 Task: Send an email with the signature Jose Hernandez with the subject Update on a new initiative and the message Can you please let me know if there are any updates on the clients request? from softage.5@softage.net to softage.3@softage.net and move the email from Sent Items to the folder Software development
Action: Mouse moved to (42, 46)
Screenshot: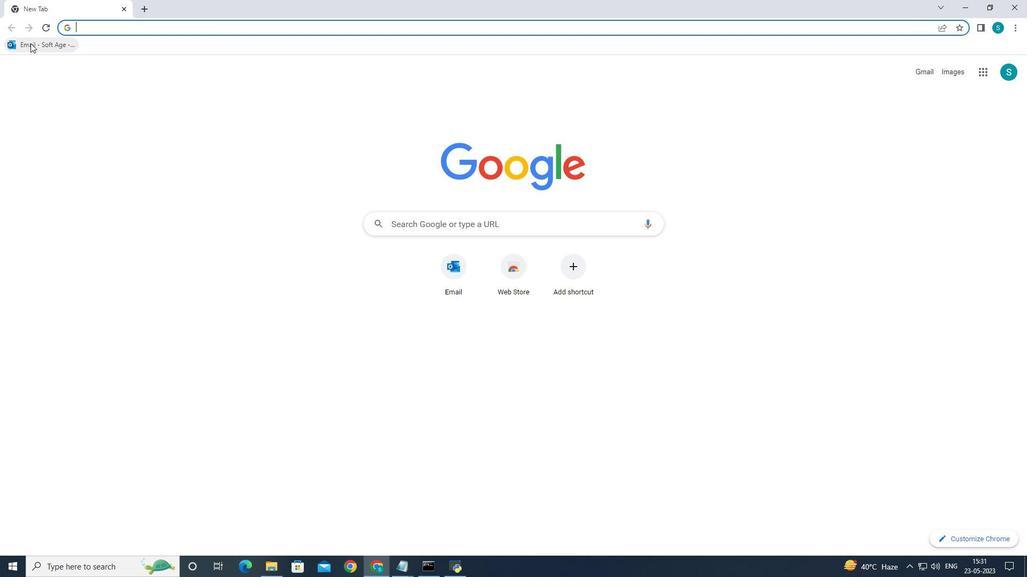 
Action: Mouse pressed left at (42, 46)
Screenshot: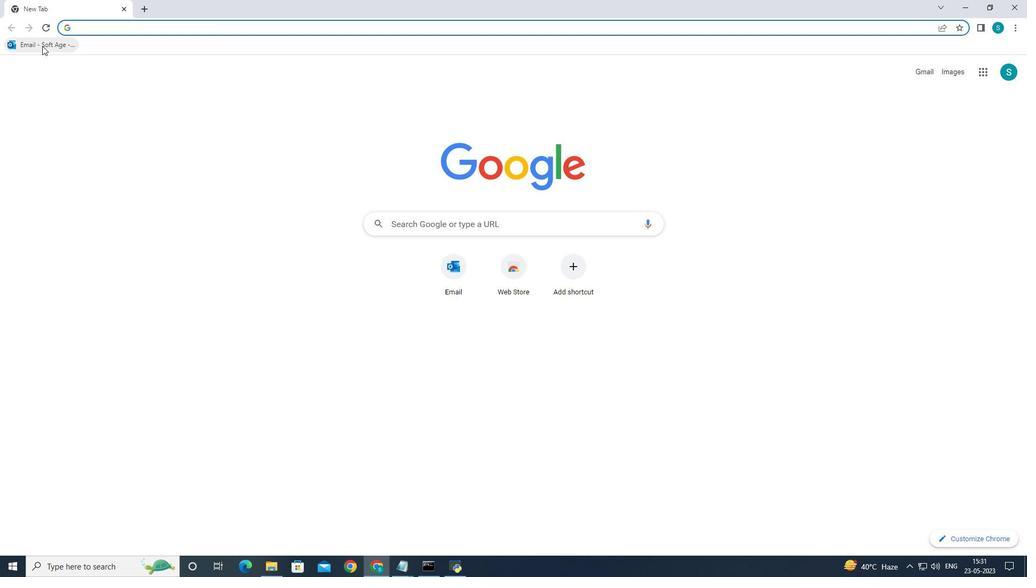 
Action: Mouse moved to (155, 95)
Screenshot: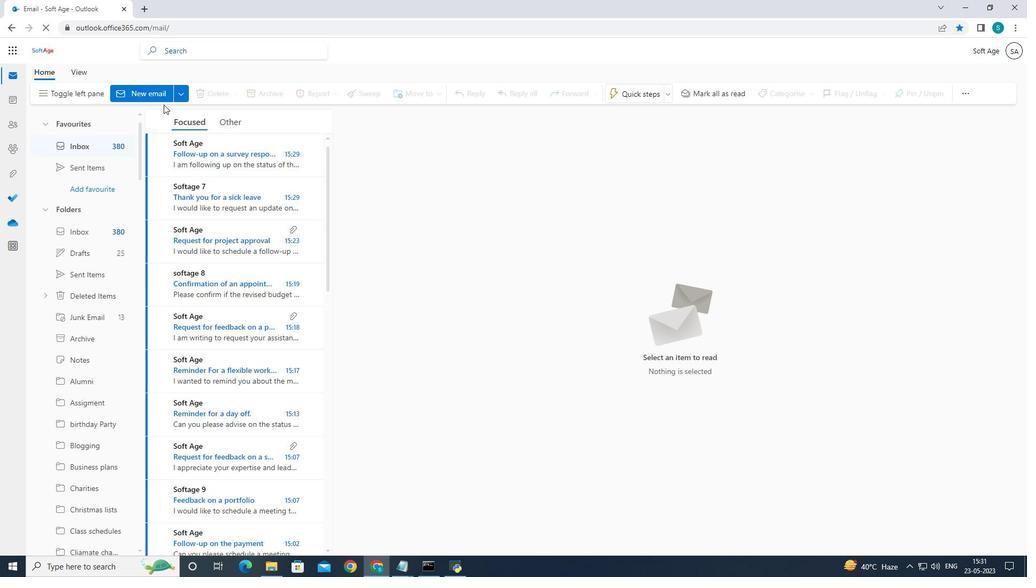 
Action: Mouse pressed left at (155, 95)
Screenshot: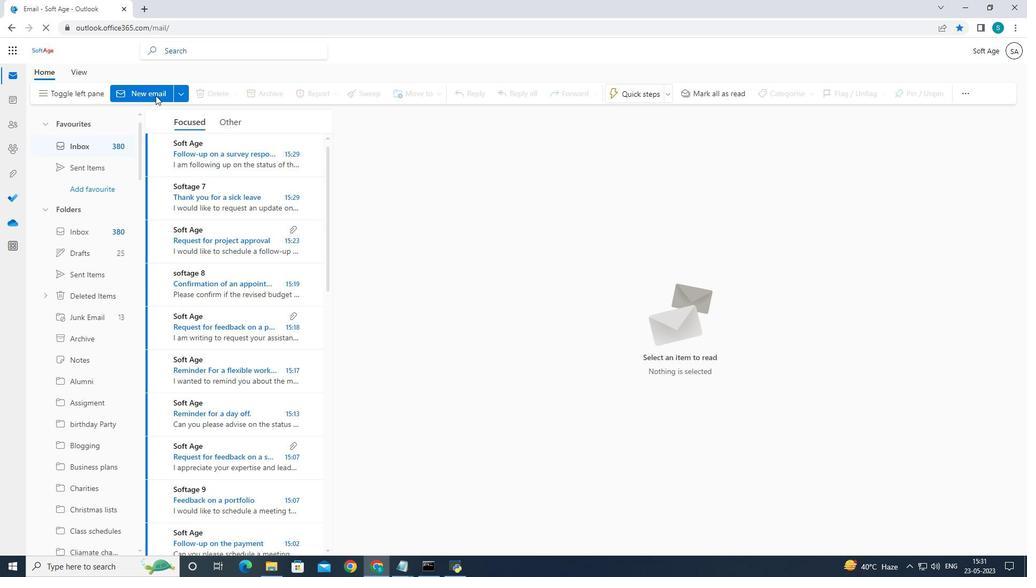 
Action: Mouse pressed left at (155, 95)
Screenshot: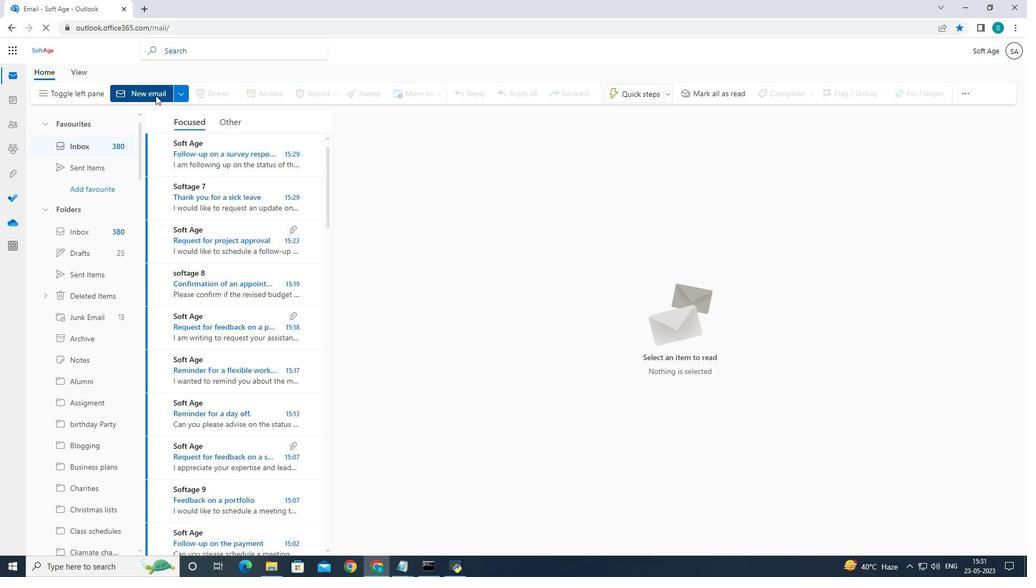 
Action: Mouse pressed left at (155, 95)
Screenshot: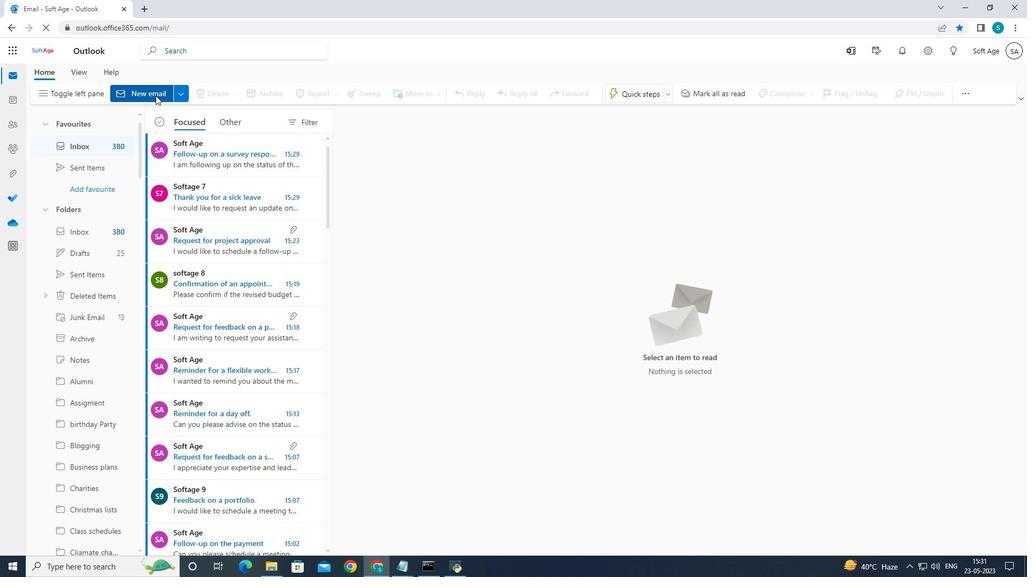 
Action: Mouse pressed left at (155, 95)
Screenshot: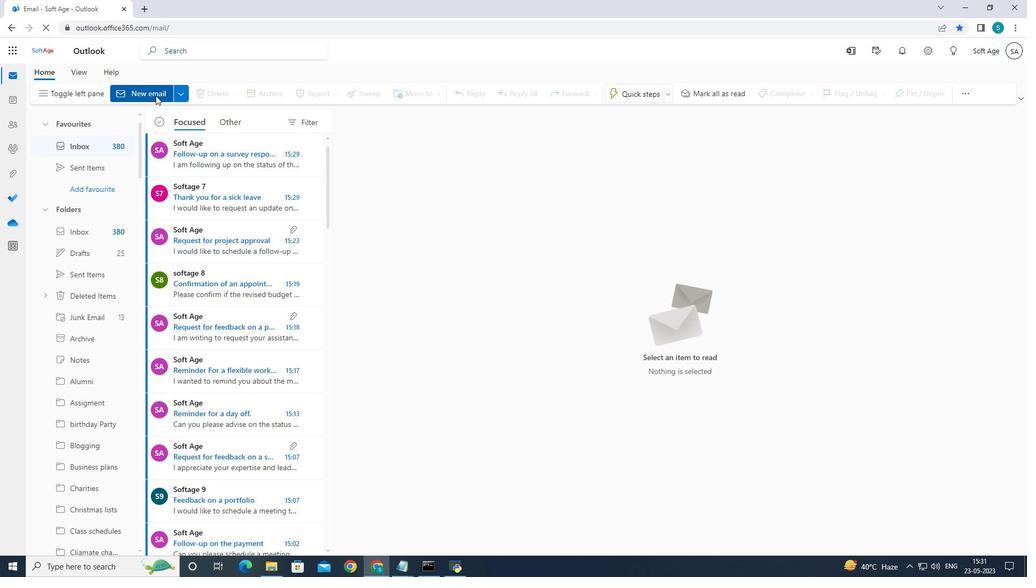 
Action: Mouse moved to (698, 92)
Screenshot: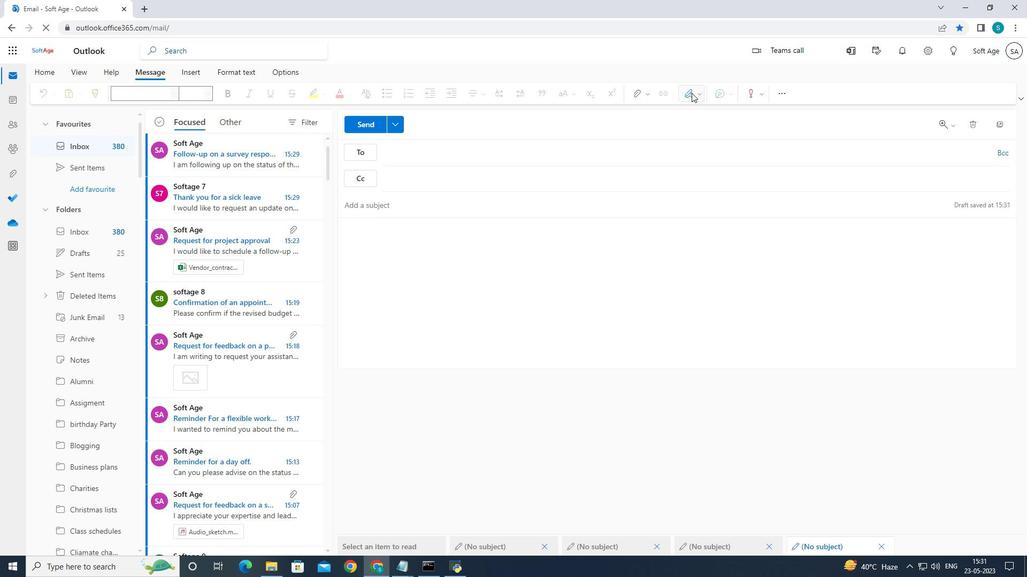 
Action: Mouse pressed left at (698, 92)
Screenshot: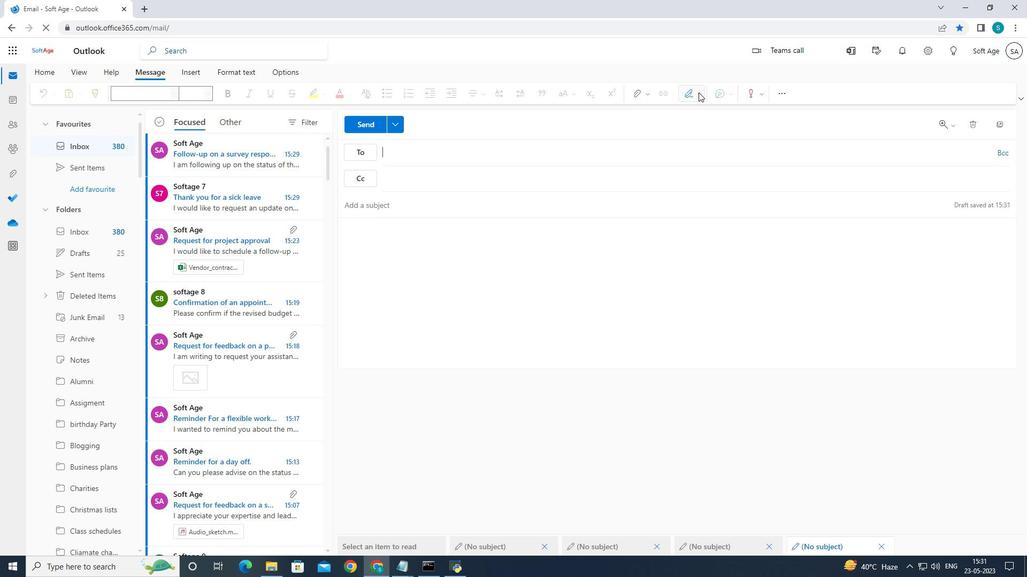 
Action: Mouse moved to (684, 143)
Screenshot: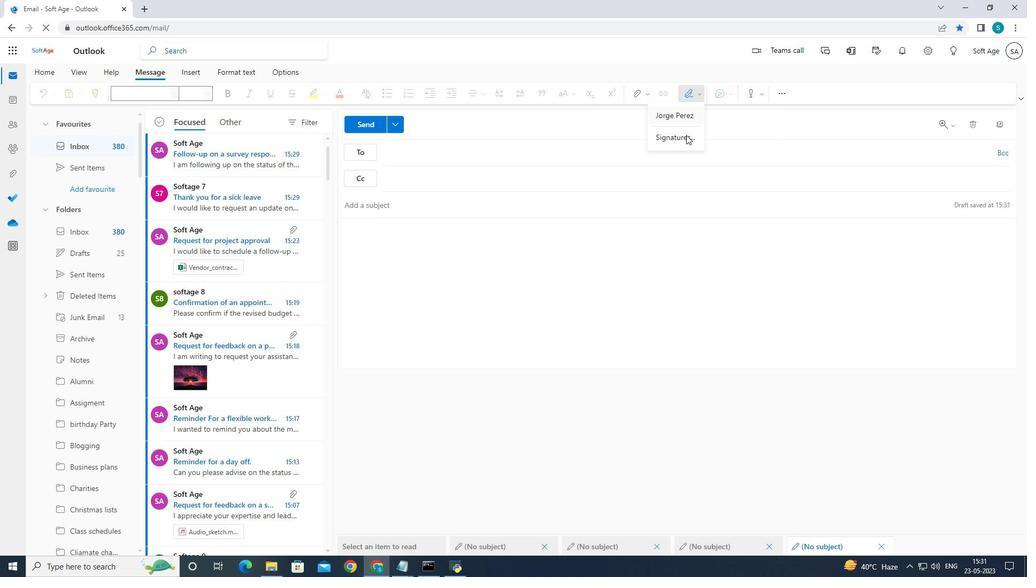 
Action: Mouse pressed left at (684, 143)
Screenshot: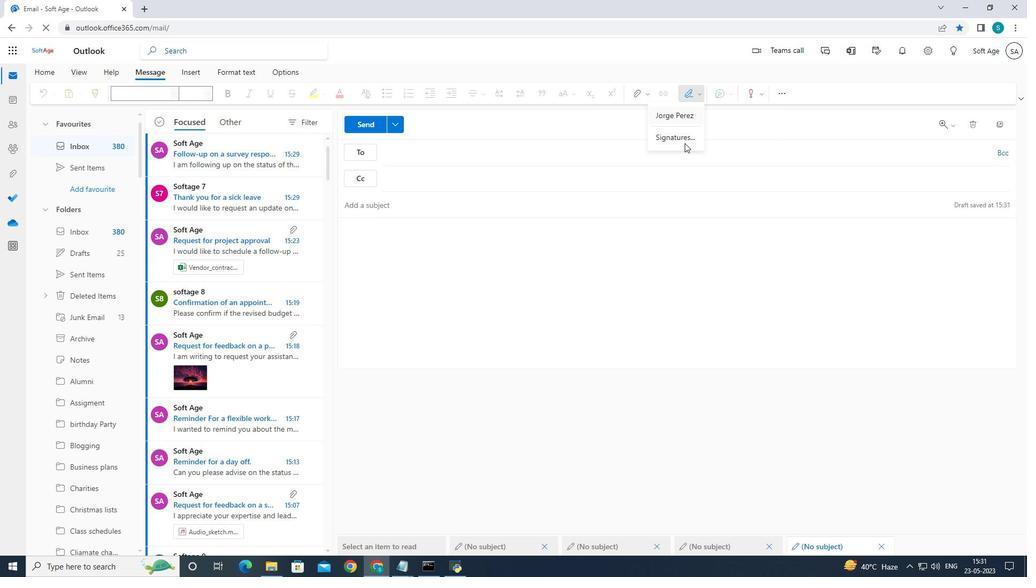 
Action: Mouse moved to (727, 182)
Screenshot: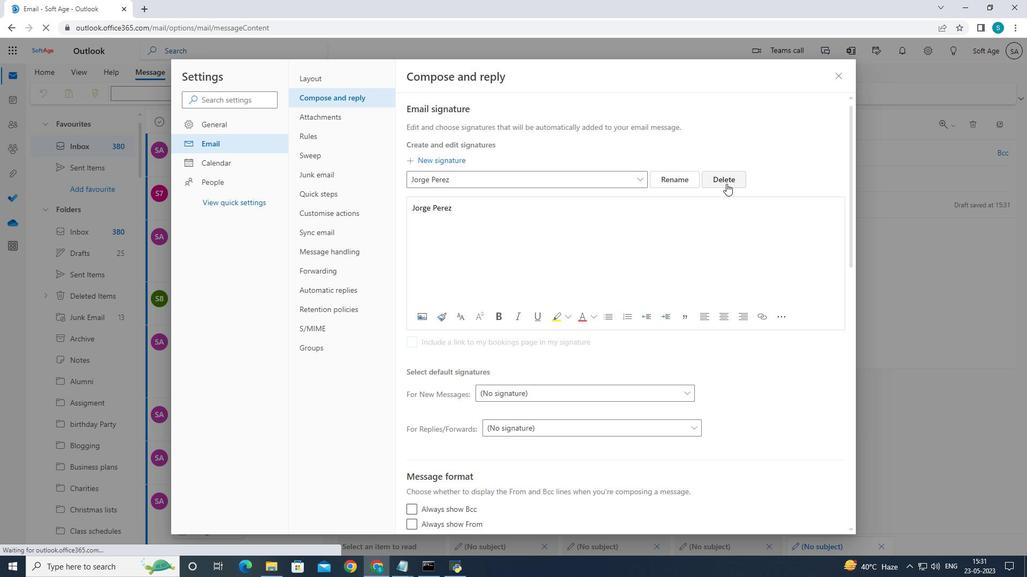 
Action: Mouse pressed left at (727, 182)
Screenshot: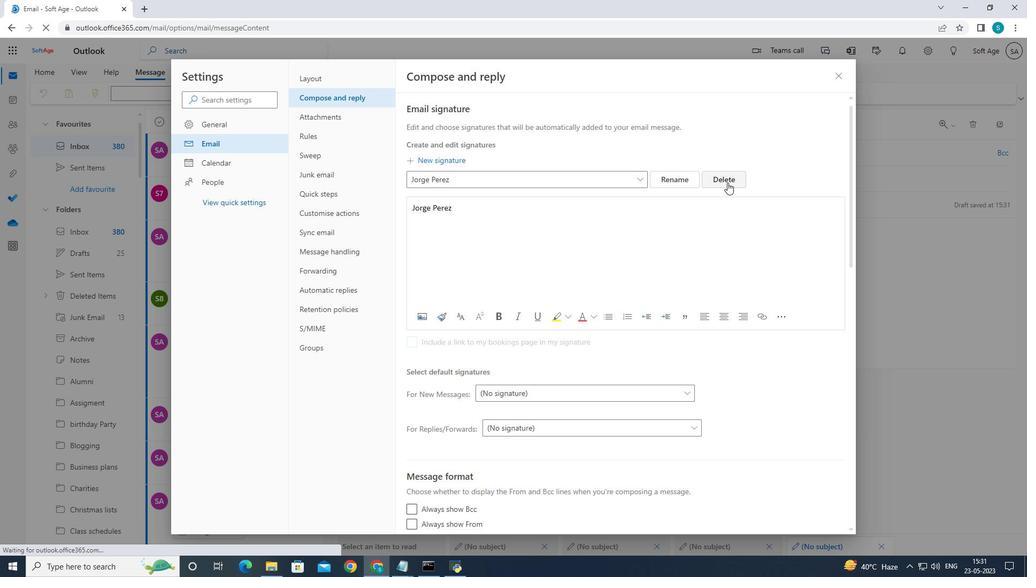 
Action: Mouse moved to (666, 177)
Screenshot: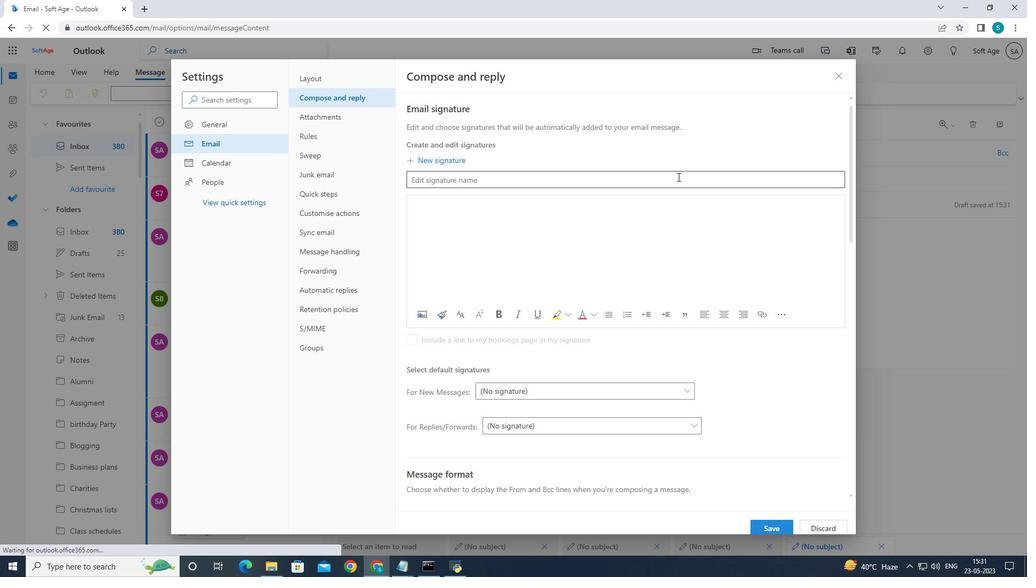 
Action: Mouse pressed left at (666, 177)
Screenshot: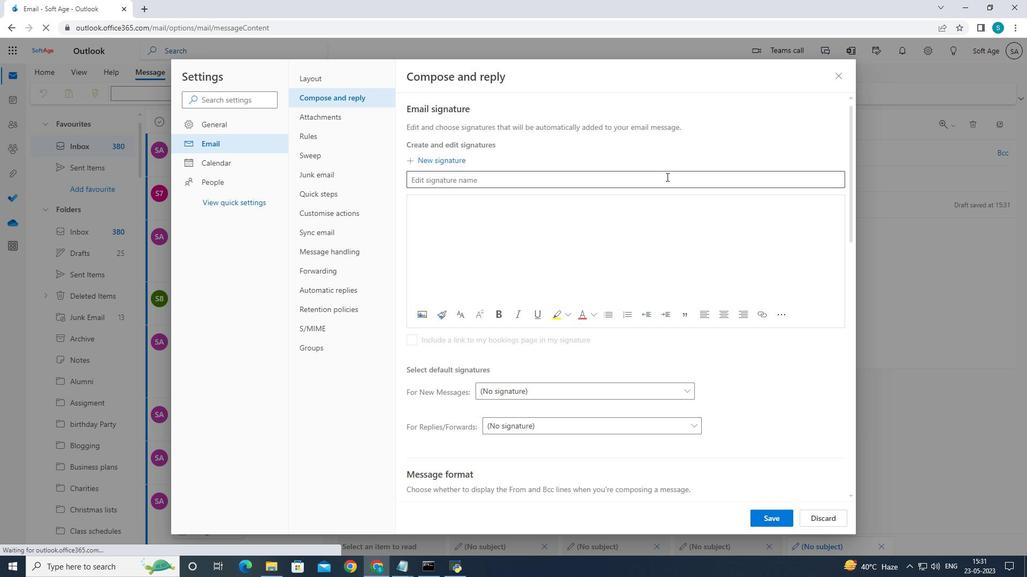 
Action: Mouse moved to (652, 174)
Screenshot: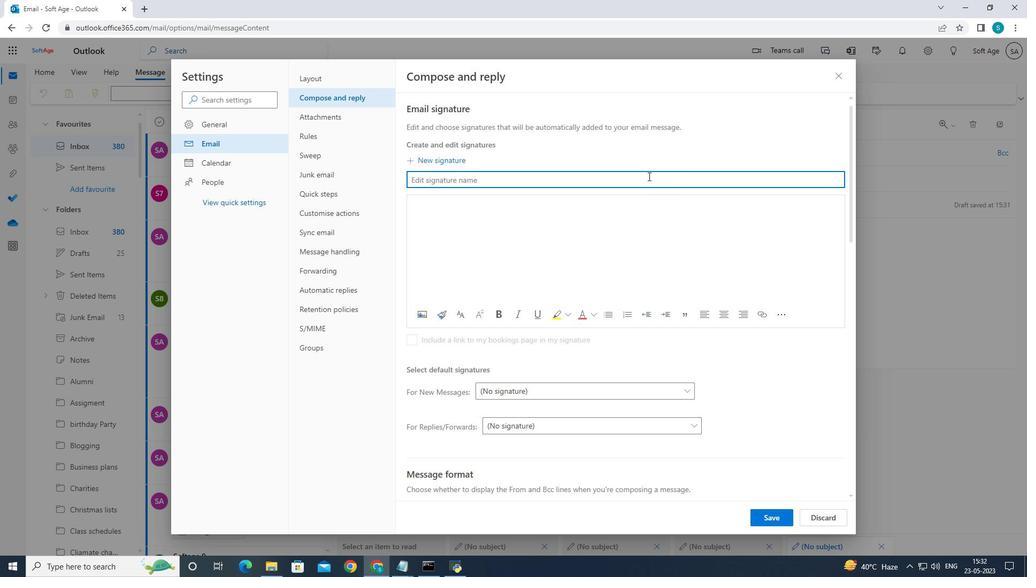 
Action: Key pressed <Key.caps_lock>J<Key.caps_lock>ose<Key.space><Key.caps_lock>H<Key.caps_lock>w<Key.backspace>ernandez
Screenshot: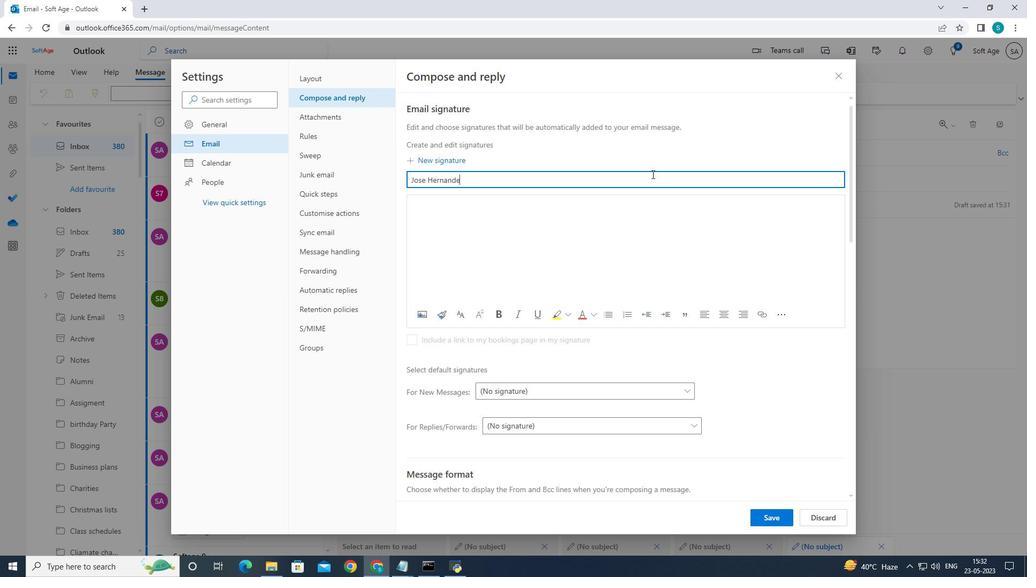 
Action: Mouse moved to (601, 211)
Screenshot: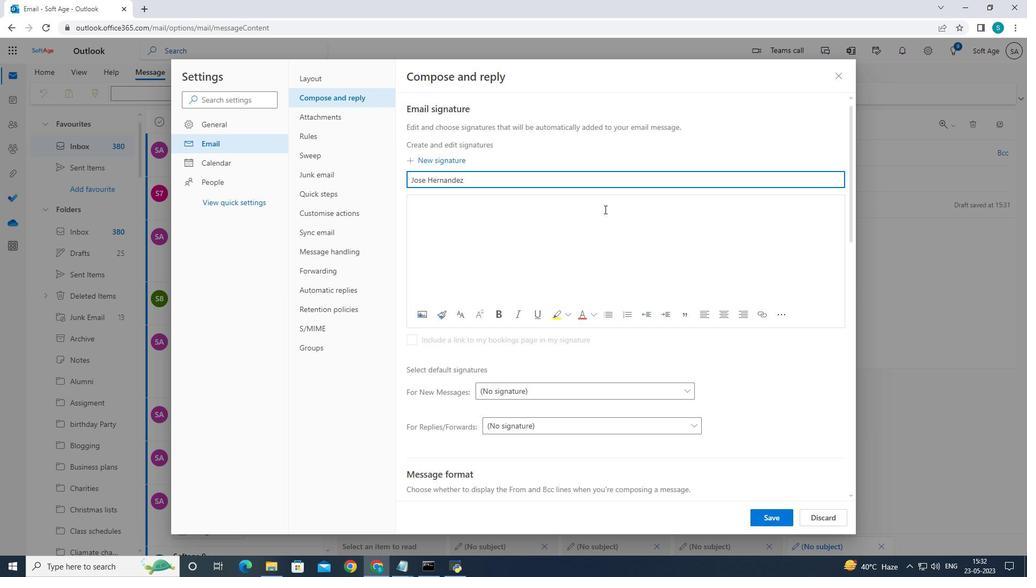 
Action: Mouse pressed left at (601, 211)
Screenshot: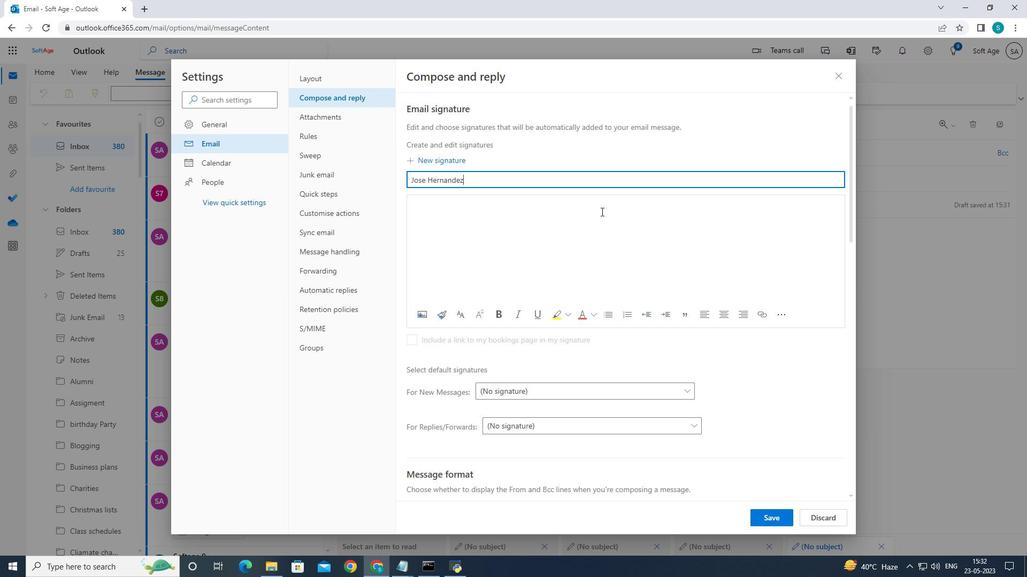 
Action: Mouse moved to (597, 211)
Screenshot: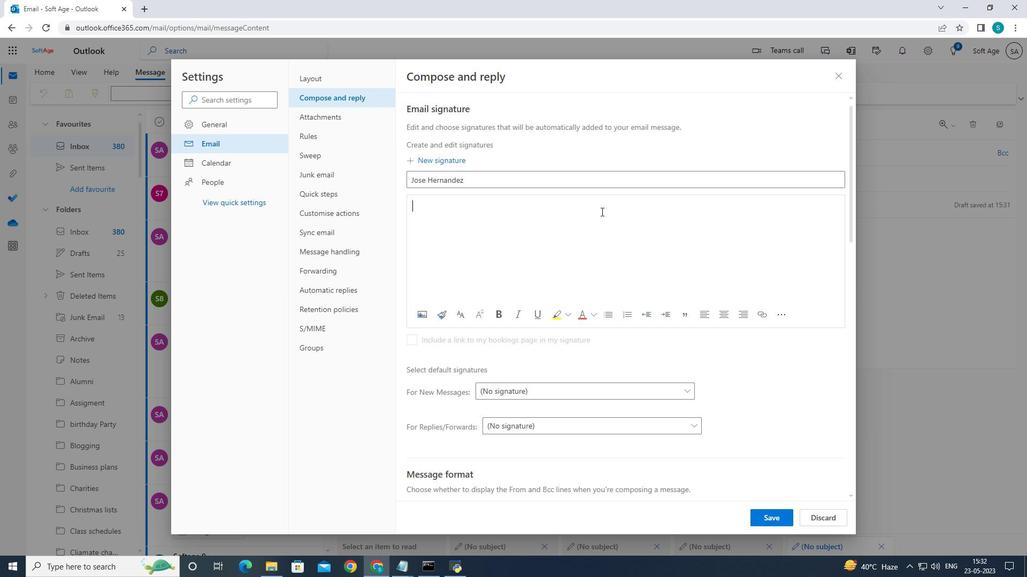 
Action: Key pressed <Key.caps_lock>J<Key.caps_lock>ose<Key.space><Key.caps_lock>H<Key.caps_lock>ernandez
Screenshot: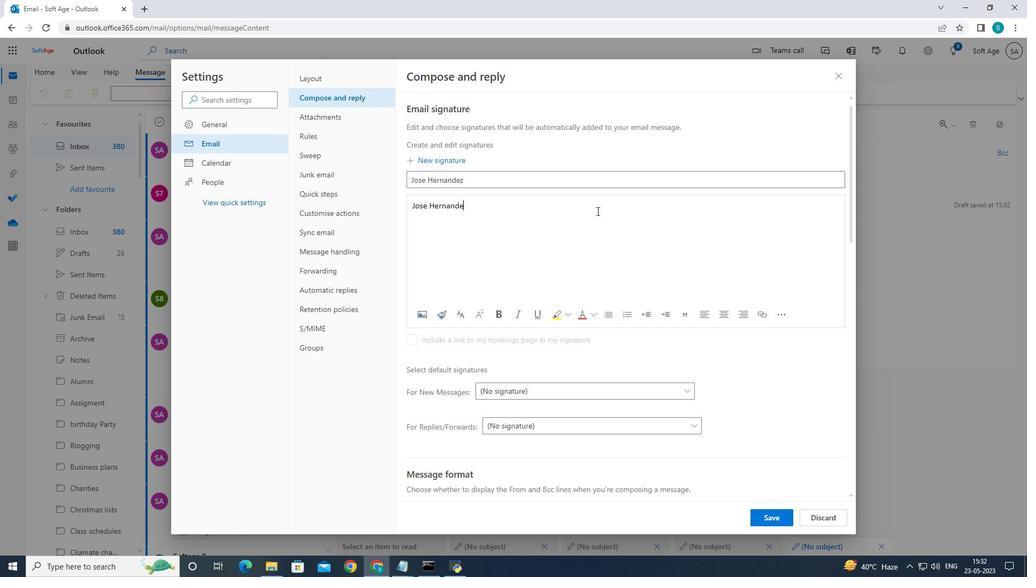 
Action: Mouse moved to (757, 517)
Screenshot: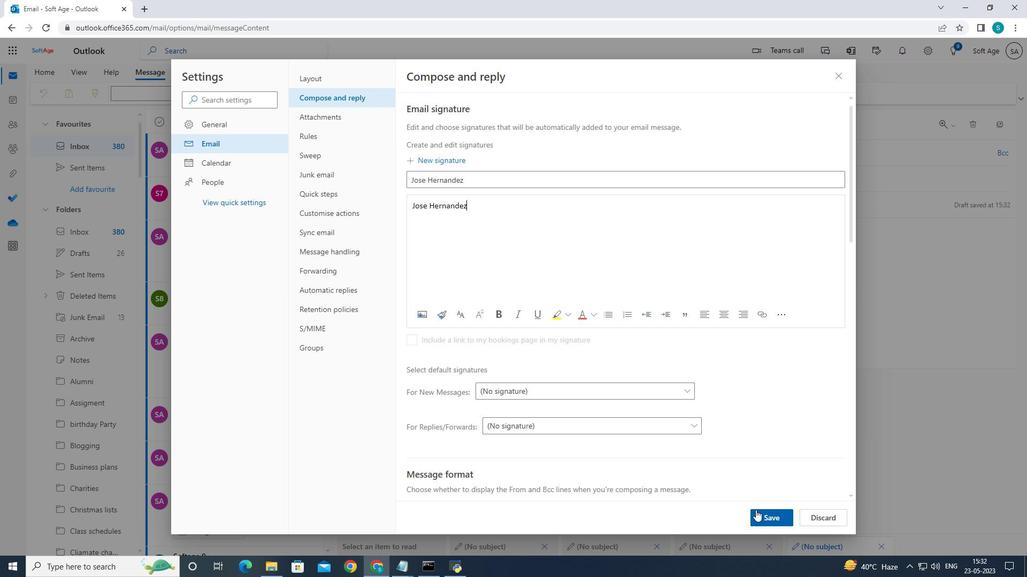 
Action: Mouse pressed left at (757, 517)
Screenshot: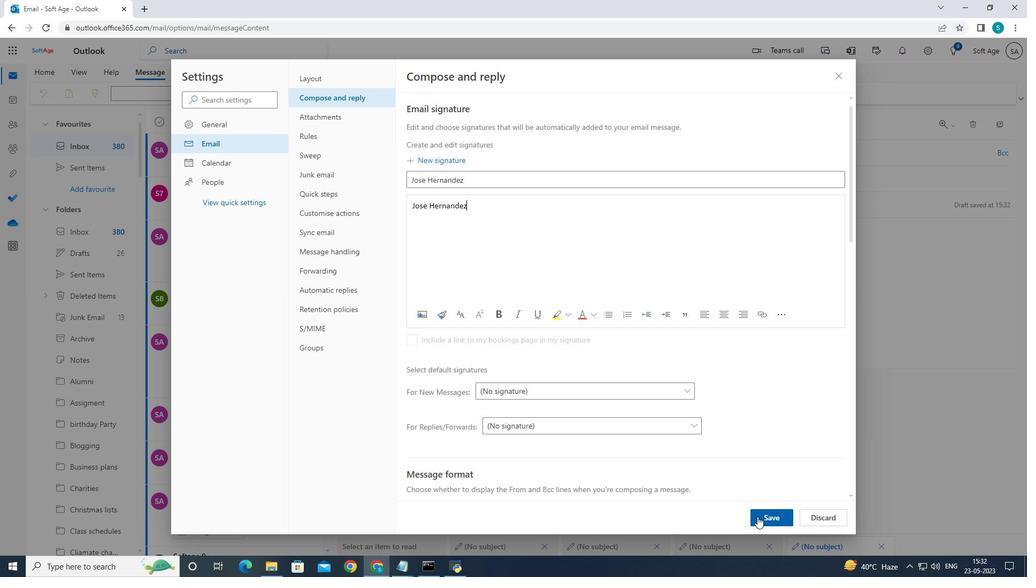 
Action: Mouse moved to (836, 76)
Screenshot: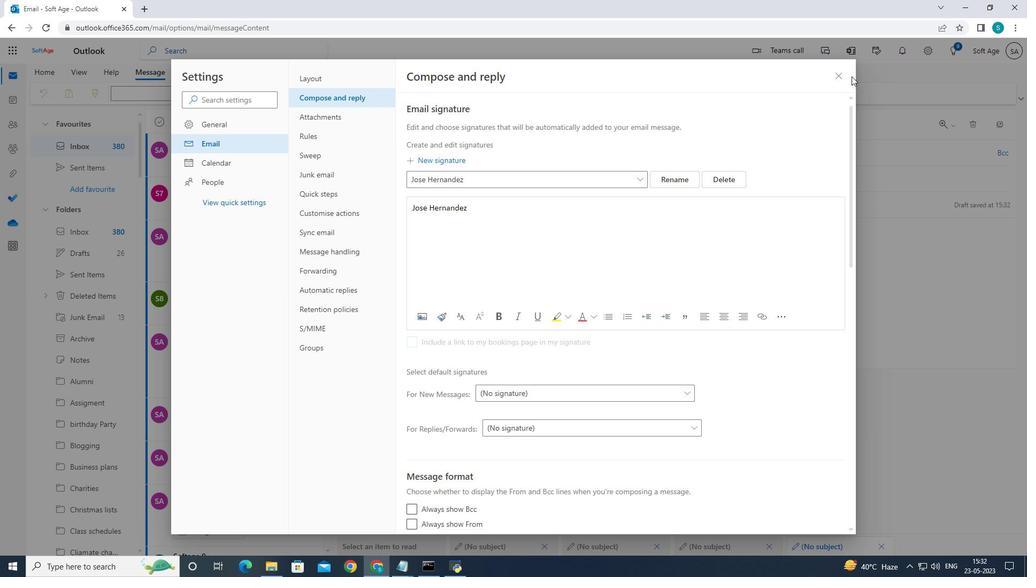 
Action: Mouse pressed left at (836, 76)
Screenshot: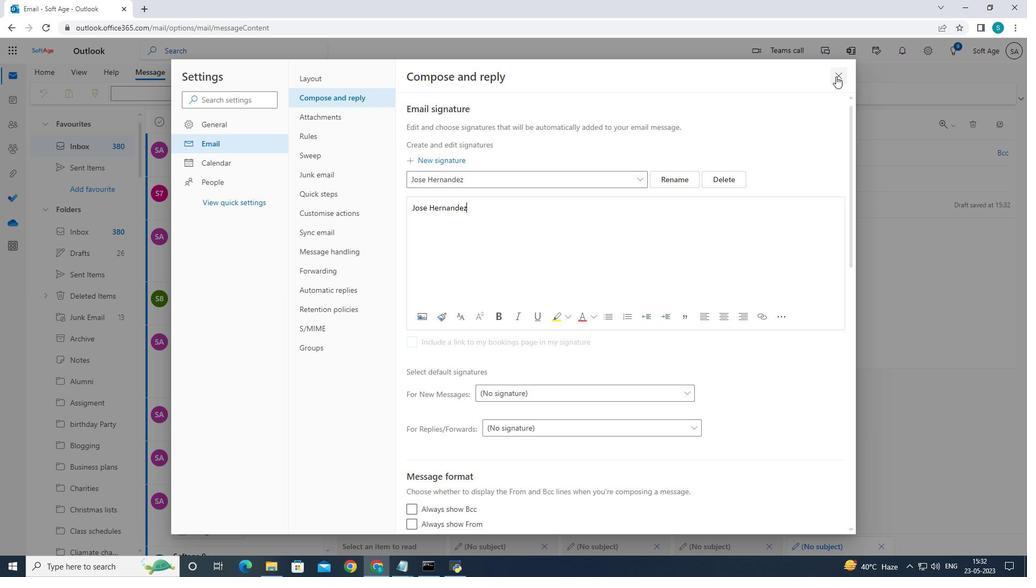 
Action: Mouse moved to (462, 203)
Screenshot: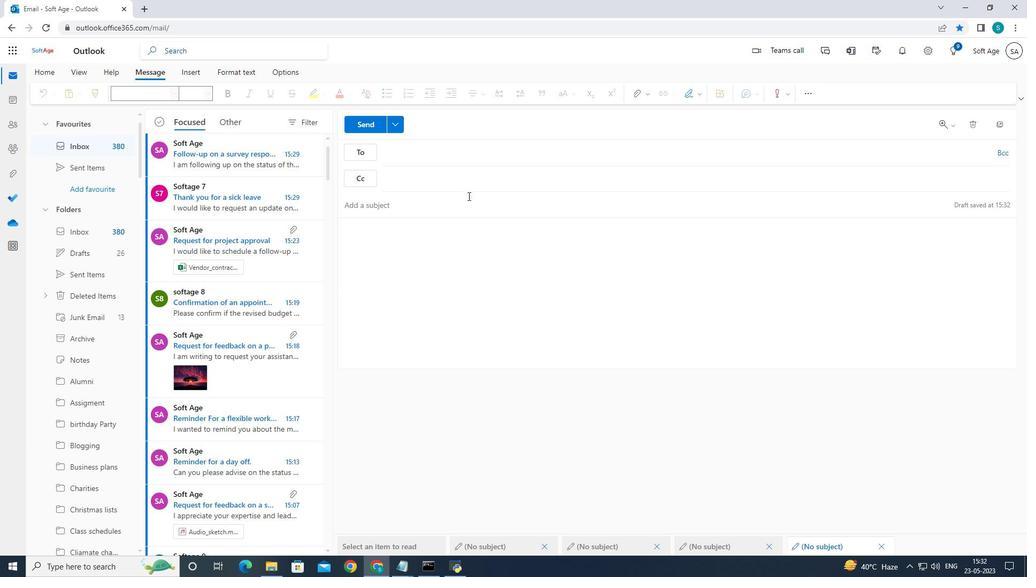 
Action: Mouse pressed left at (462, 203)
Screenshot: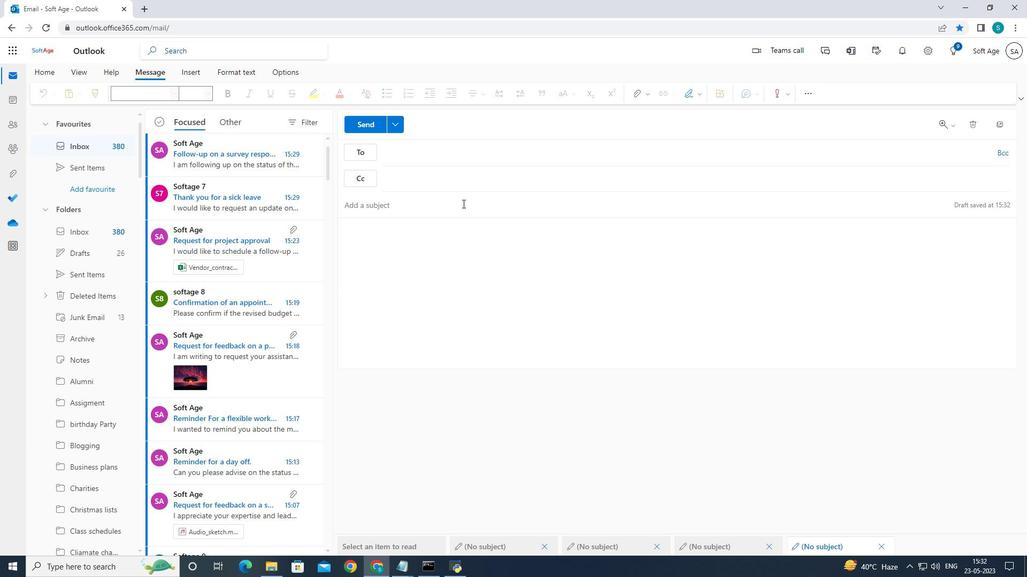 
Action: Mouse moved to (752, 452)
Screenshot: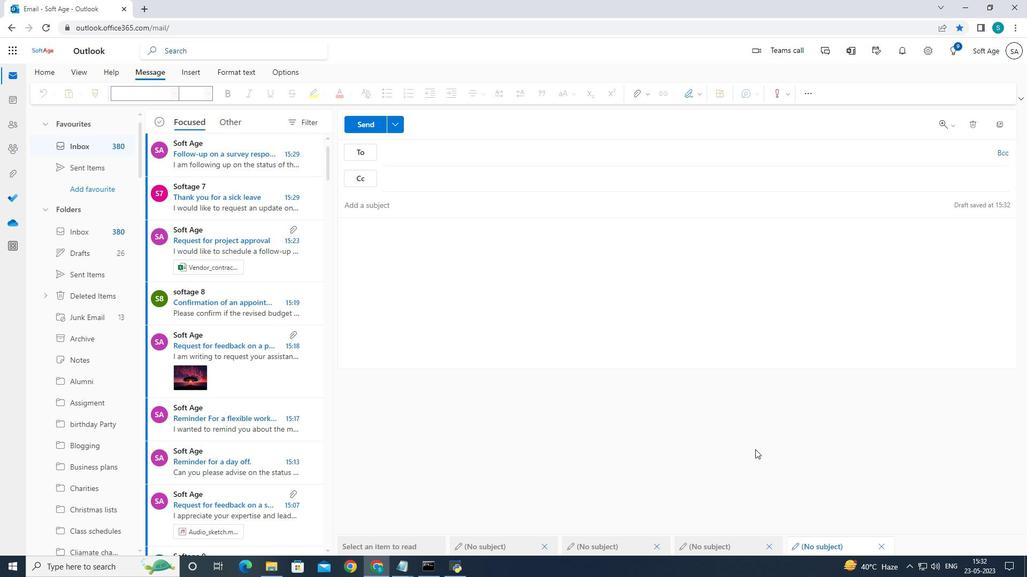 
Action: Key pressed <Key.caps_lock>U<Key.caps_lock>pdate<Key.space>on<Key.space>a<Key.space>new<Key.space>initiative<Key.space>
Screenshot: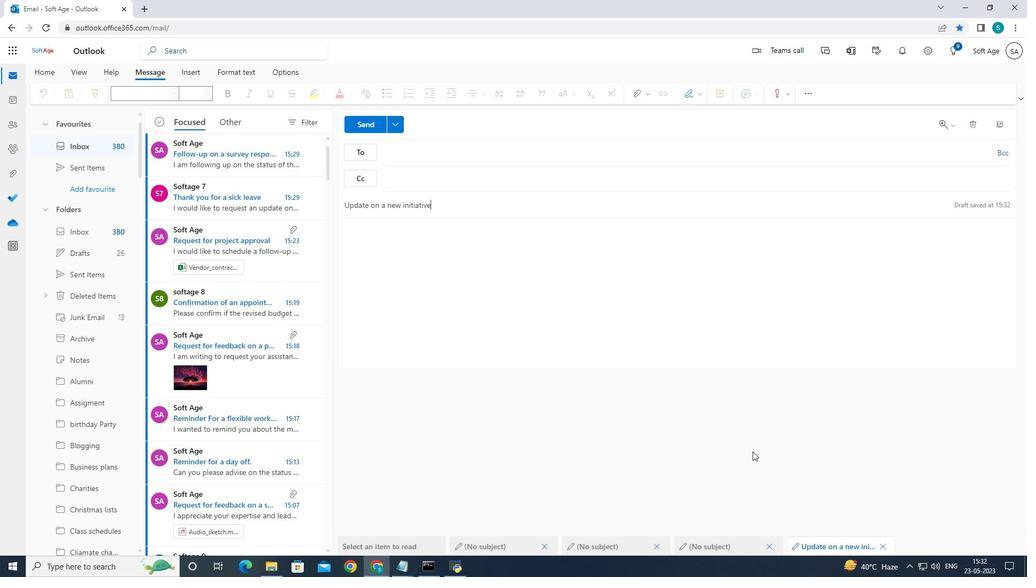 
Action: Mouse moved to (401, 253)
Screenshot: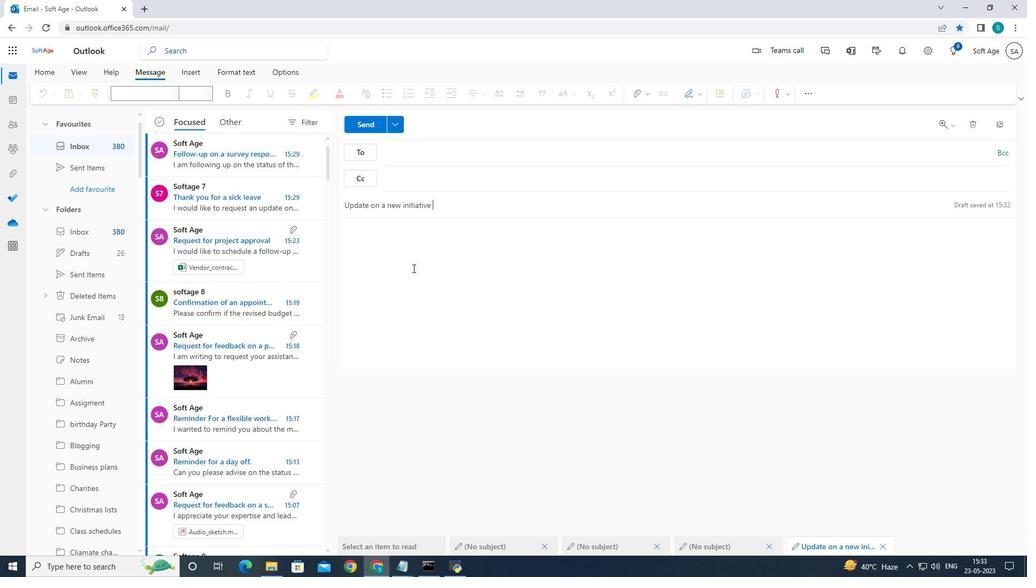 
Action: Mouse pressed left at (401, 253)
Screenshot: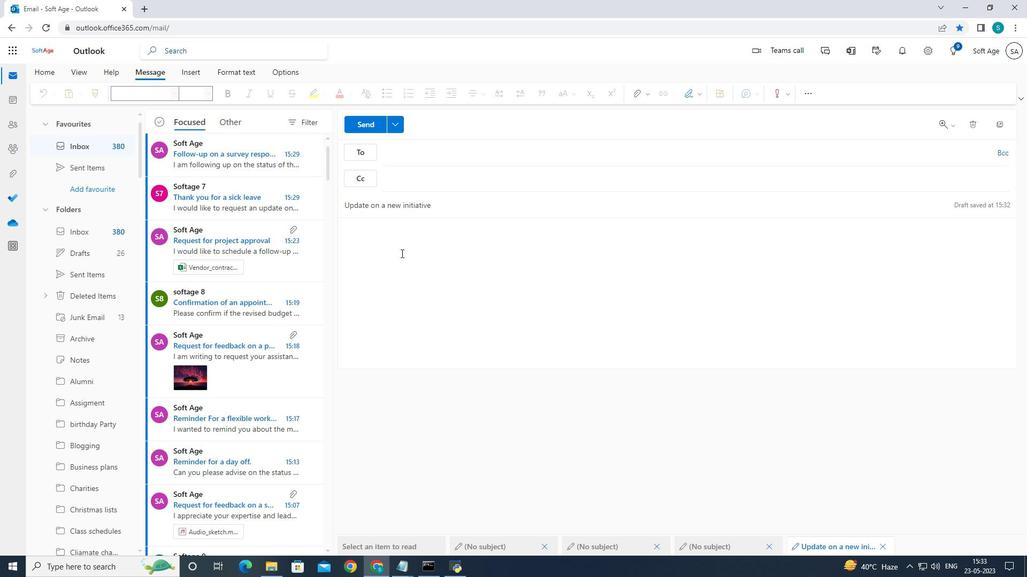 
Action: Mouse moved to (703, 95)
Screenshot: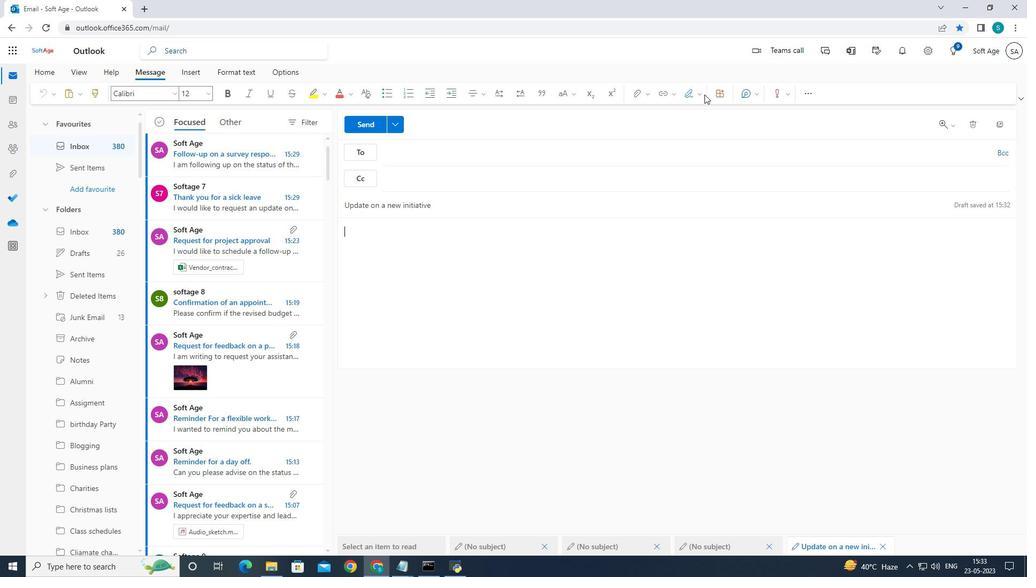 
Action: Mouse pressed left at (703, 95)
Screenshot: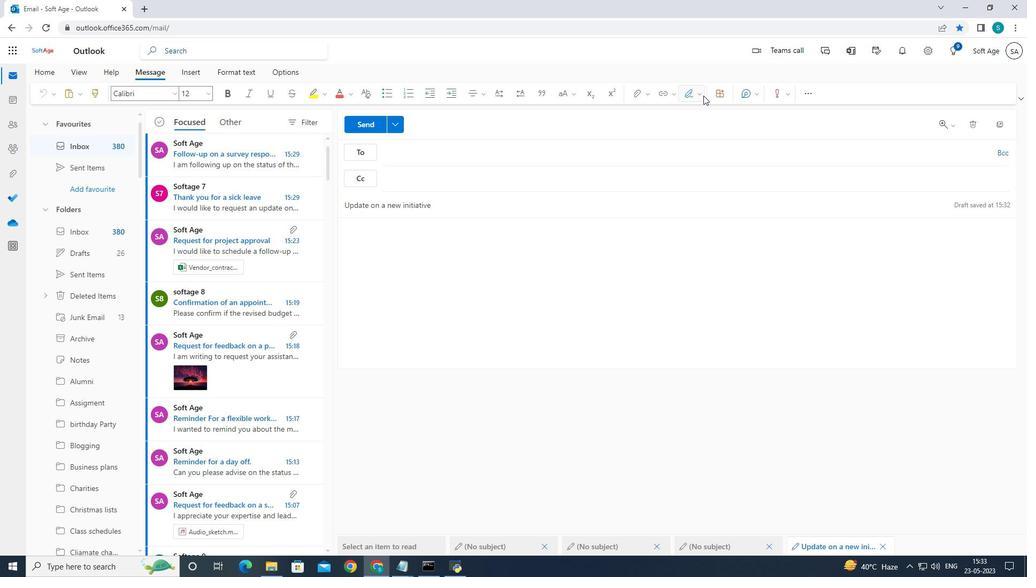 
Action: Mouse moved to (682, 116)
Screenshot: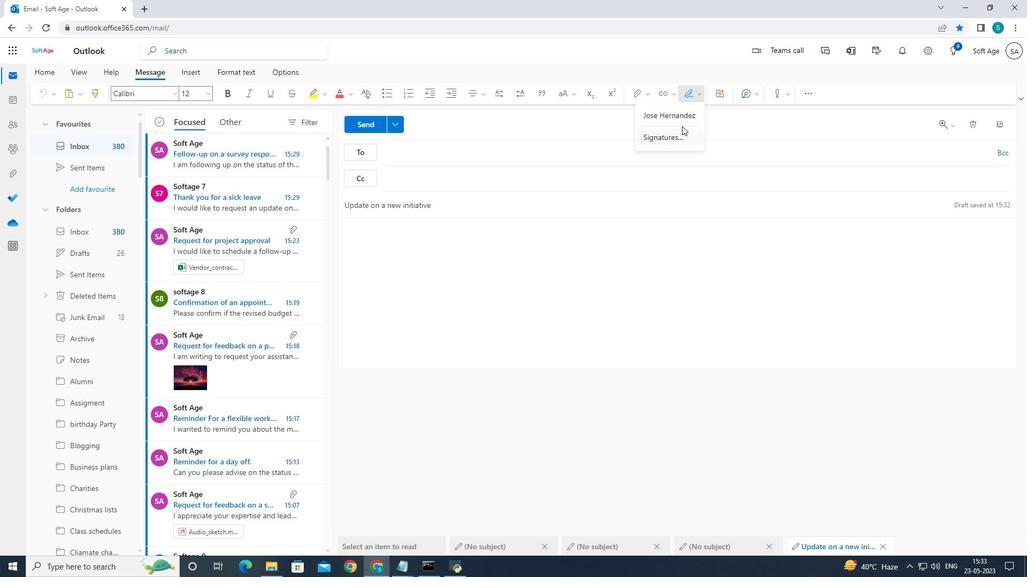 
Action: Mouse pressed left at (682, 116)
Screenshot: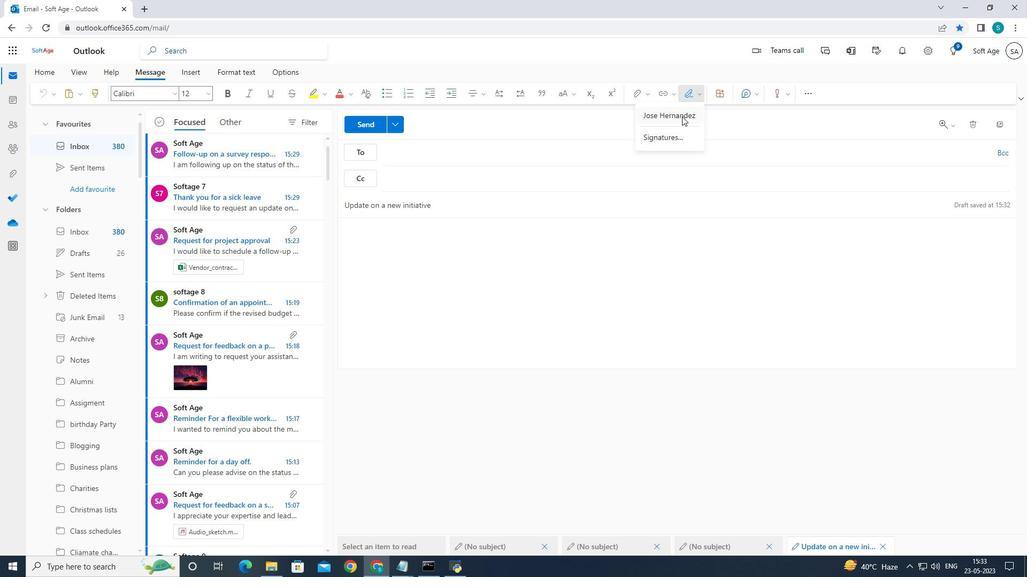 
Action: Mouse moved to (571, 192)
Screenshot: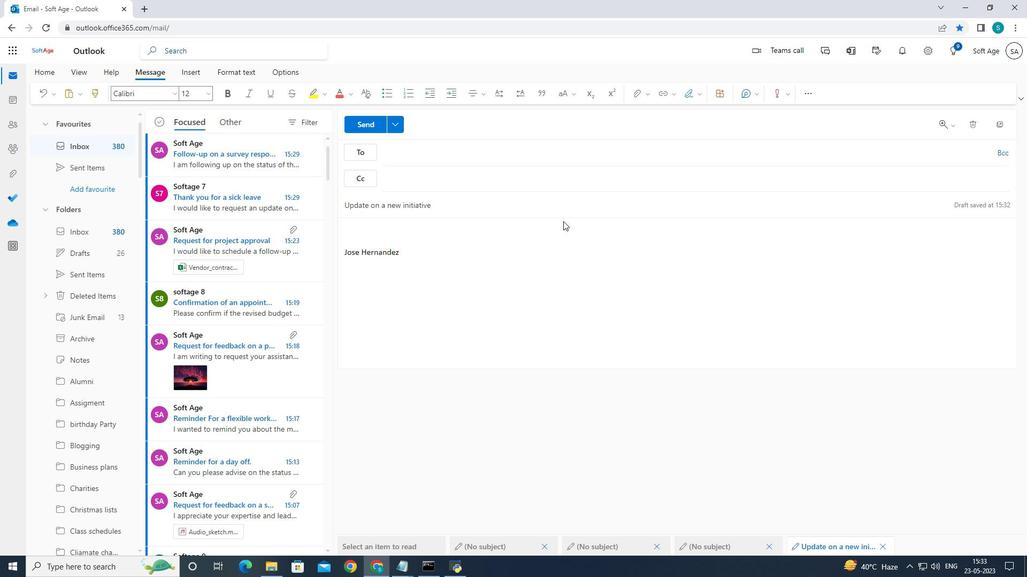 
Action: Key pressed <Key.caps_lock>C<Key.caps_lock>an<Key.space>you<Key.space>please<Key.space>let<Key.space>me<Key.space>know<Key.space>if<Key.space>there<Key.space>are<Key.space>any<Key.space>updates<Key.space>on<Key.space>the<Key.space>clients<Key.space>request<Key.shift_r><Key.shift_r>?
Screenshot: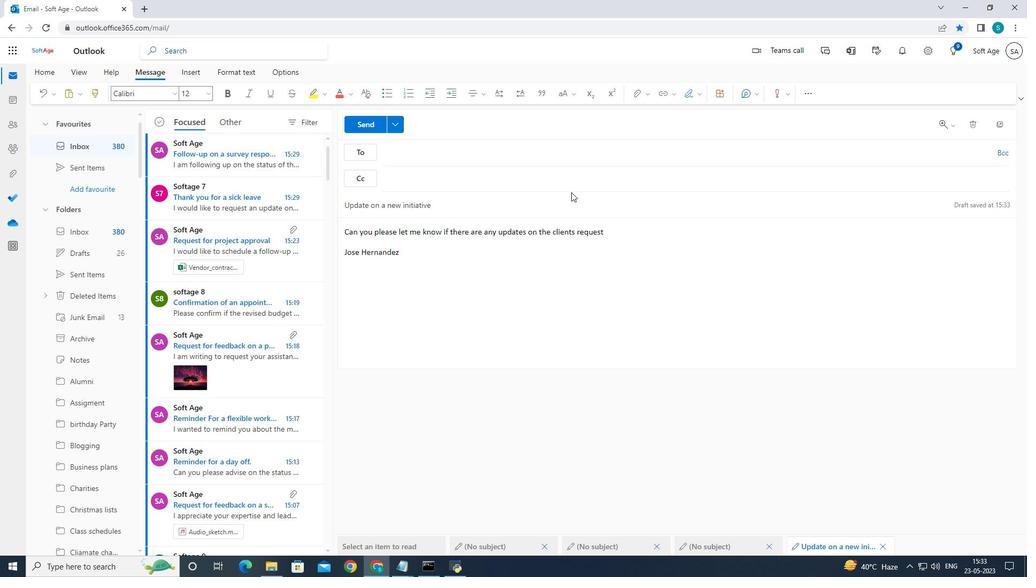 
Action: Mouse moved to (434, 154)
Screenshot: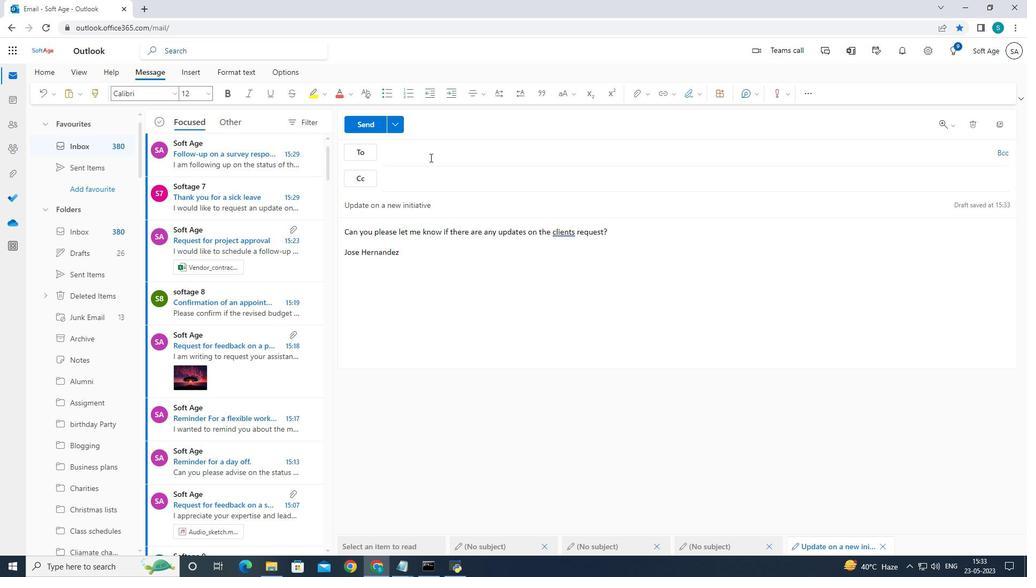 
Action: Mouse pressed left at (434, 154)
Screenshot: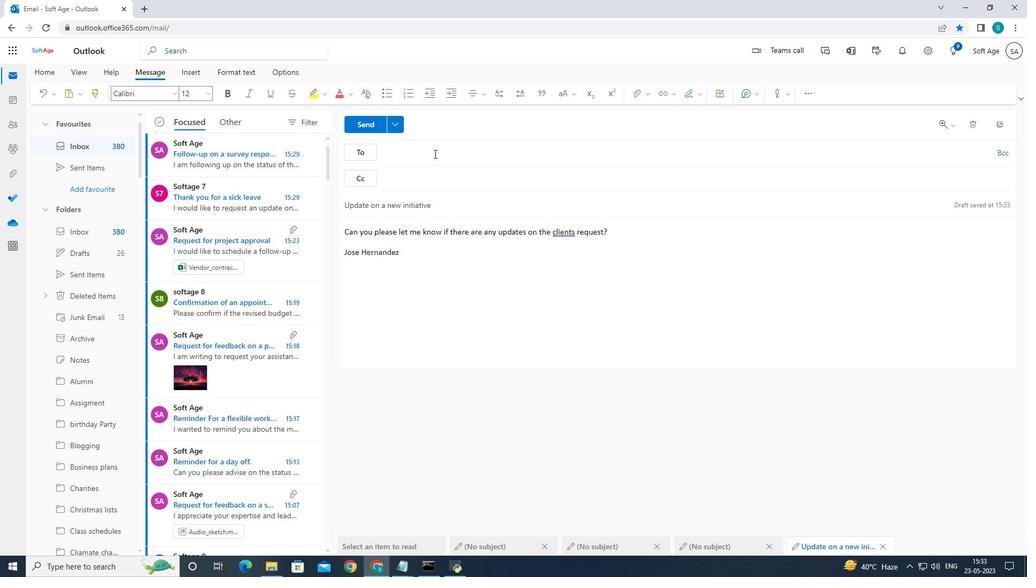 
Action: Mouse moved to (675, 278)
Screenshot: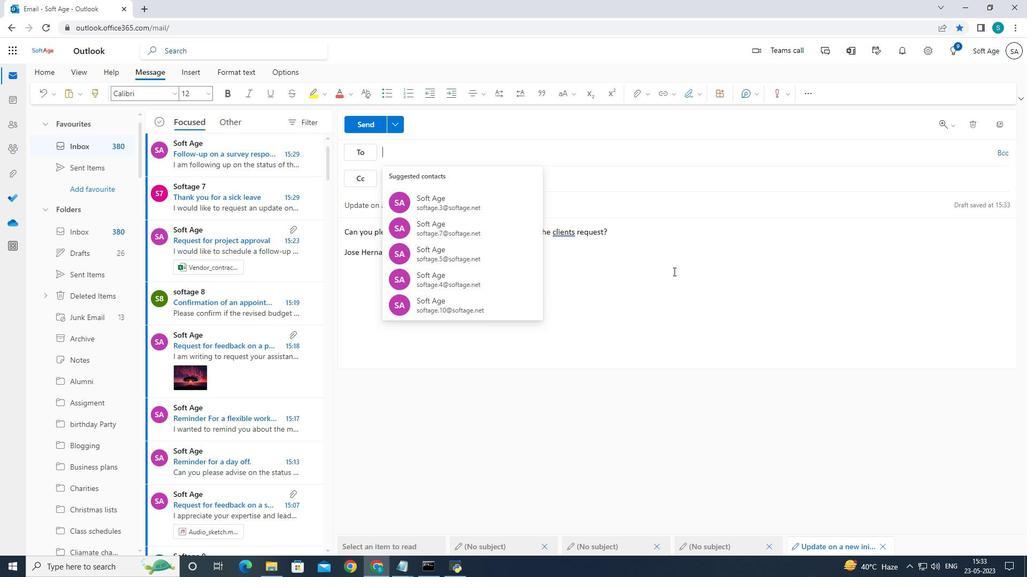 
Action: Key pressed softage.3<Key.shift>2sog<Key.backspace>ftage.net
Screenshot: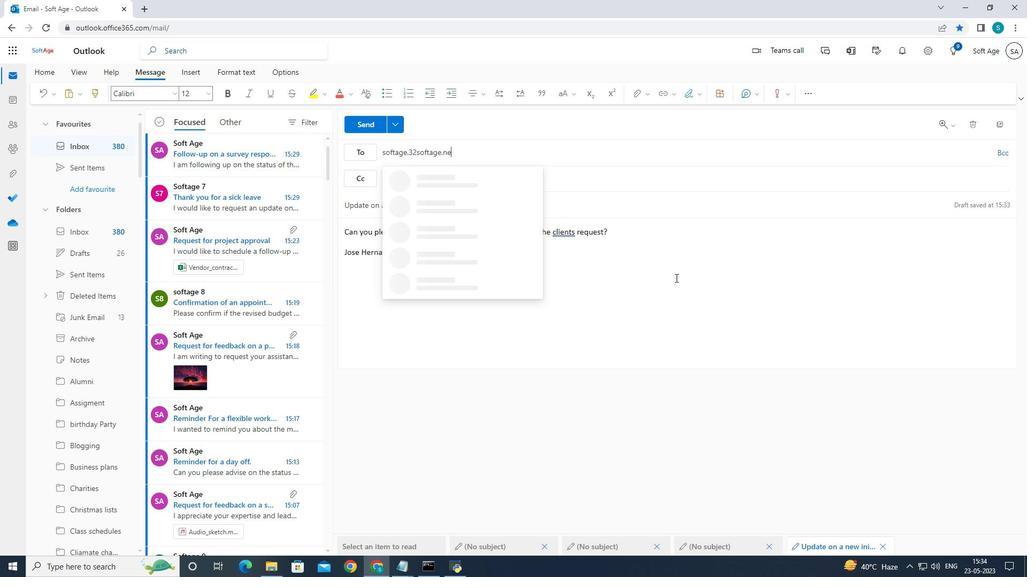 
Action: Mouse moved to (416, 150)
Screenshot: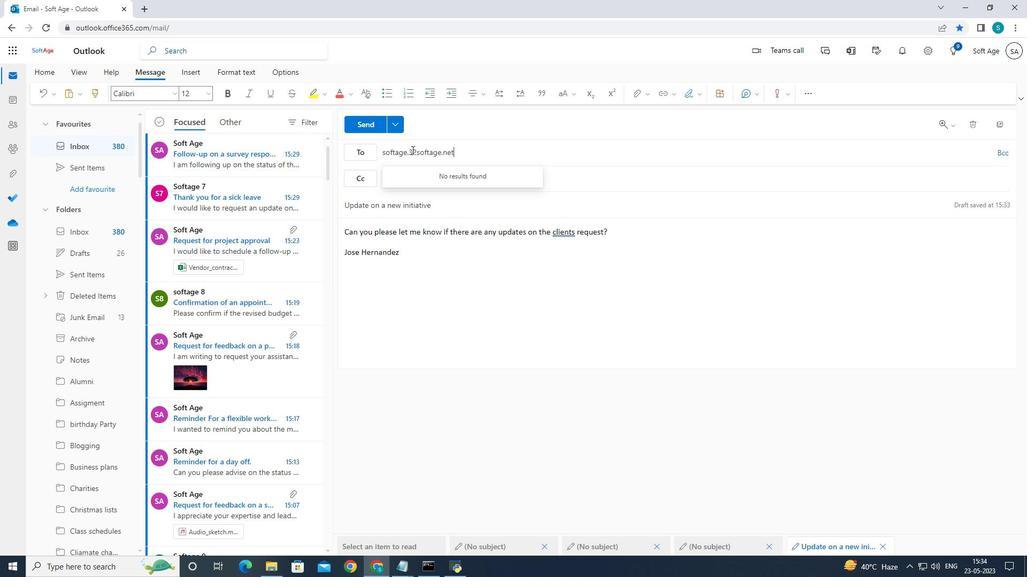 
Action: Mouse pressed left at (416, 150)
Screenshot: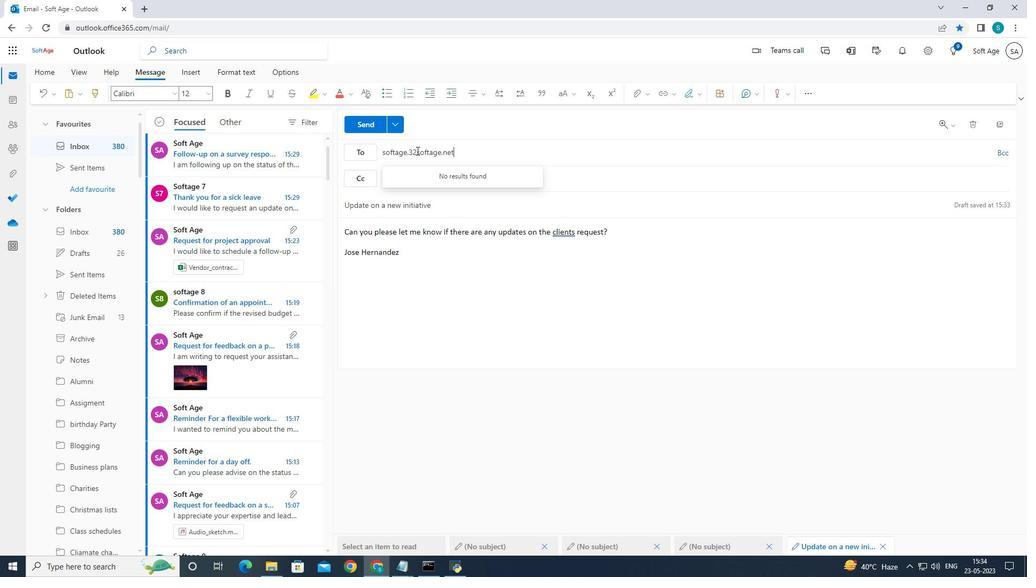 
Action: Mouse moved to (504, 174)
Screenshot: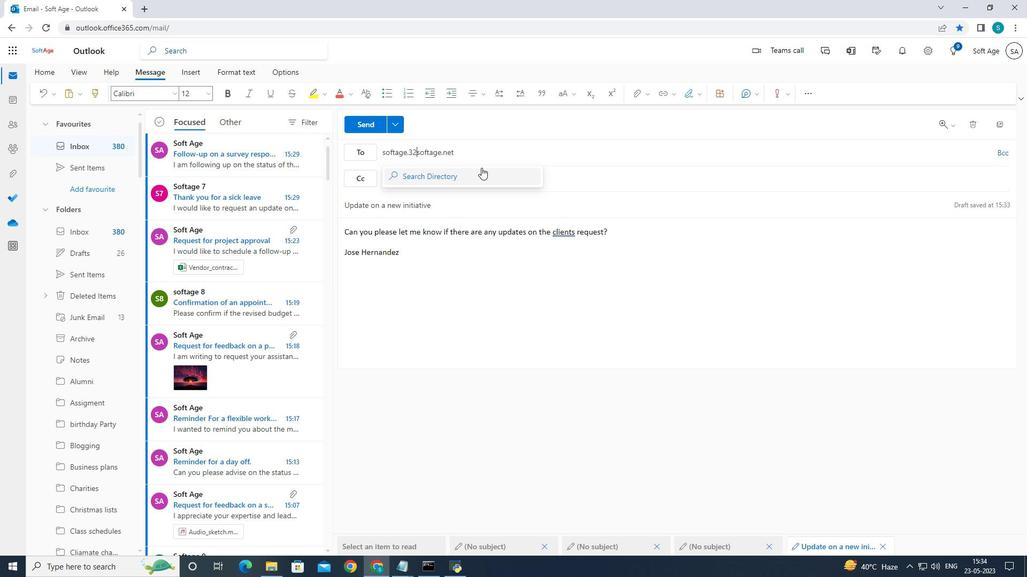 
Action: Key pressed <Key.backspace><Key.shift><Key.shift><Key.shift><Key.shift><Key.shift><Key.shift><Key.shift><Key.shift><Key.shift><Key.shift>@
Screenshot: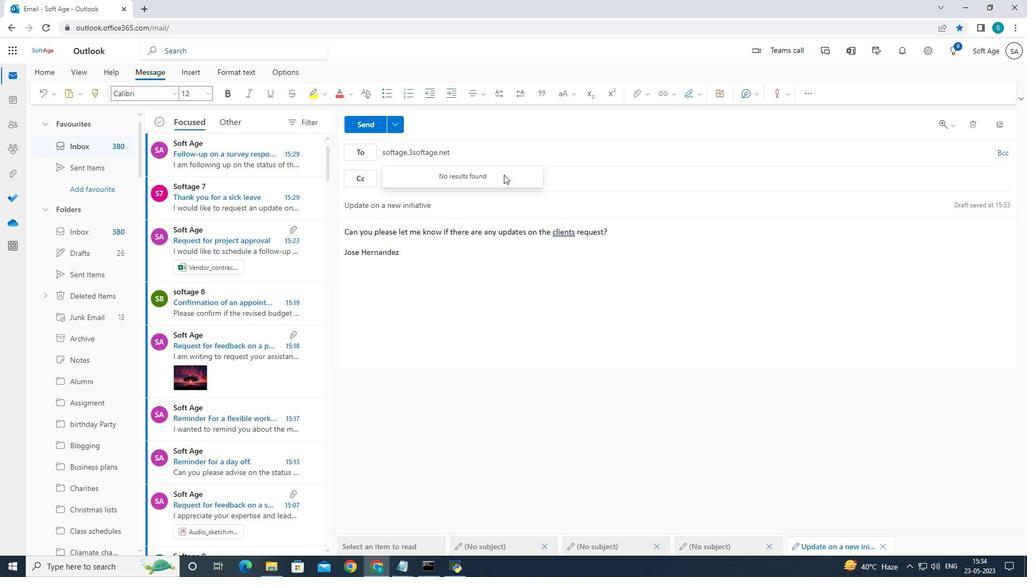 
Action: Mouse moved to (503, 175)
Screenshot: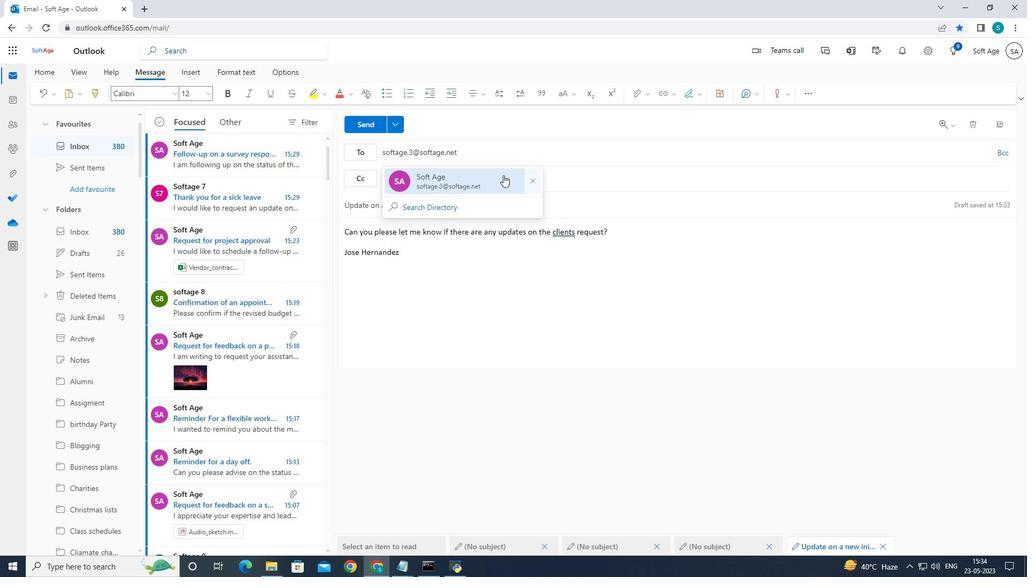 
Action: Mouse pressed left at (503, 175)
Screenshot: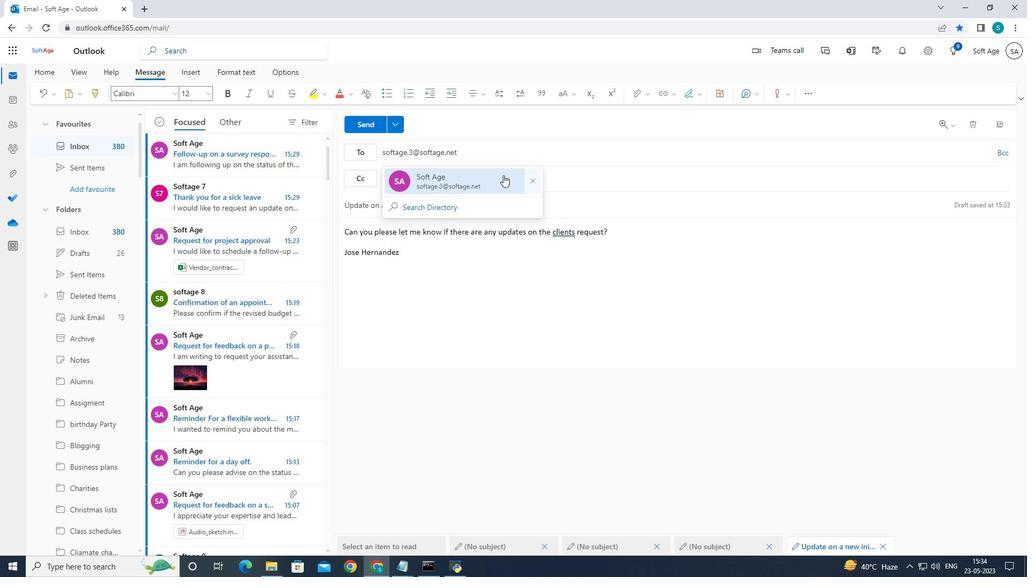 
Action: Mouse moved to (117, 263)
Screenshot: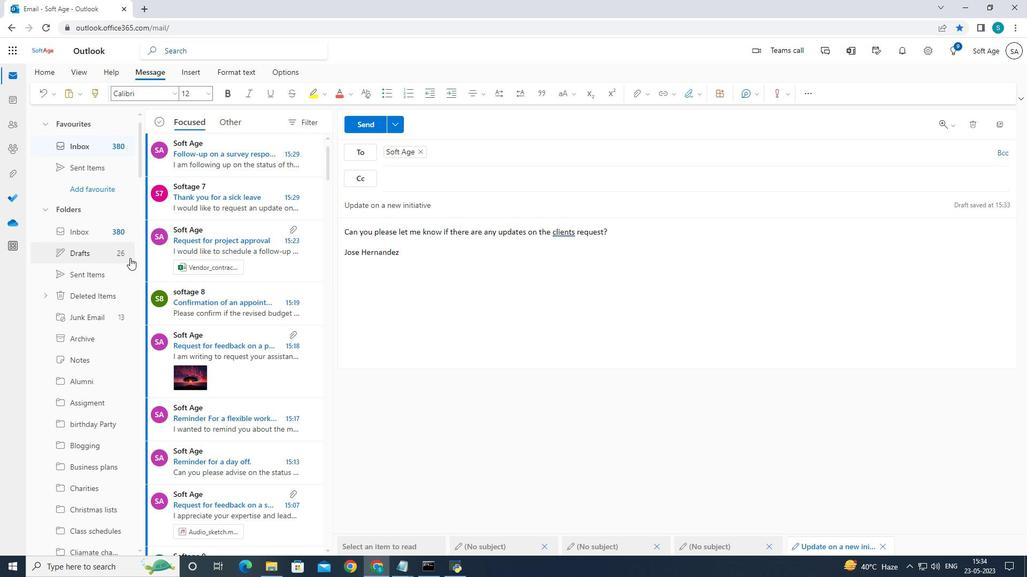
Action: Mouse scrolled (117, 262) with delta (0, 0)
Screenshot: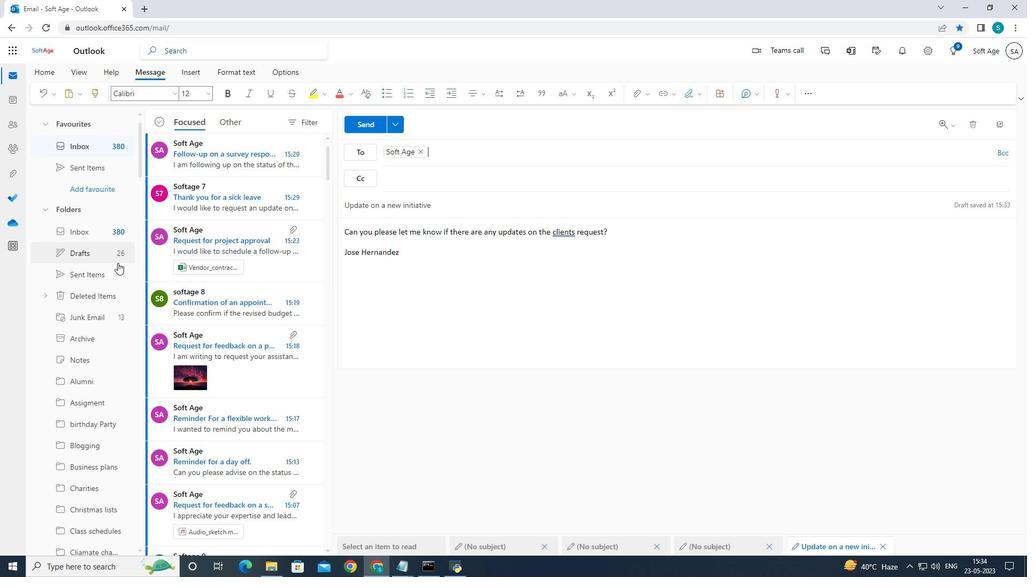 
Action: Mouse scrolled (117, 262) with delta (0, 0)
Screenshot: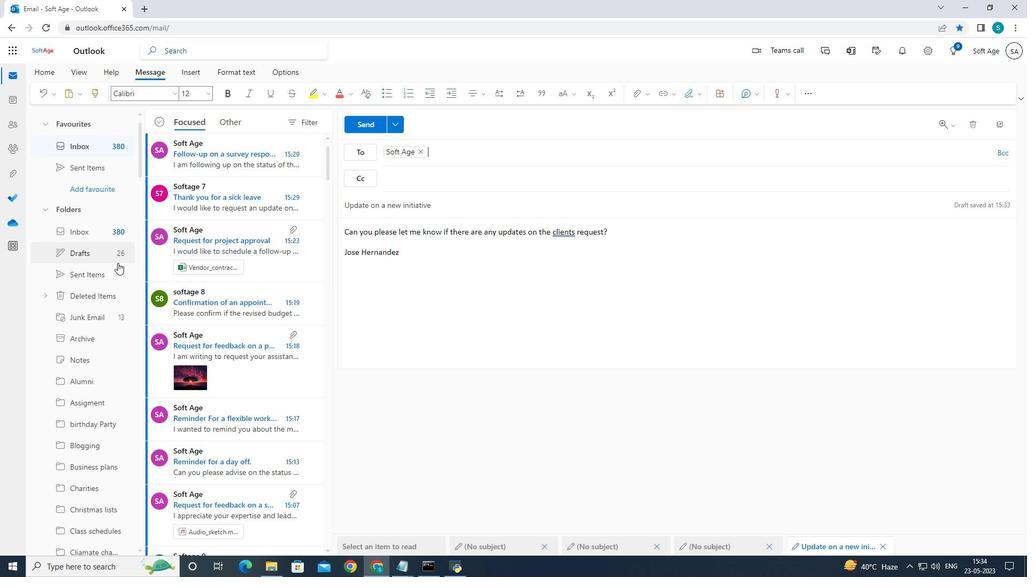 
Action: Mouse scrolled (117, 262) with delta (0, 0)
Screenshot: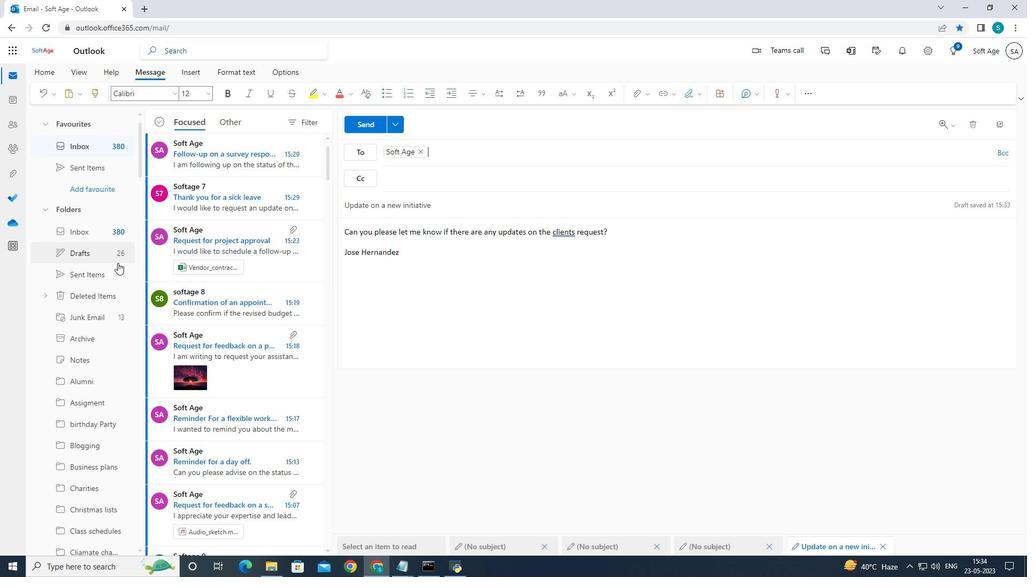 
Action: Mouse scrolled (117, 262) with delta (0, 0)
Screenshot: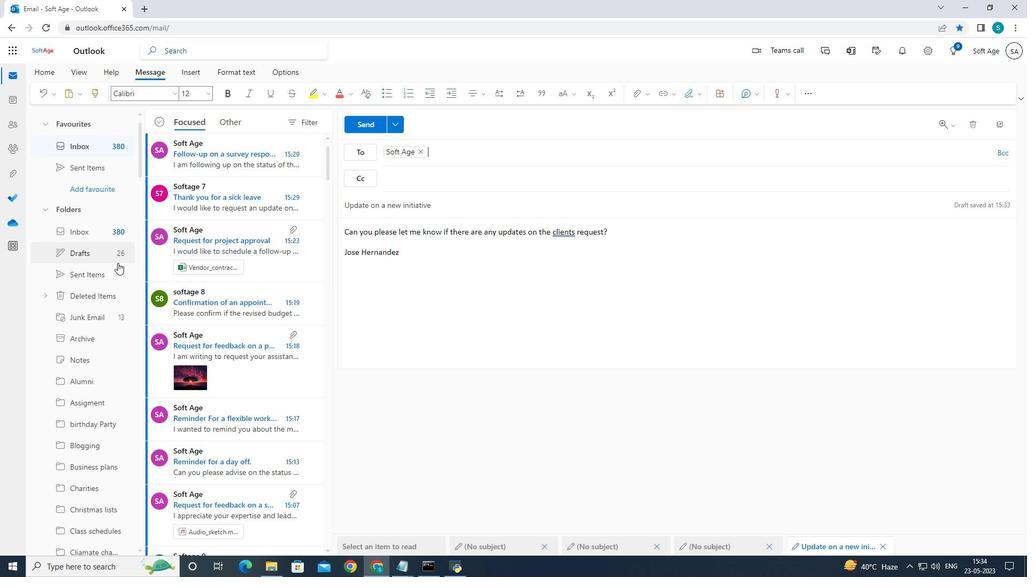 
Action: Mouse scrolled (117, 262) with delta (0, 0)
Screenshot: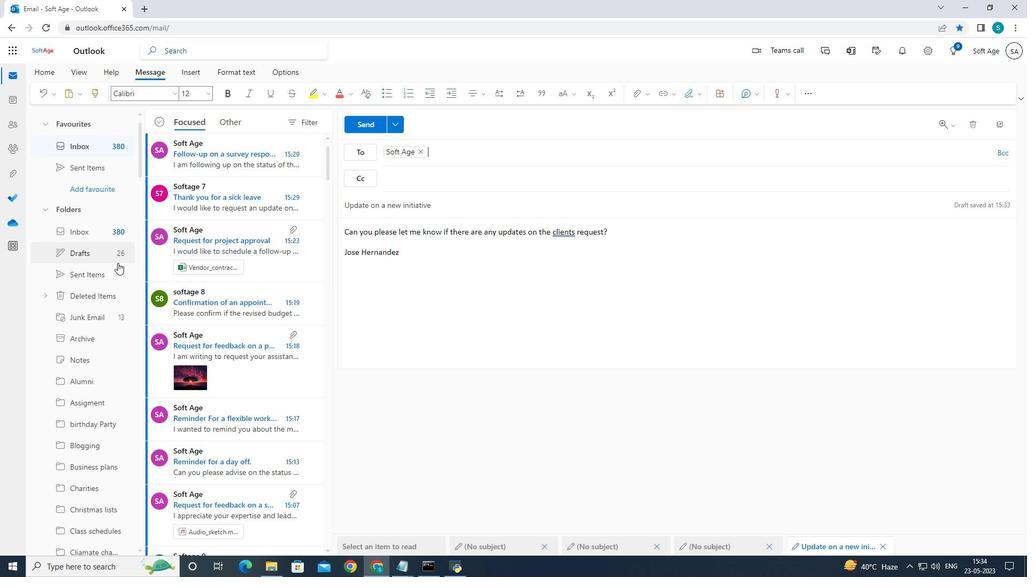 
Action: Mouse moved to (122, 261)
Screenshot: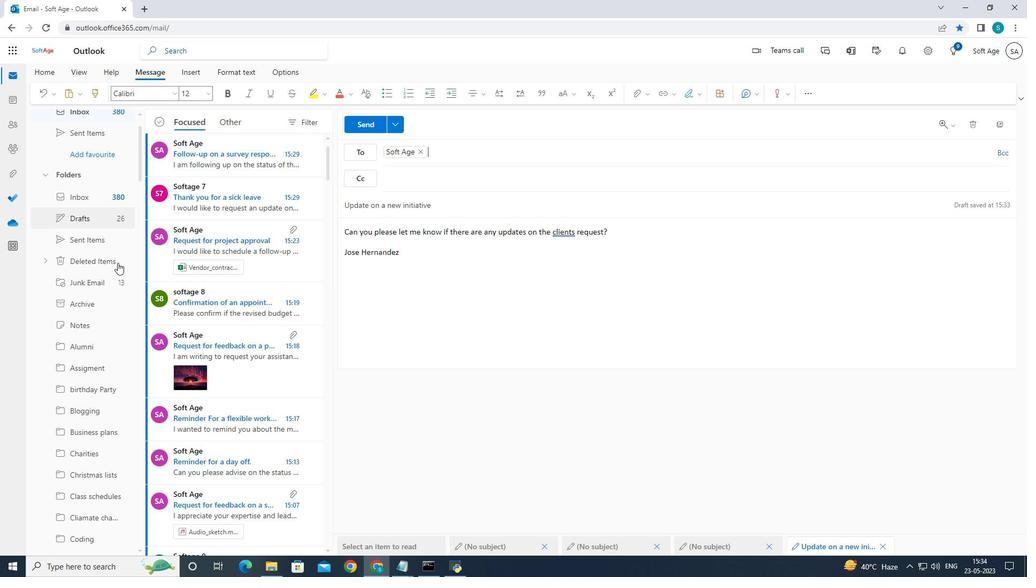 
Action: Mouse scrolled (122, 261) with delta (0, 0)
Screenshot: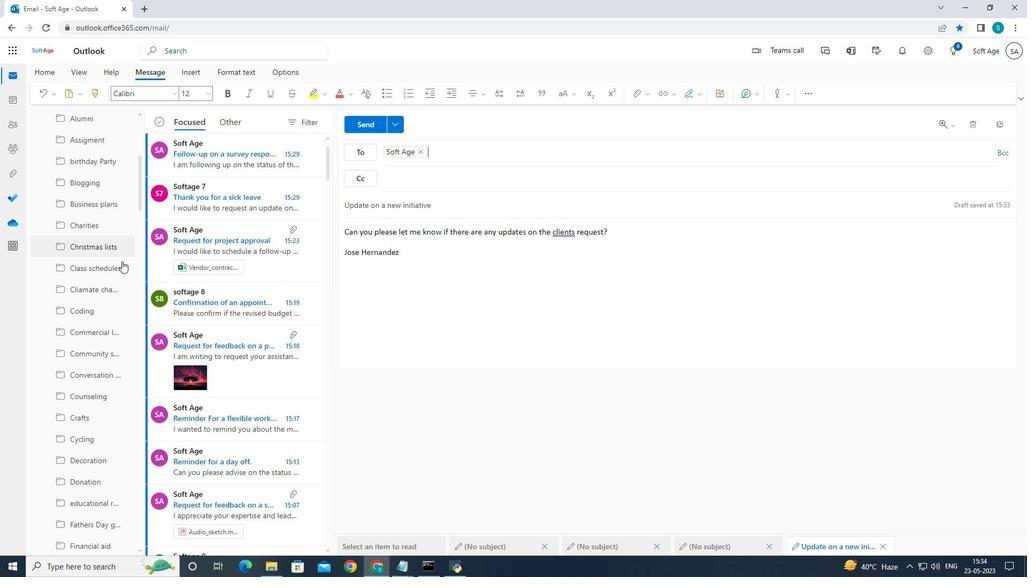 
Action: Mouse scrolled (122, 261) with delta (0, 0)
Screenshot: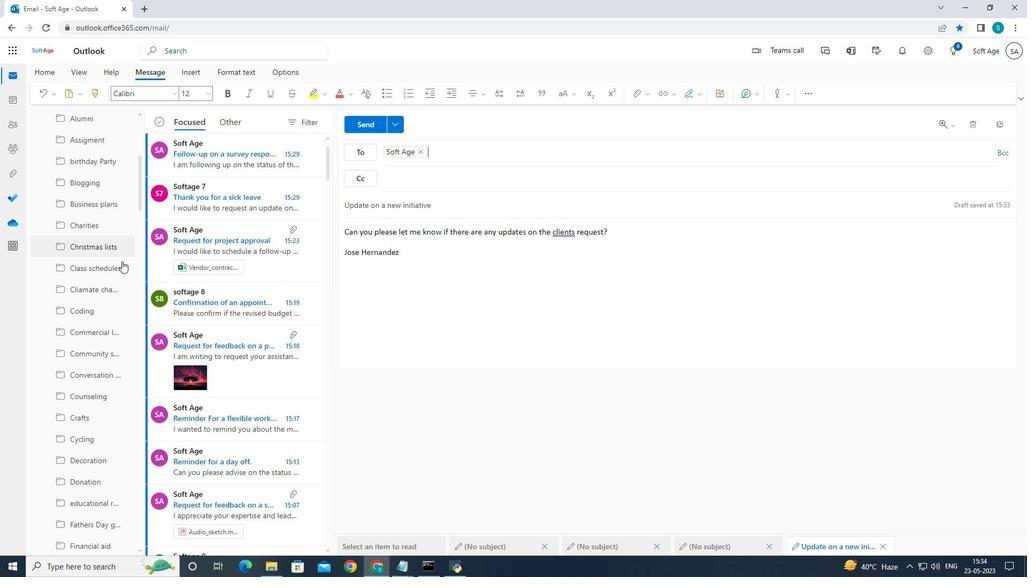 
Action: Mouse scrolled (122, 261) with delta (0, 0)
Screenshot: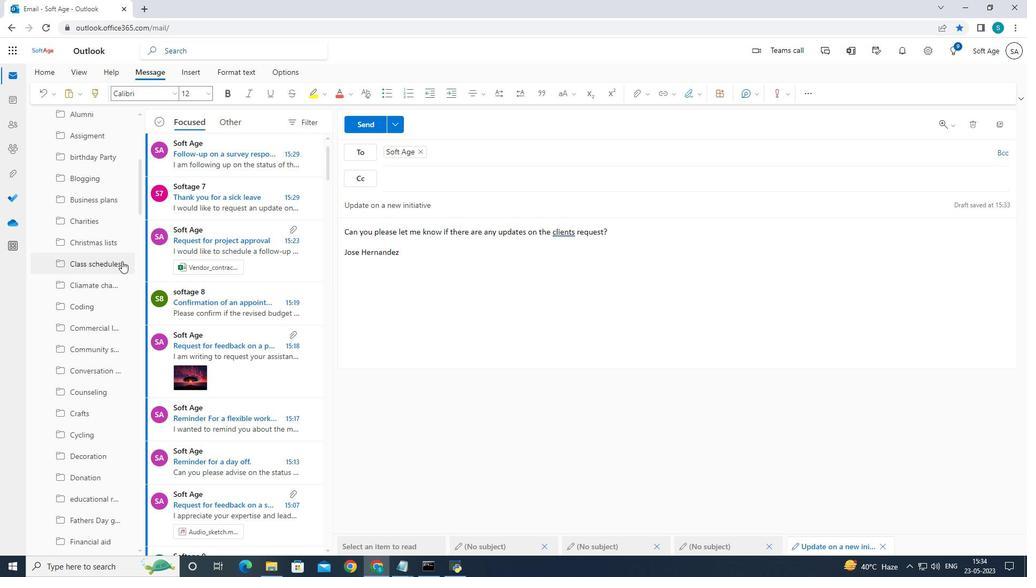 
Action: Mouse scrolled (122, 261) with delta (0, 0)
Screenshot: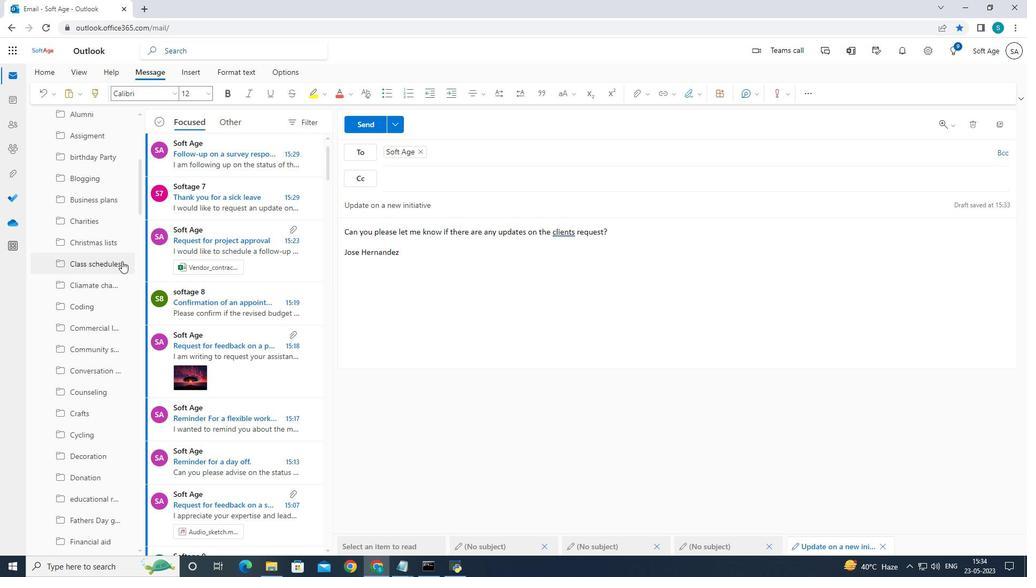 
Action: Mouse scrolled (122, 261) with delta (0, 0)
Screenshot: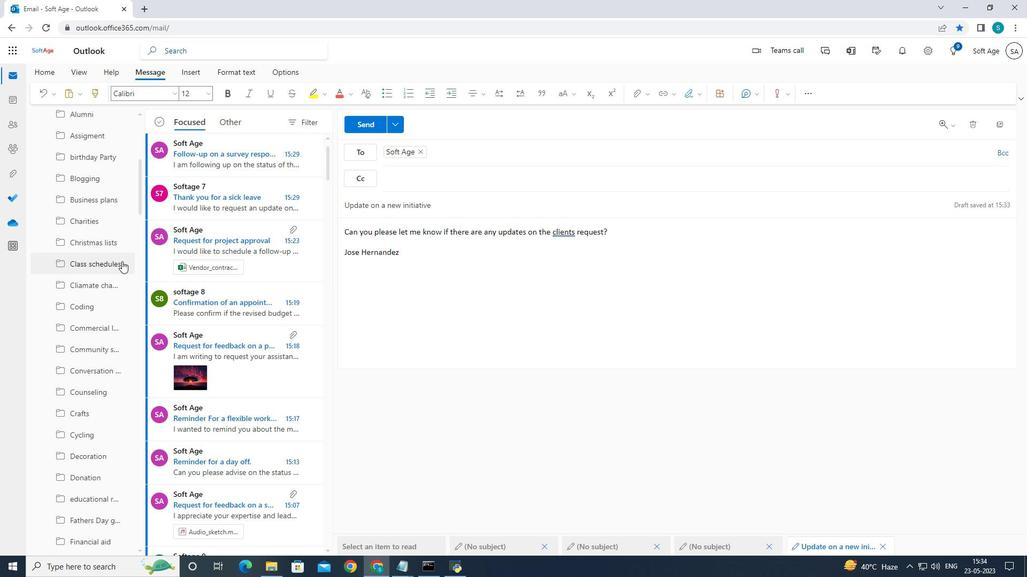 
Action: Mouse moved to (123, 261)
Screenshot: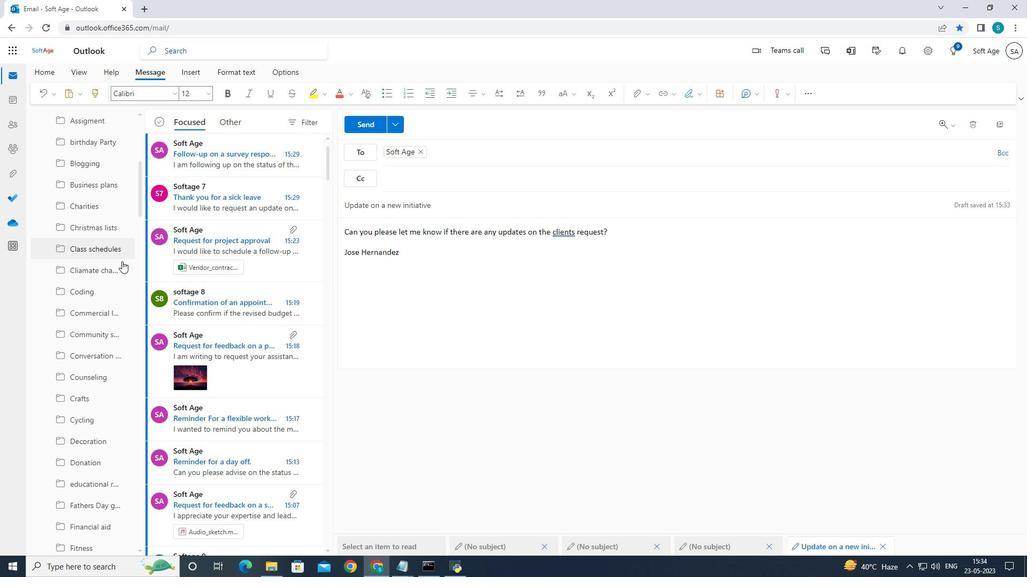 
Action: Mouse scrolled (123, 260) with delta (0, 0)
Screenshot: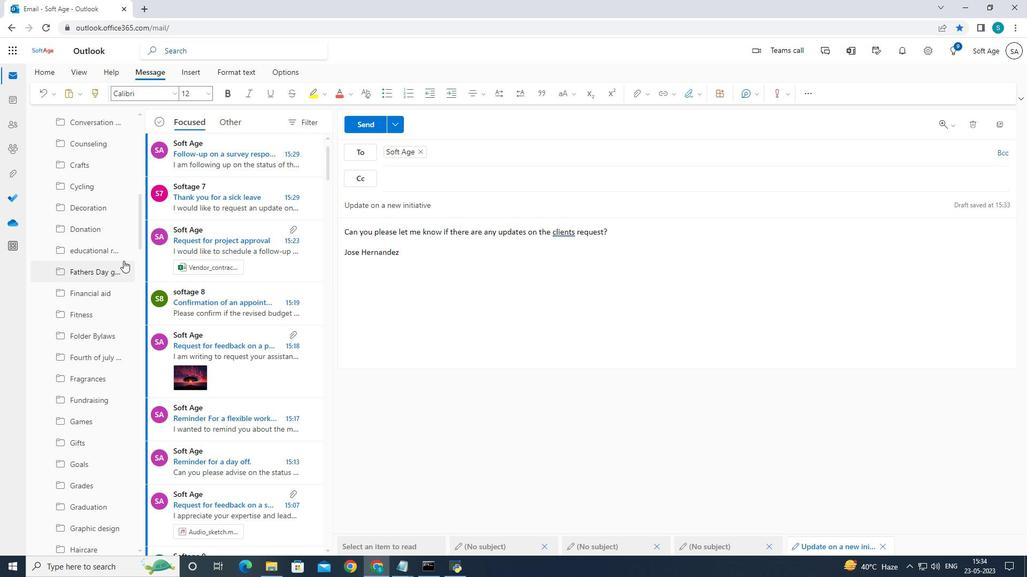 
Action: Mouse scrolled (123, 260) with delta (0, 0)
Screenshot: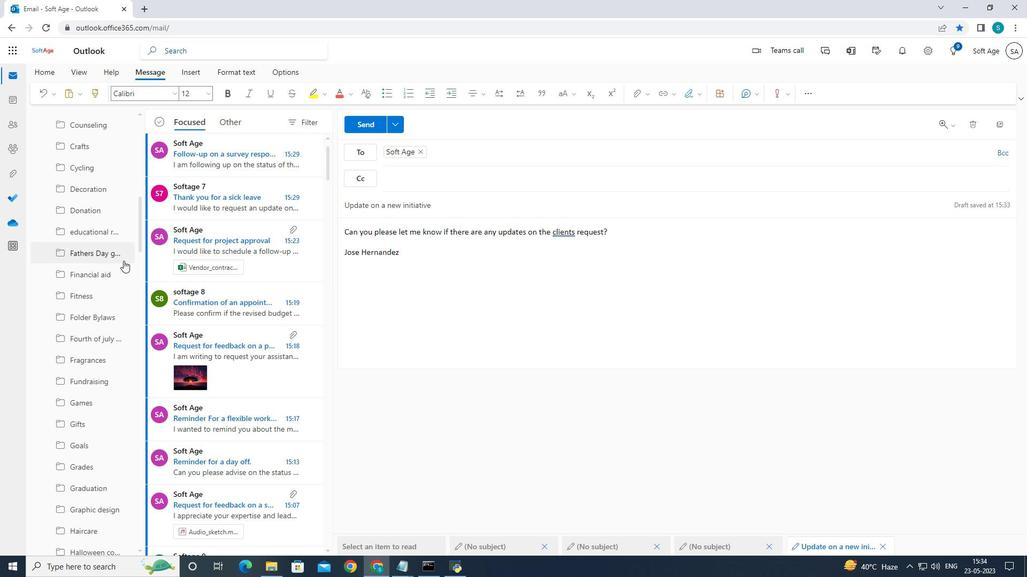 
Action: Mouse scrolled (123, 260) with delta (0, 0)
Screenshot: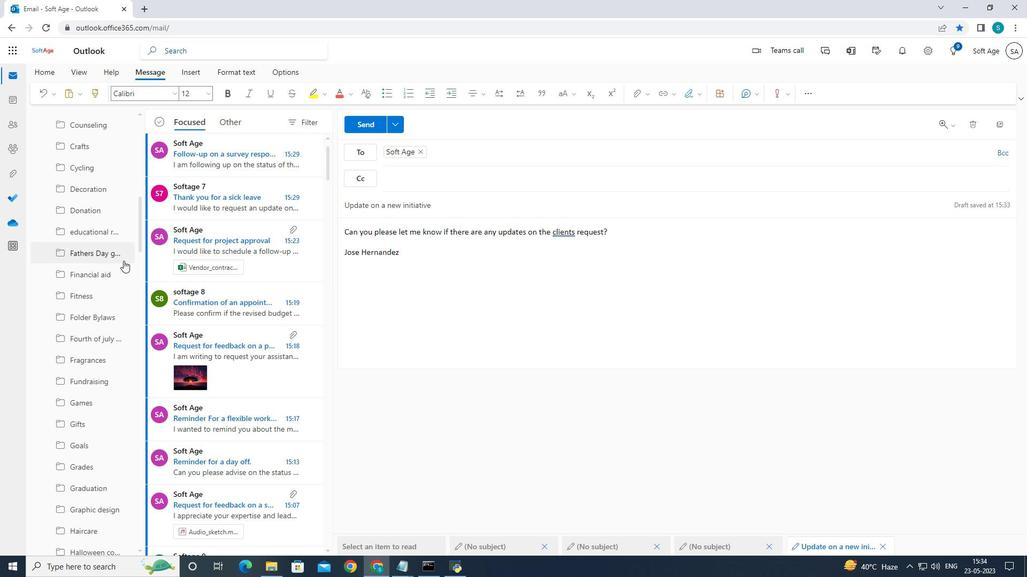
Action: Mouse scrolled (123, 260) with delta (0, 0)
Screenshot: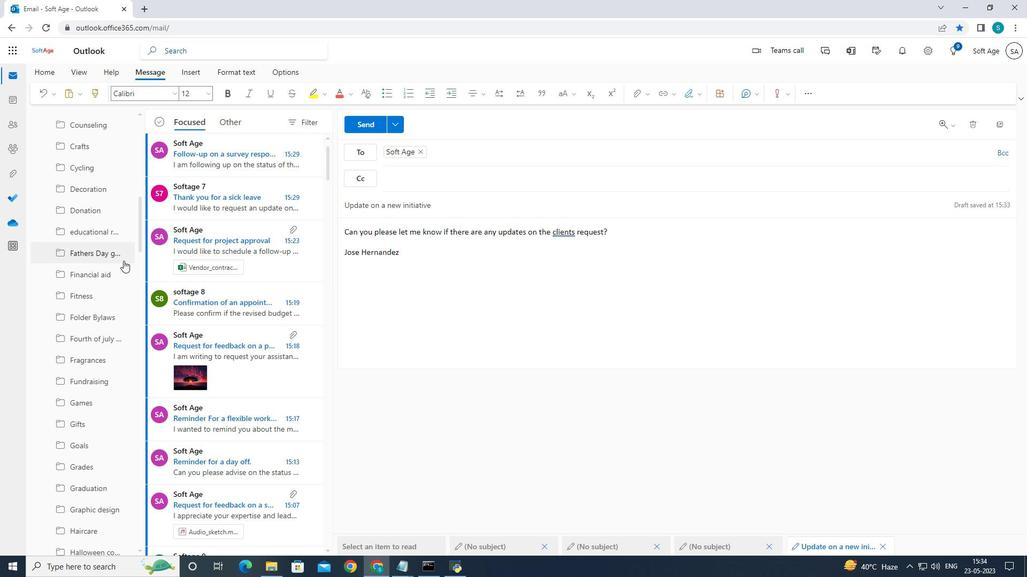 
Action: Mouse moved to (124, 258)
Screenshot: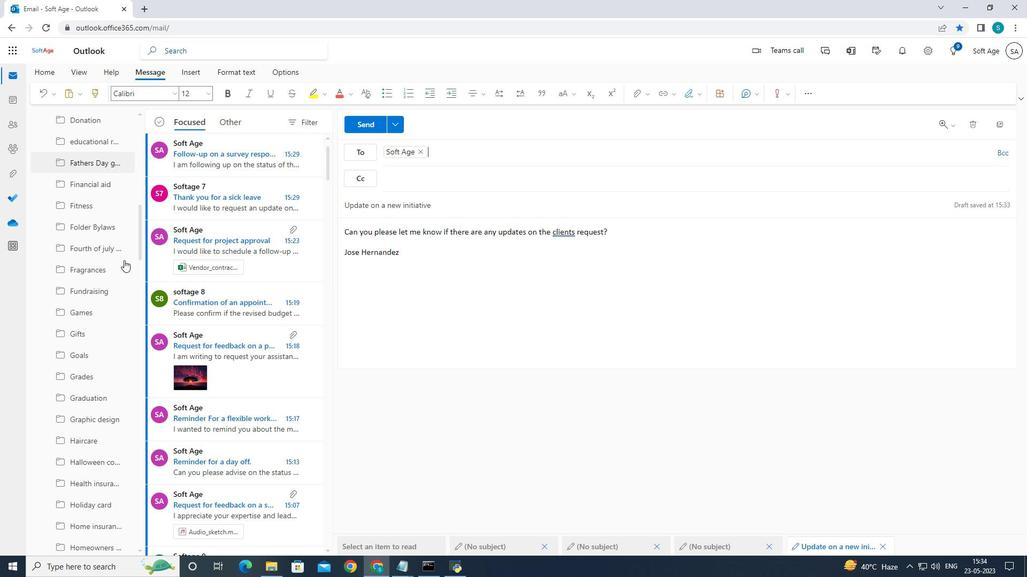 
Action: Mouse scrolled (124, 257) with delta (0, 0)
Screenshot: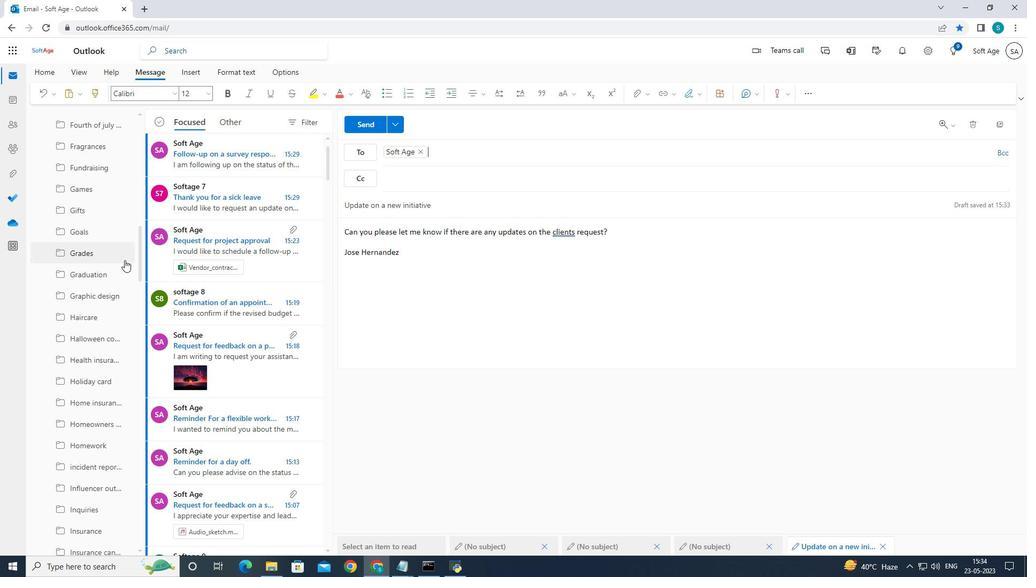 
Action: Mouse scrolled (124, 257) with delta (0, 0)
Screenshot: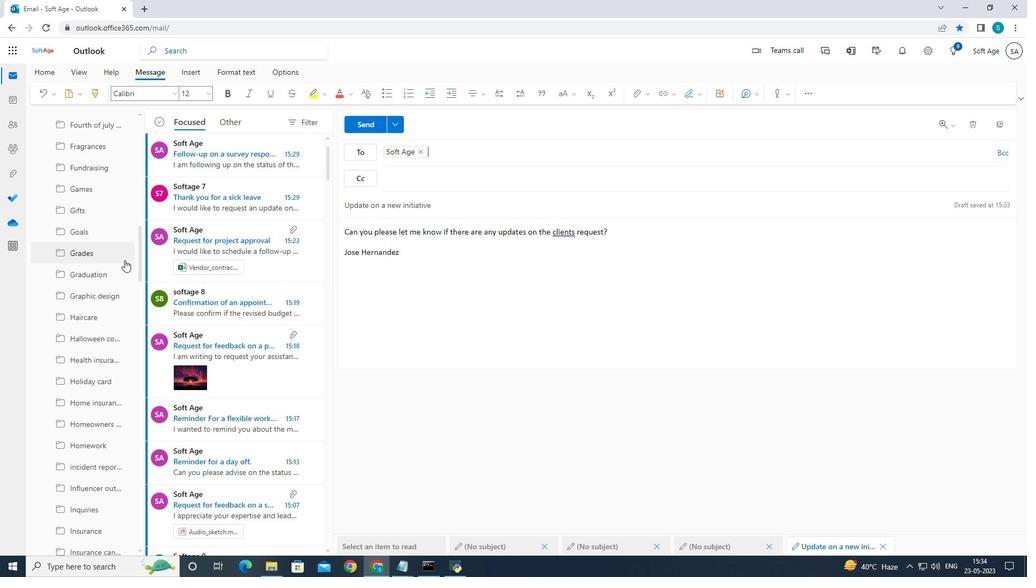 
Action: Mouse scrolled (124, 257) with delta (0, 0)
Screenshot: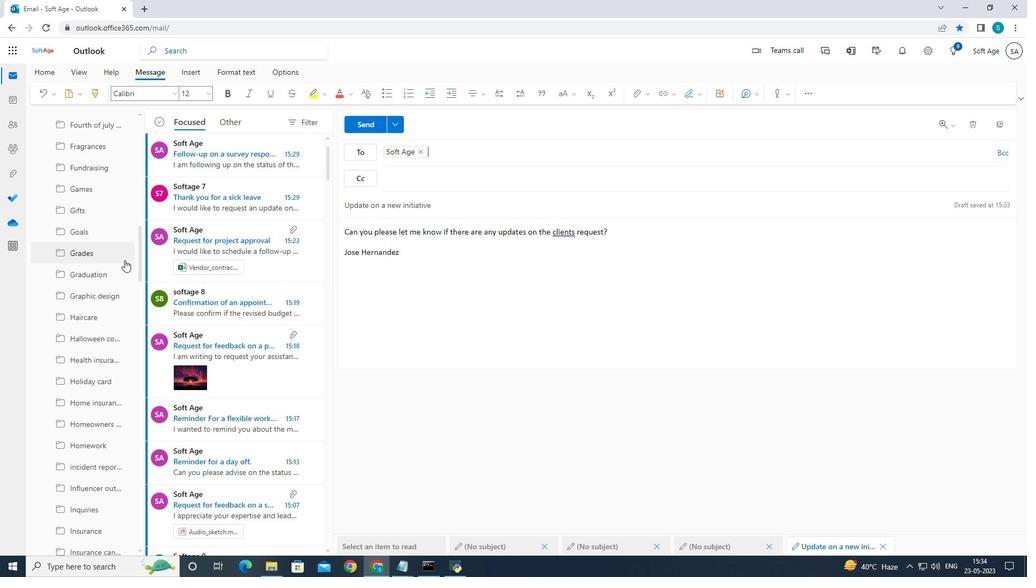 
Action: Mouse scrolled (124, 257) with delta (0, 0)
Screenshot: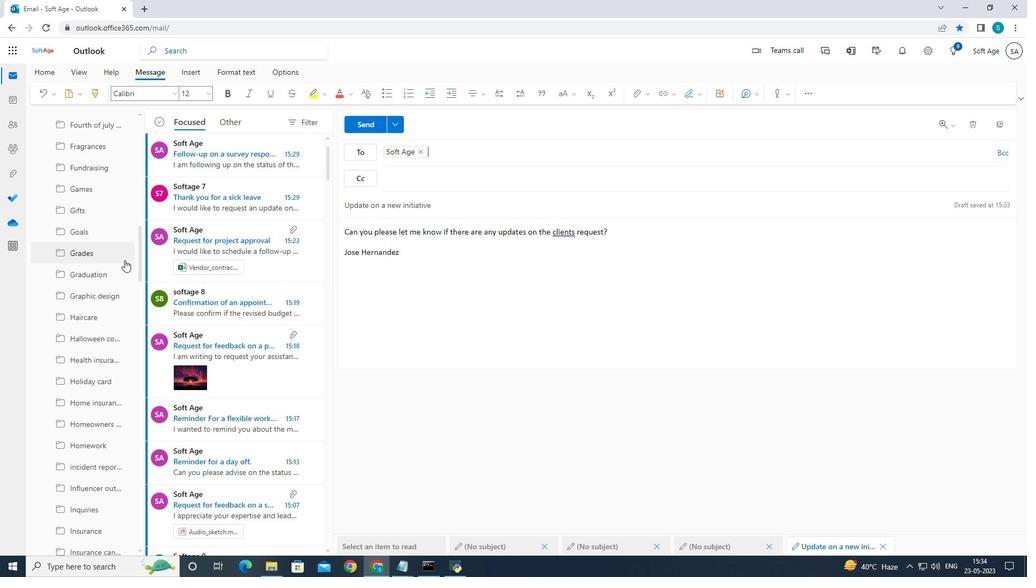 
Action: Mouse moved to (120, 249)
Screenshot: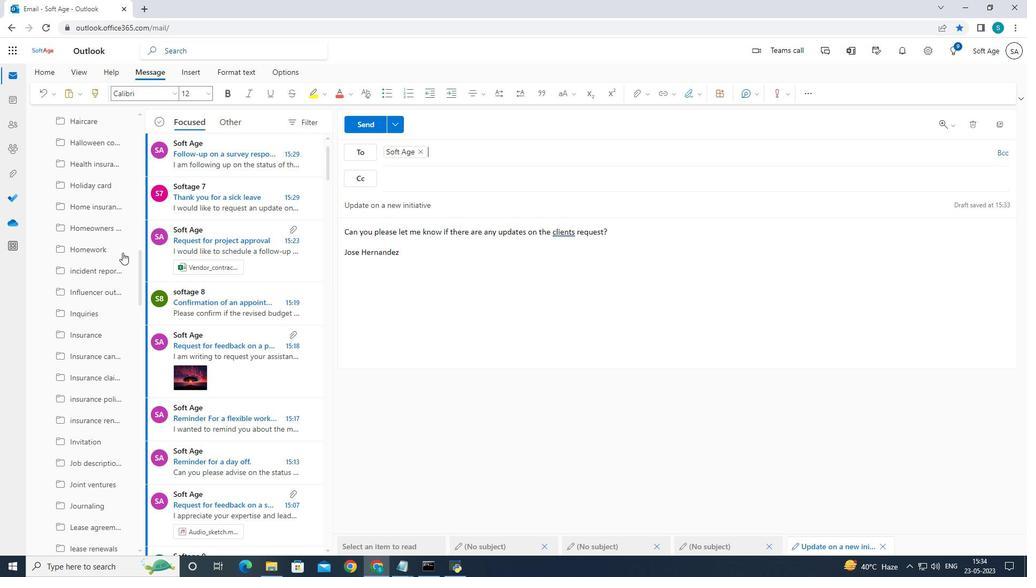 
Action: Mouse scrolled (120, 248) with delta (0, 0)
Screenshot: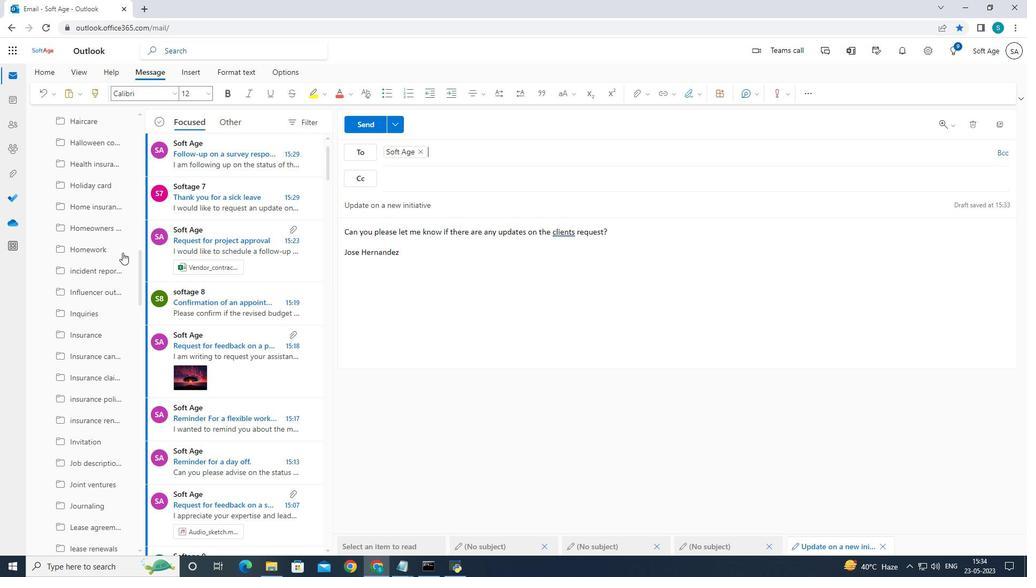 
Action: Mouse scrolled (120, 248) with delta (0, 0)
Screenshot: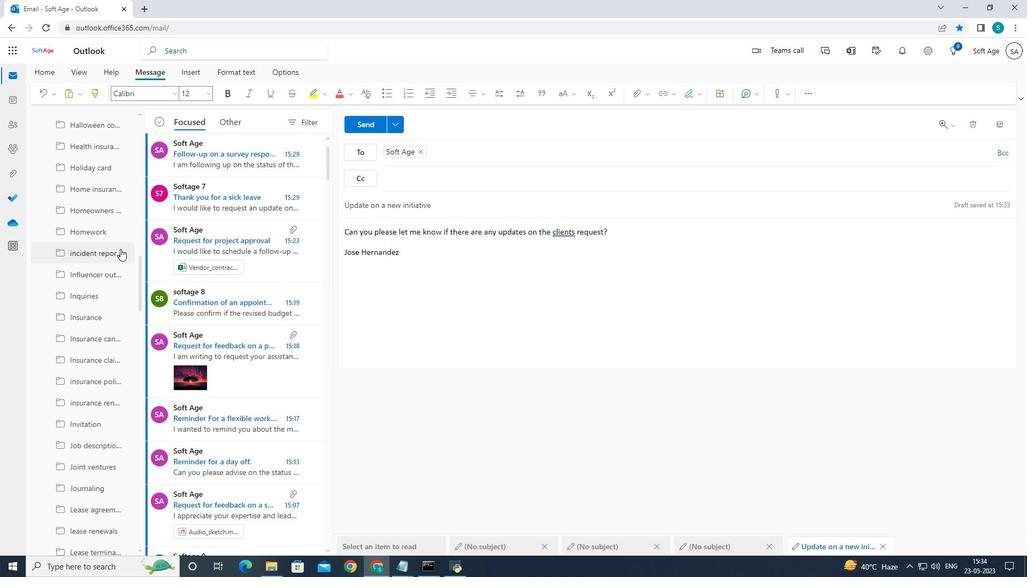 
Action: Mouse scrolled (120, 248) with delta (0, 0)
Screenshot: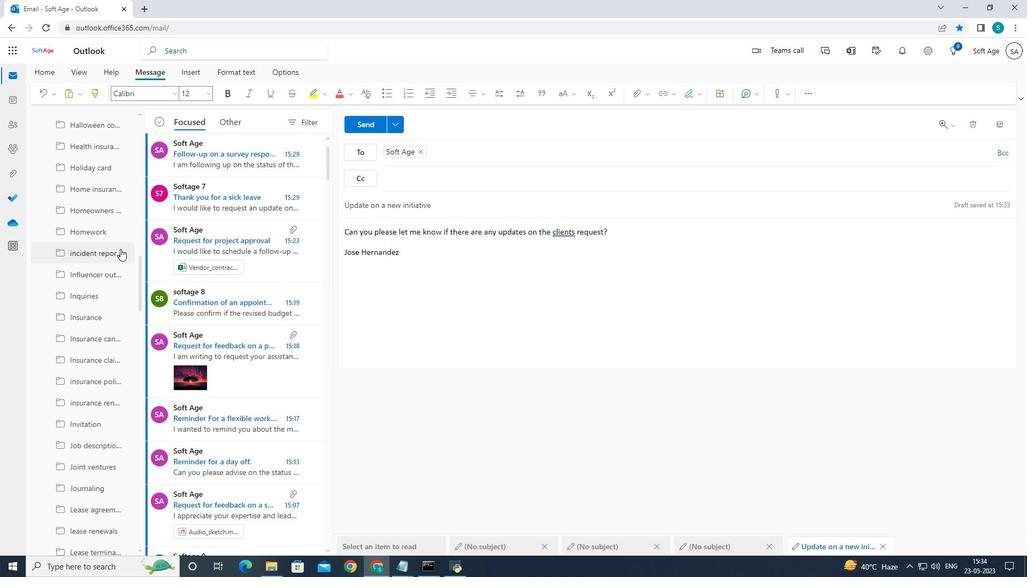 
Action: Mouse moved to (119, 249)
Screenshot: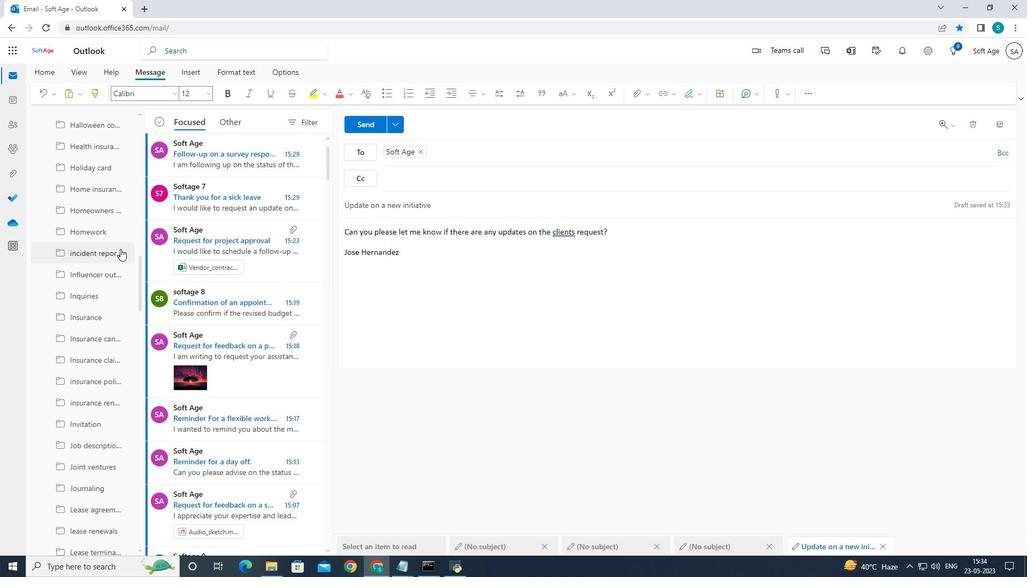 
Action: Mouse scrolled (120, 248) with delta (0, 0)
Screenshot: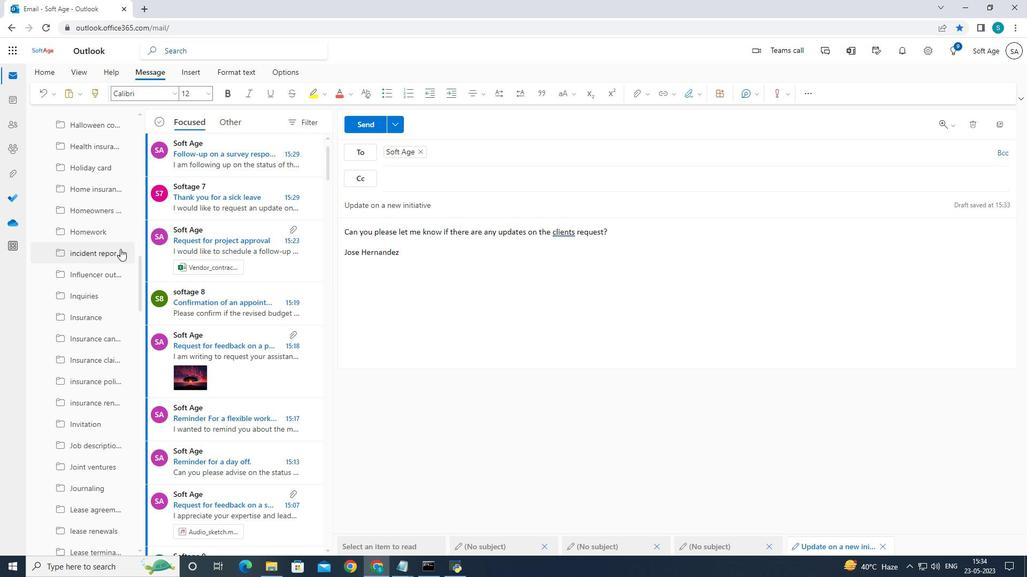 
Action: Mouse moved to (116, 243)
Screenshot: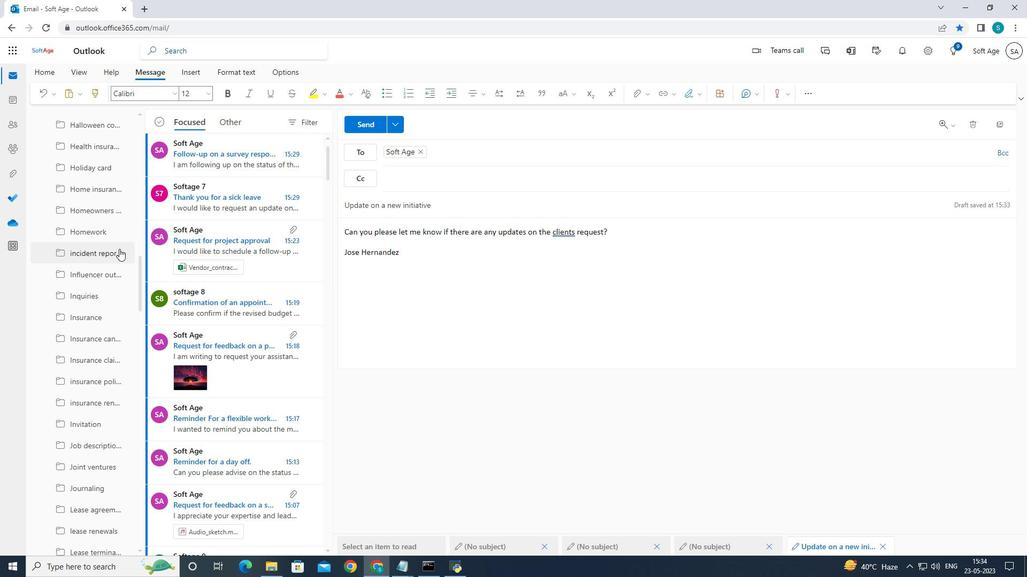 
Action: Mouse scrolled (116, 242) with delta (0, 0)
Screenshot: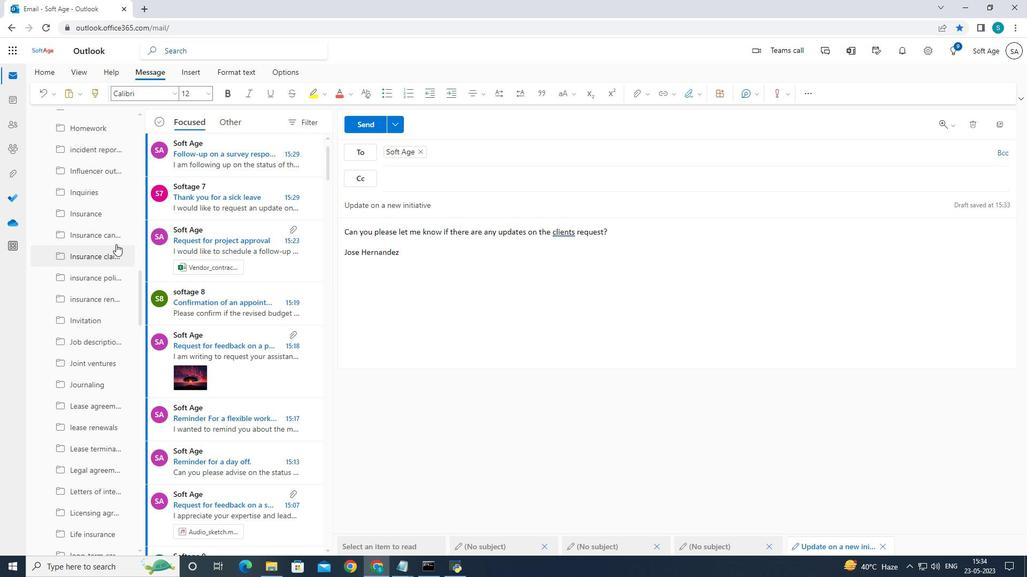 
Action: Mouse scrolled (116, 242) with delta (0, 0)
Screenshot: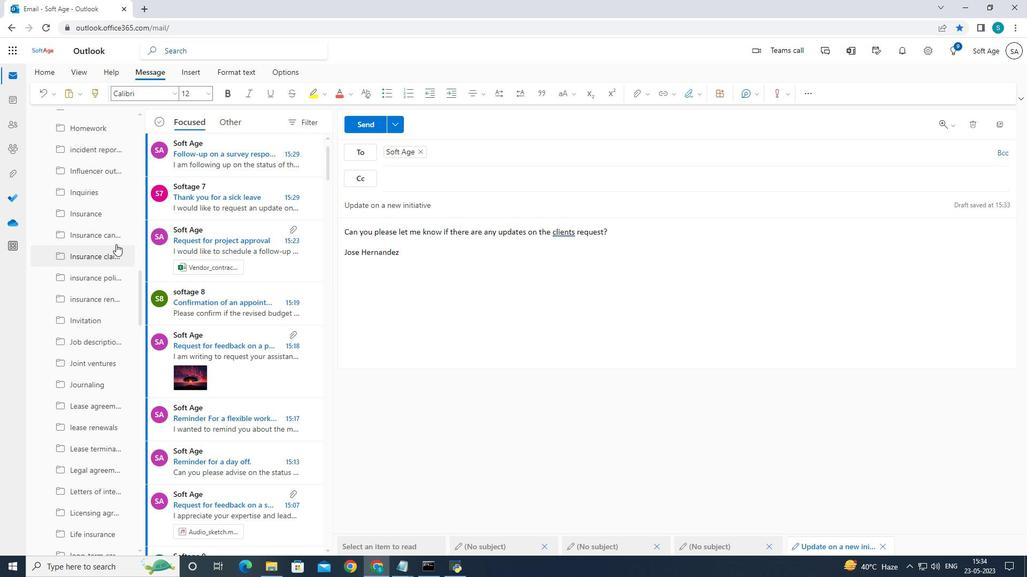 
Action: Mouse scrolled (116, 242) with delta (0, 0)
Screenshot: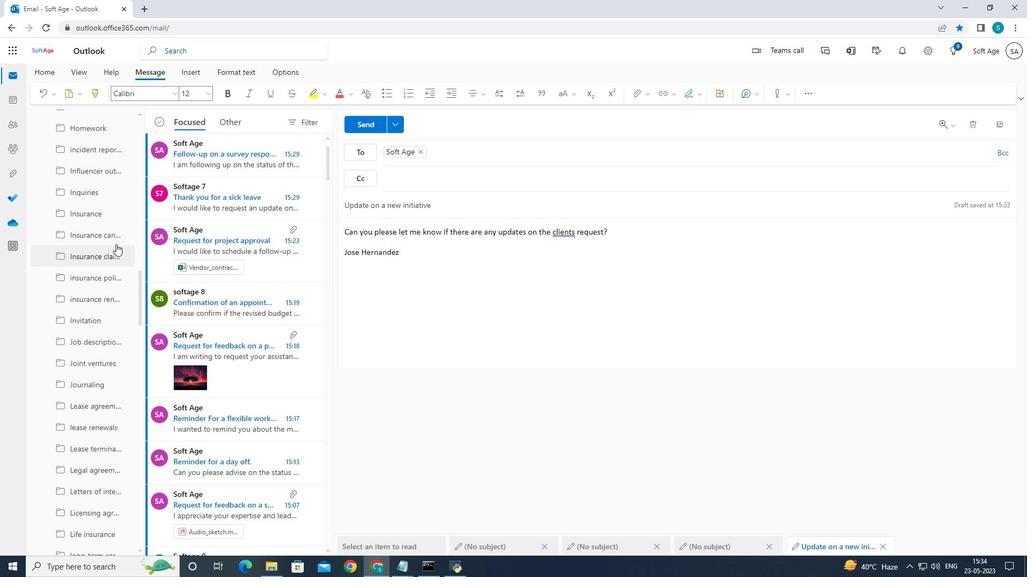 
Action: Mouse scrolled (116, 242) with delta (0, 0)
Screenshot: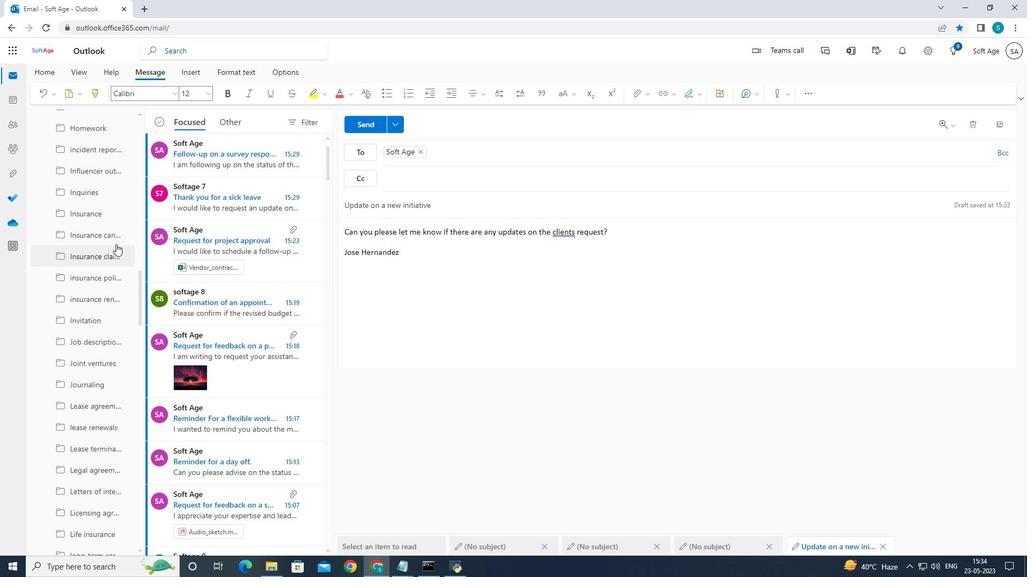 
Action: Mouse moved to (109, 238)
Screenshot: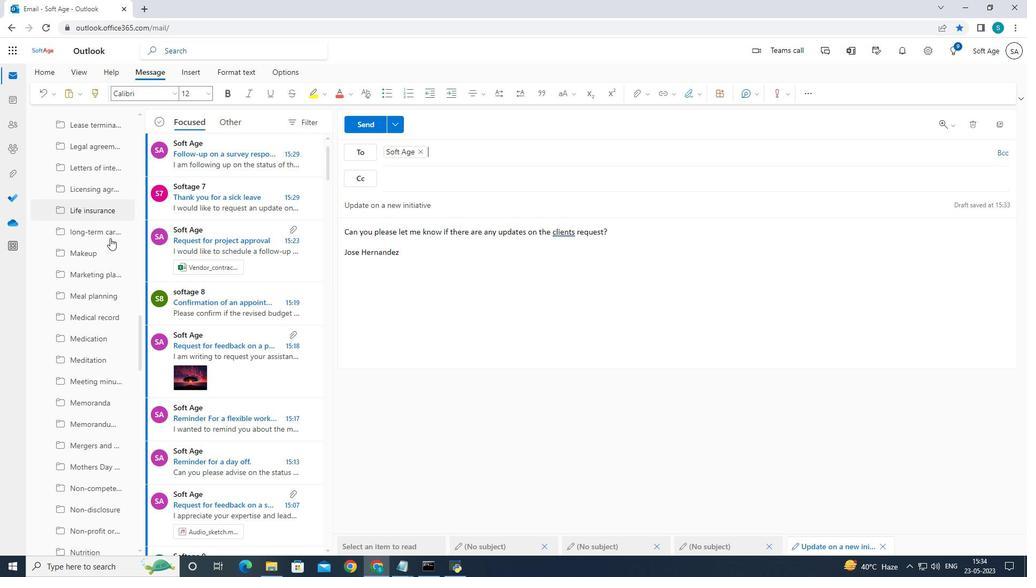 
Action: Mouse scrolled (109, 238) with delta (0, 0)
Screenshot: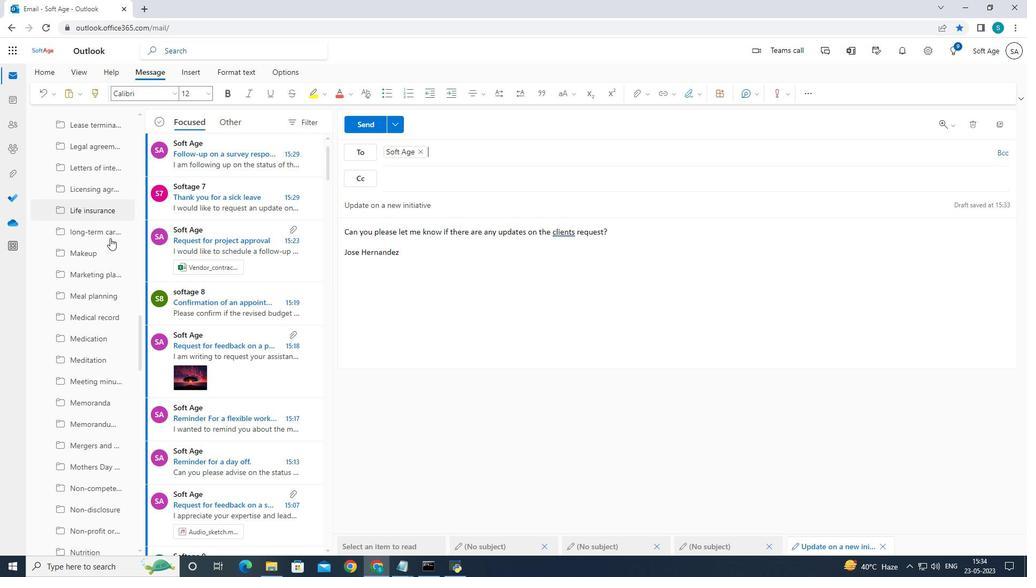 
Action: Mouse scrolled (109, 238) with delta (0, 0)
Screenshot: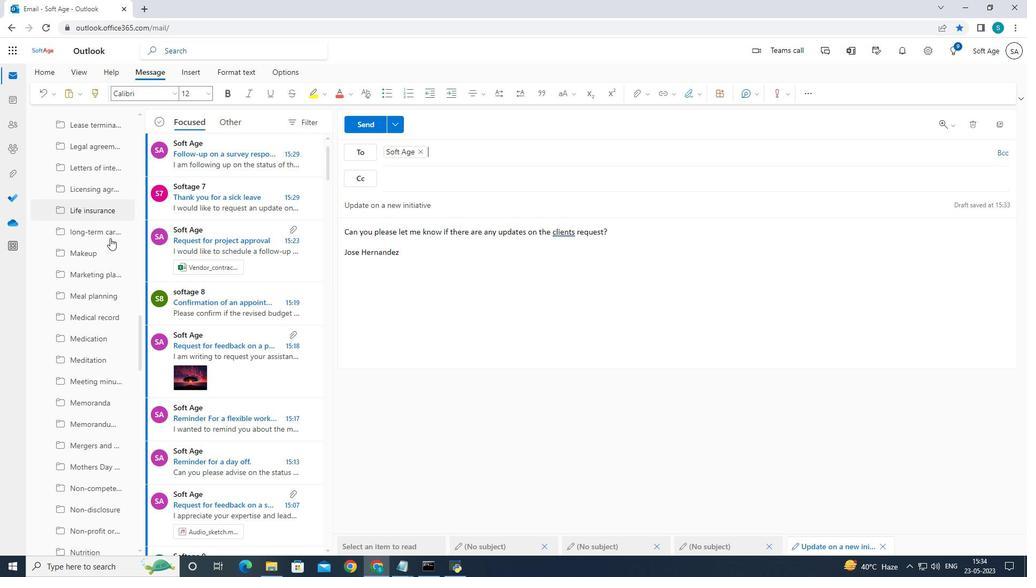 
Action: Mouse scrolled (109, 238) with delta (0, 0)
Screenshot: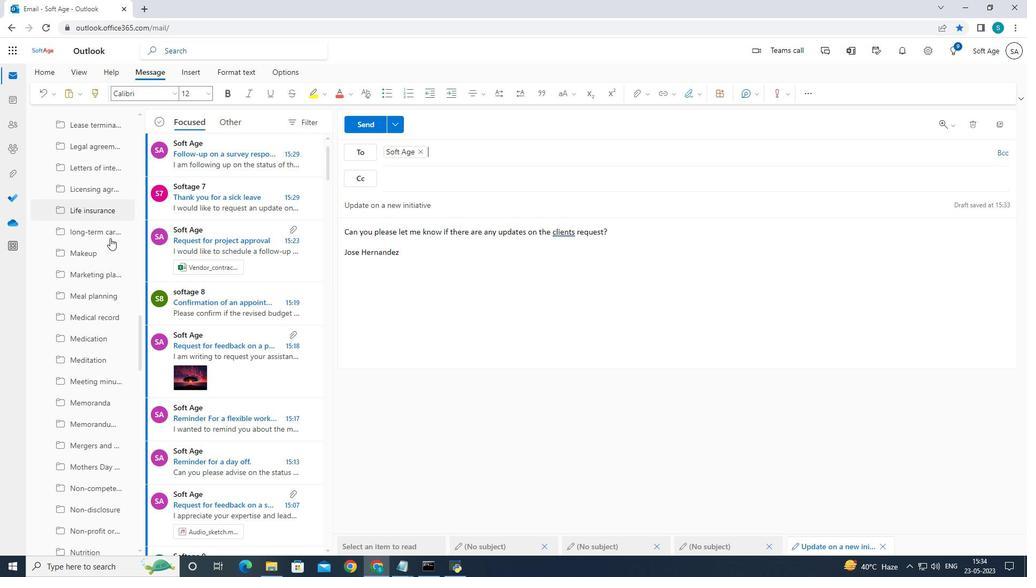 
Action: Mouse moved to (109, 238)
Screenshot: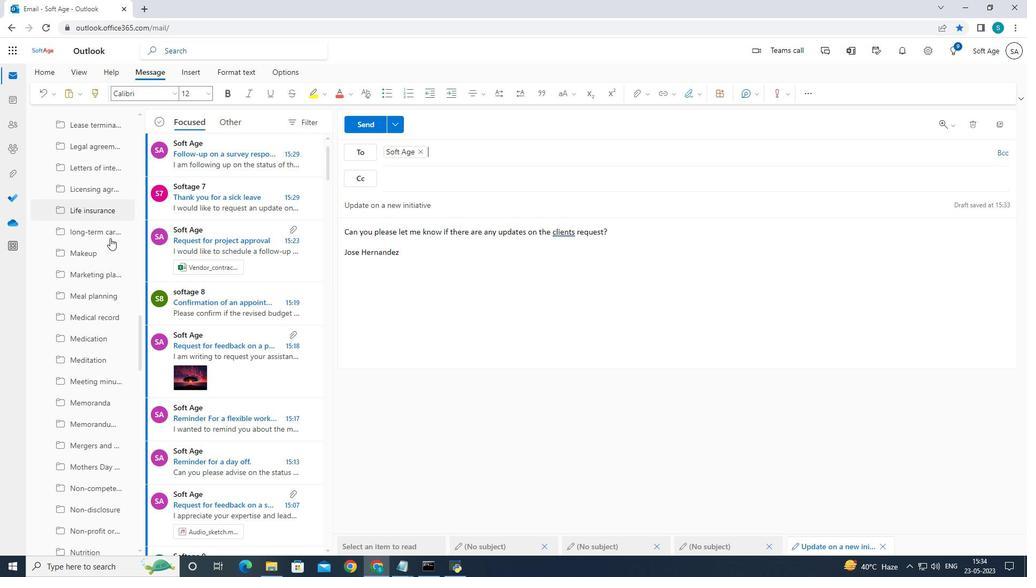 
Action: Mouse scrolled (109, 238) with delta (0, 0)
Screenshot: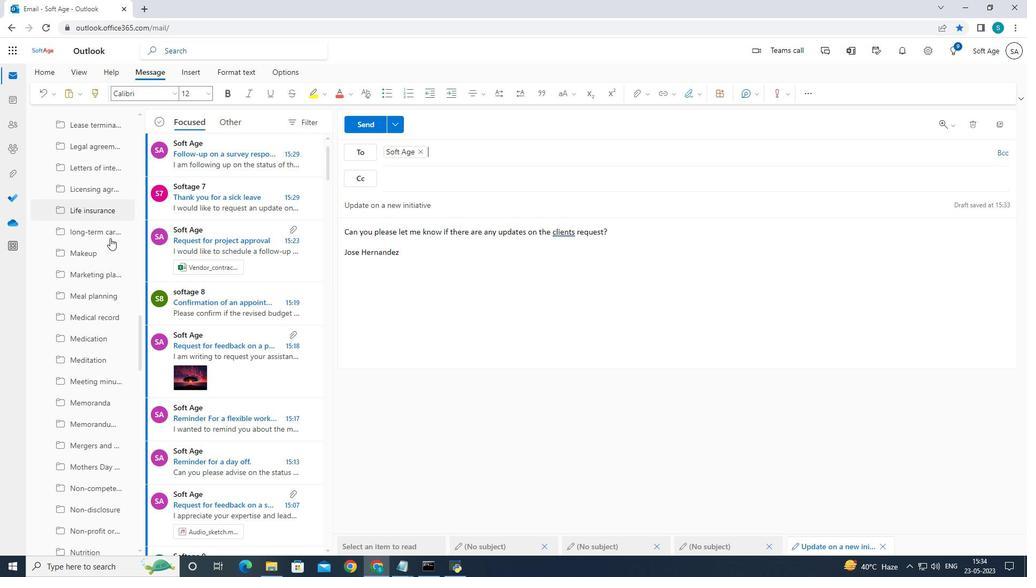 
Action: Mouse moved to (108, 238)
Screenshot: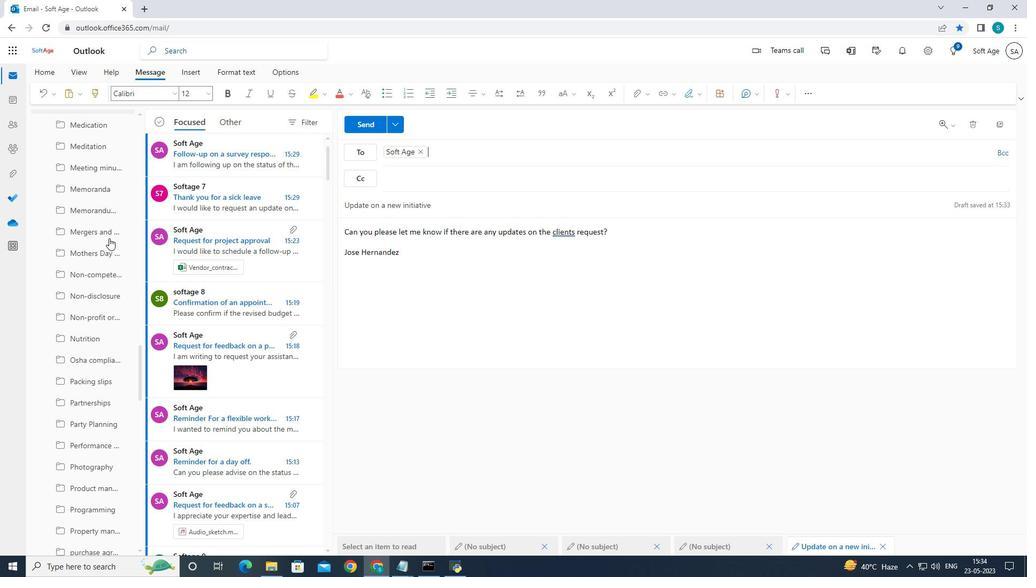
Action: Mouse scrolled (108, 238) with delta (0, 0)
Screenshot: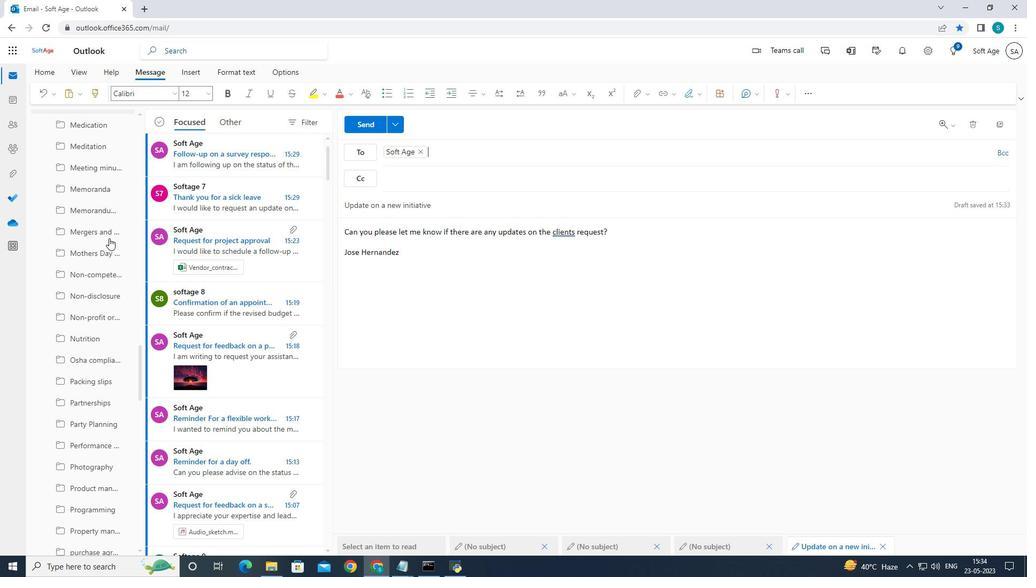 
Action: Mouse moved to (107, 238)
Screenshot: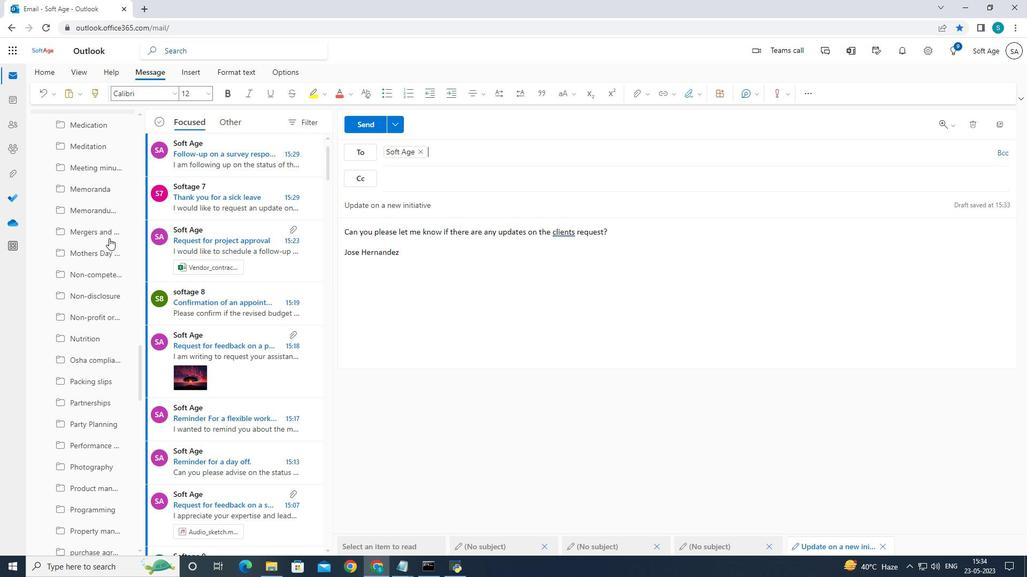 
Action: Mouse scrolled (107, 238) with delta (0, 0)
Screenshot: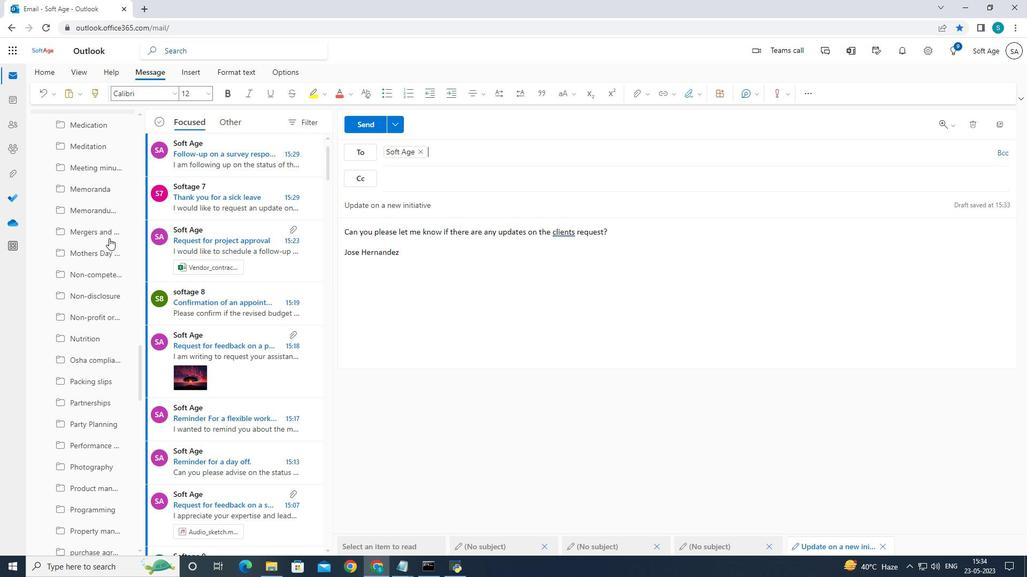 
Action: Mouse moved to (107, 240)
Screenshot: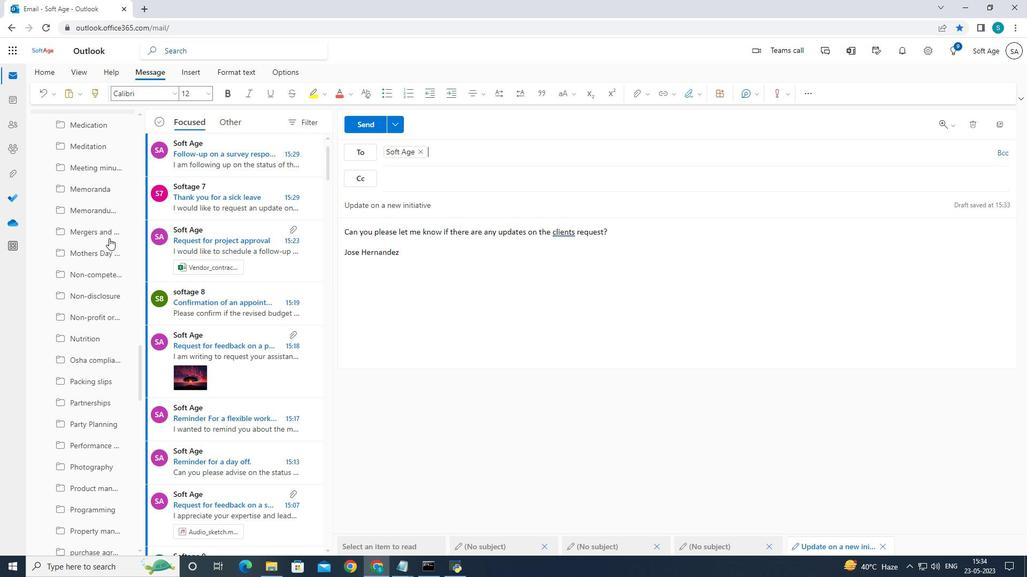 
Action: Mouse scrolled (107, 240) with delta (0, 0)
Screenshot: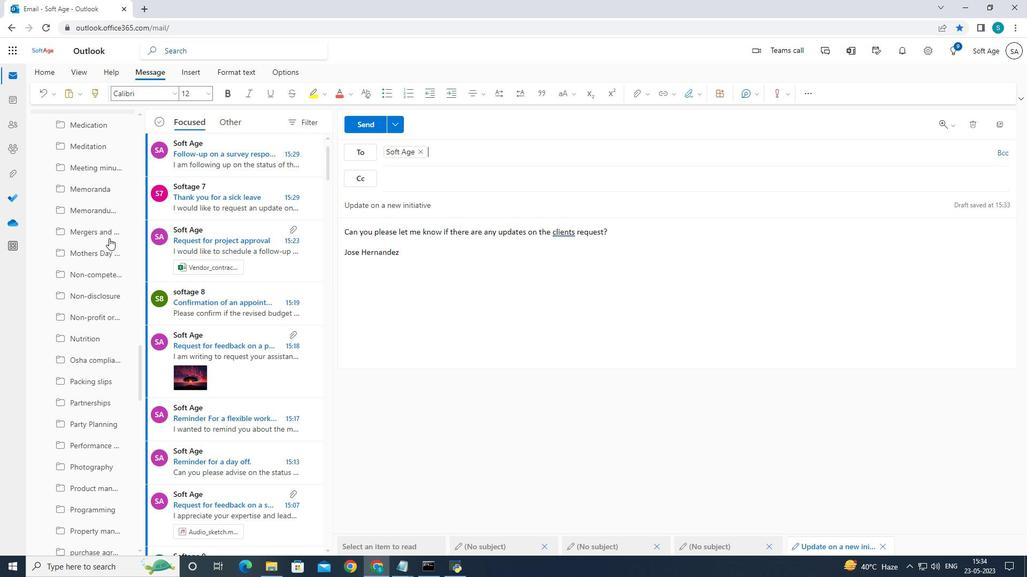
Action: Mouse moved to (106, 242)
Screenshot: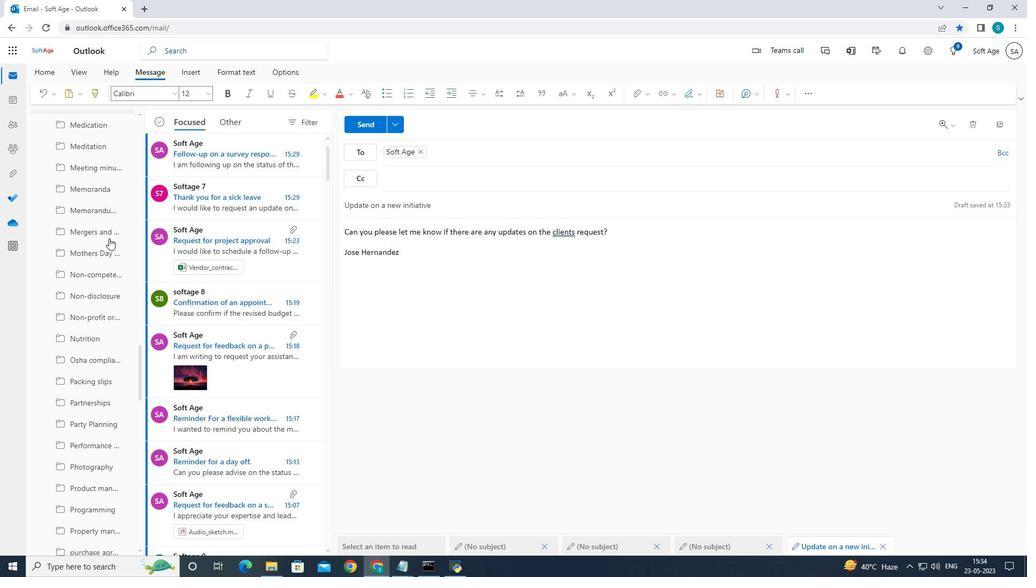 
Action: Mouse scrolled (106, 242) with delta (0, 0)
Screenshot: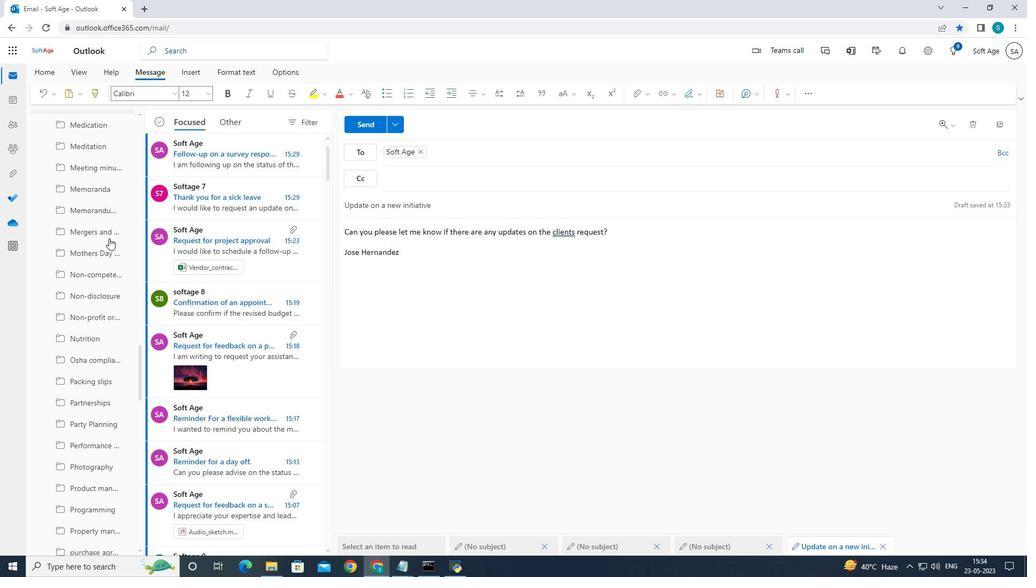 
Action: Mouse moved to (106, 244)
Screenshot: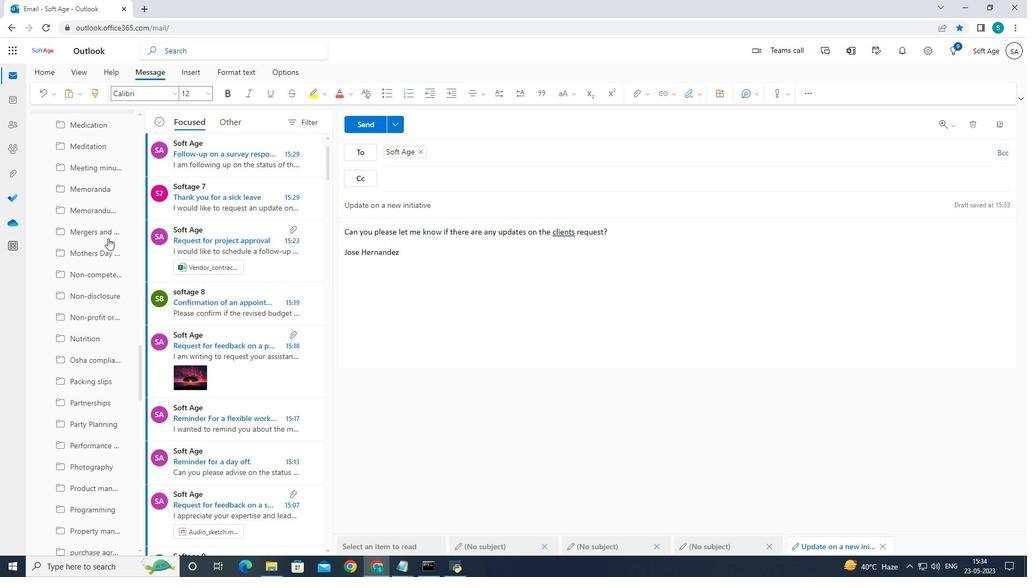 
Action: Mouse scrolled (106, 243) with delta (0, 0)
Screenshot: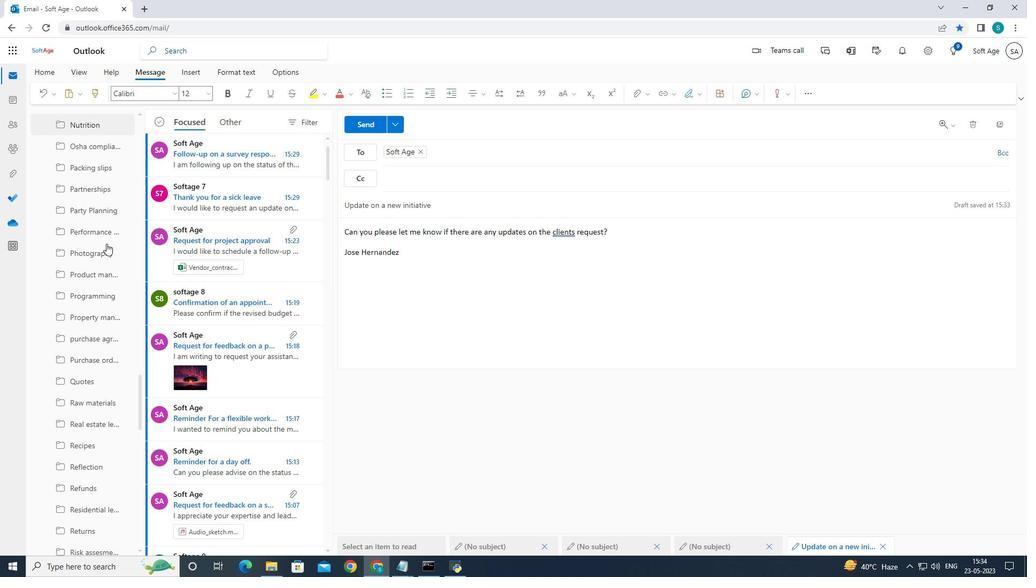 
Action: Mouse scrolled (106, 243) with delta (0, 0)
Screenshot: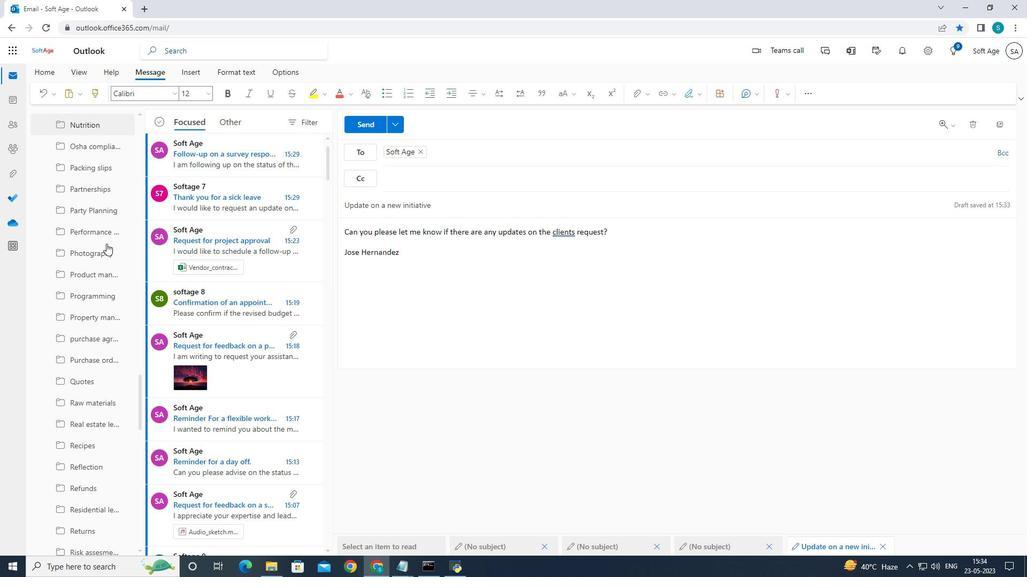 
Action: Mouse scrolled (106, 243) with delta (0, 0)
Screenshot: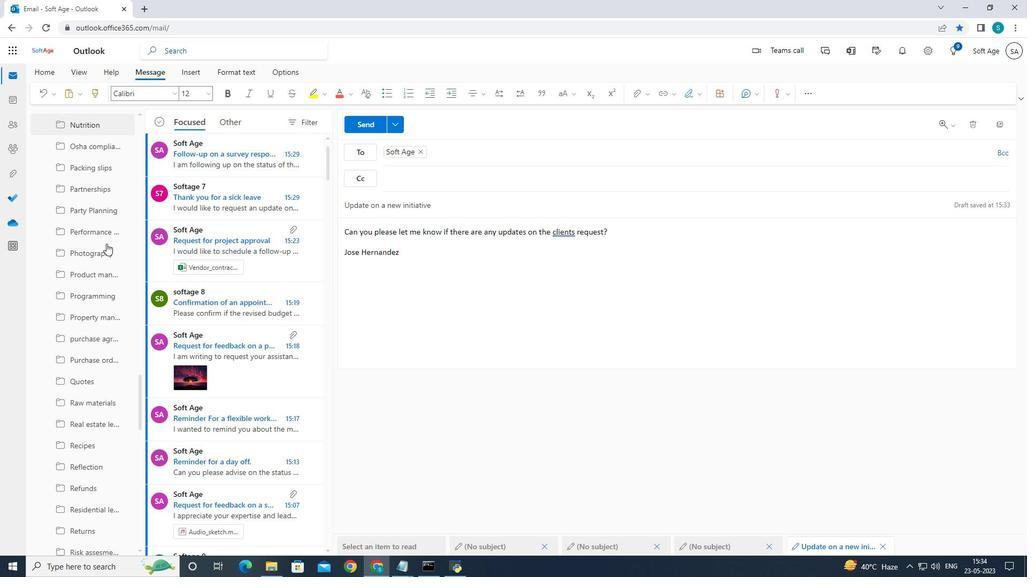 
Action: Mouse scrolled (106, 243) with delta (0, 0)
Screenshot: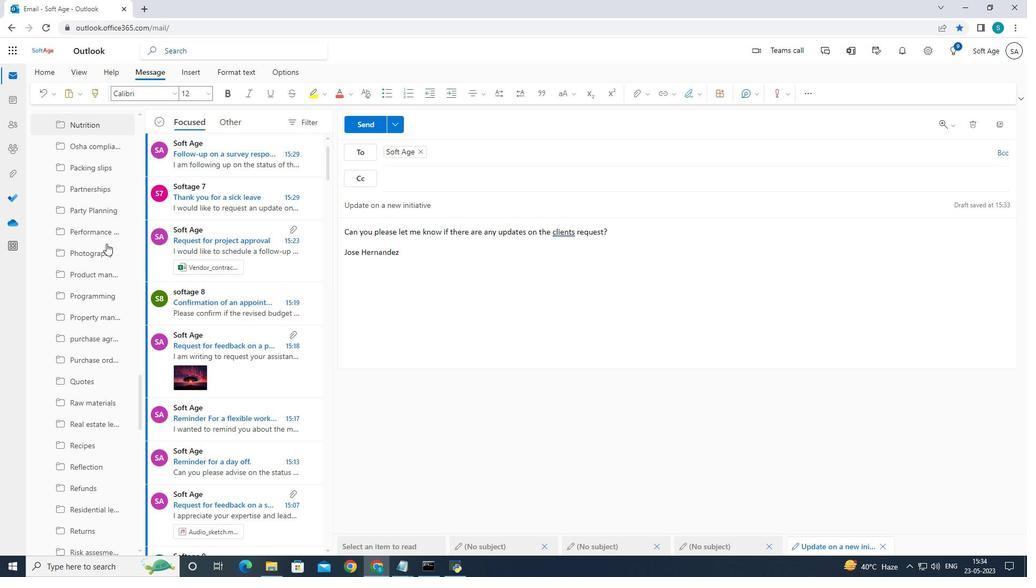 
Action: Mouse moved to (107, 244)
Screenshot: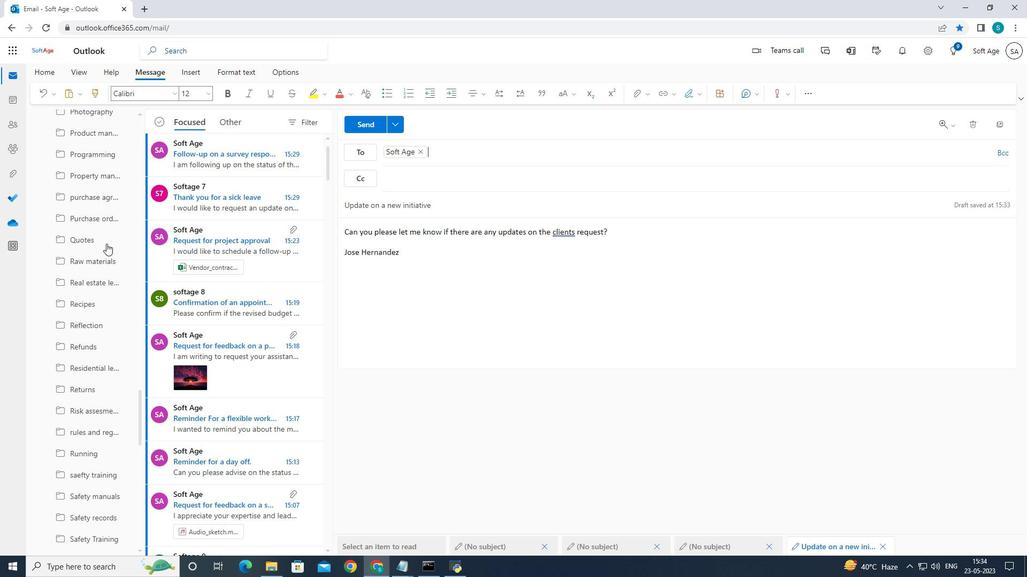 
Action: Mouse scrolled (107, 243) with delta (0, 0)
Screenshot: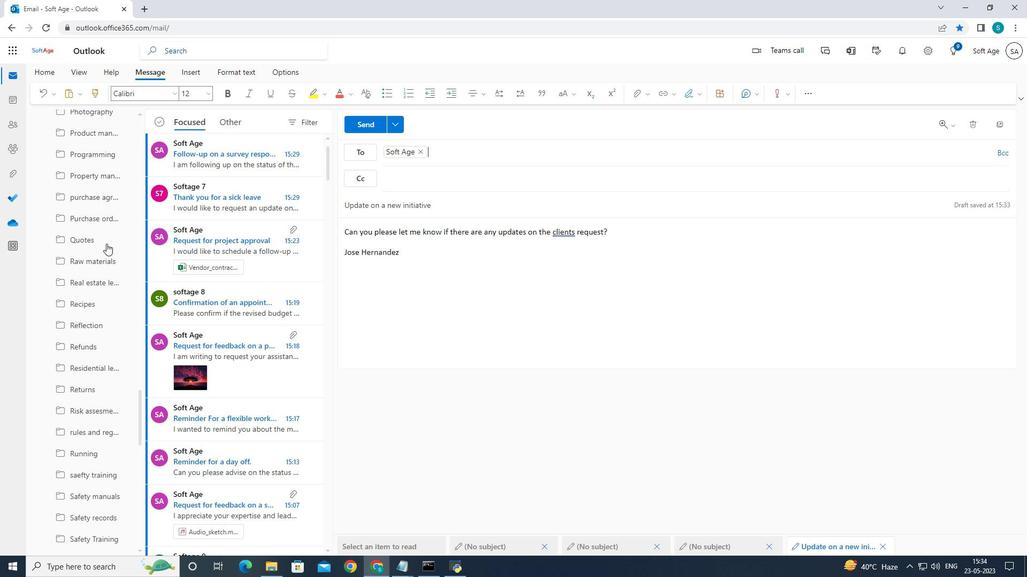 
Action: Mouse moved to (107, 244)
Screenshot: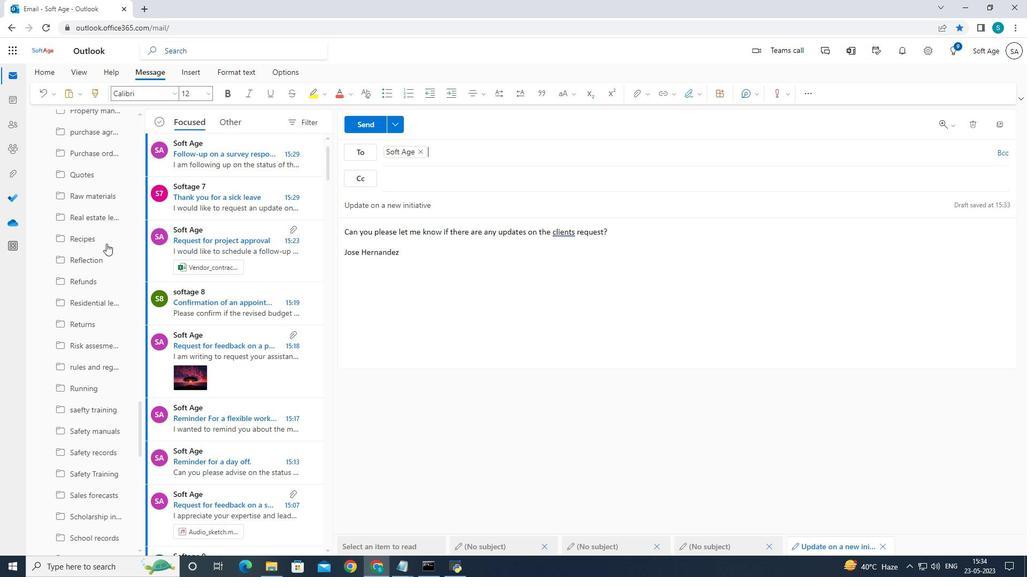 
Action: Mouse scrolled (107, 243) with delta (0, 0)
Screenshot: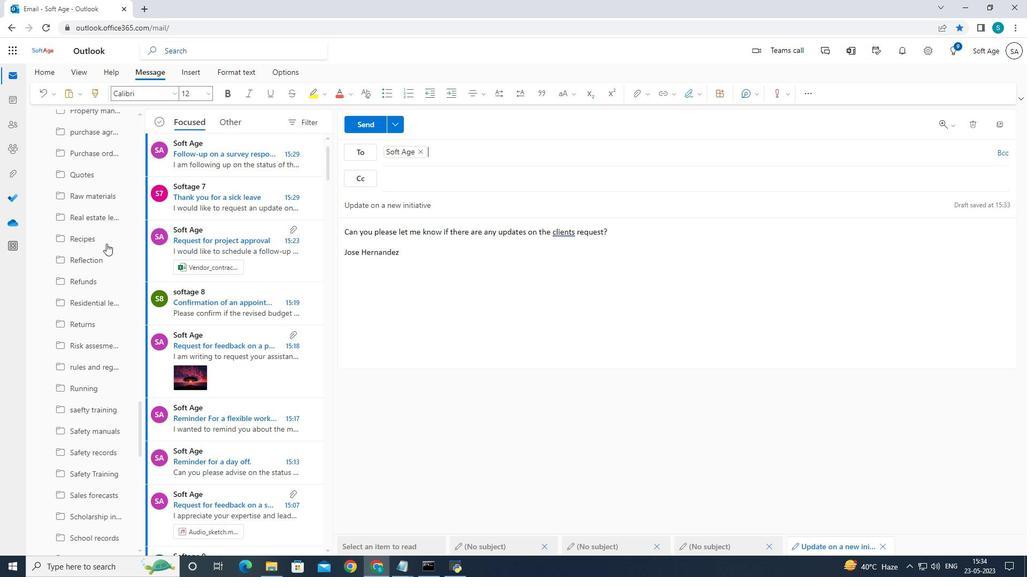 
Action: Mouse moved to (107, 244)
Screenshot: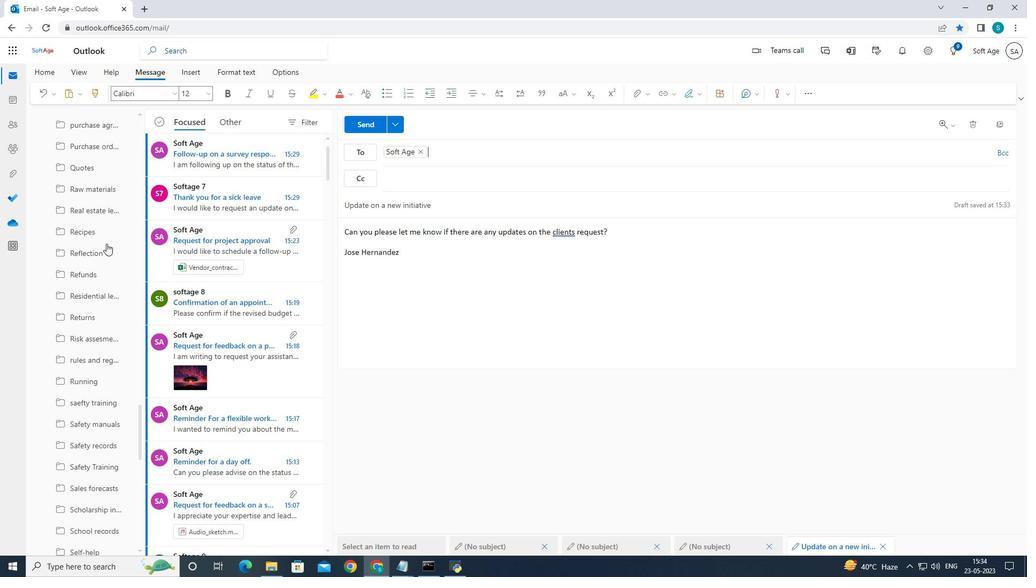 
Action: Mouse scrolled (107, 244) with delta (0, 0)
Screenshot: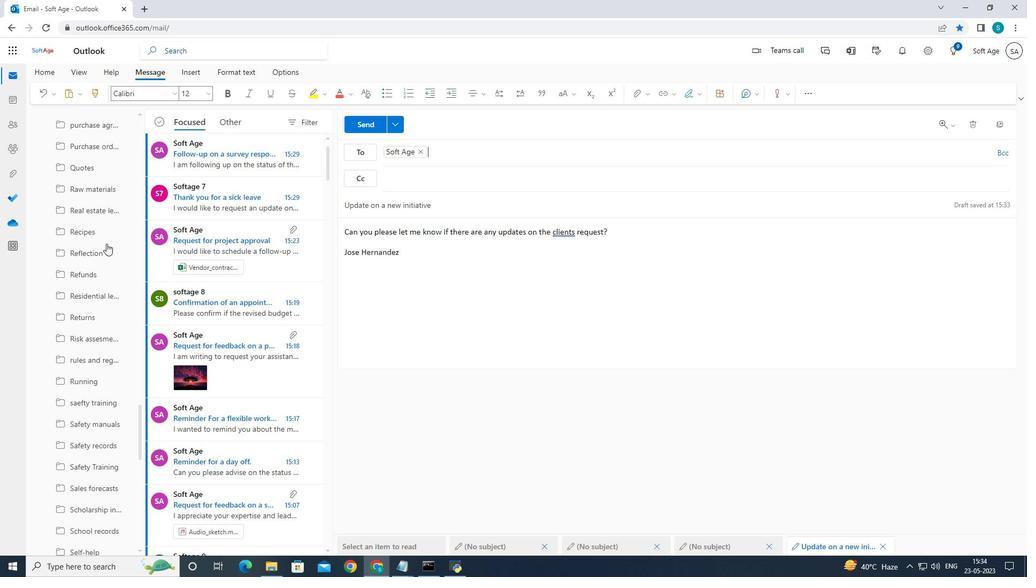 
Action: Mouse moved to (108, 245)
Screenshot: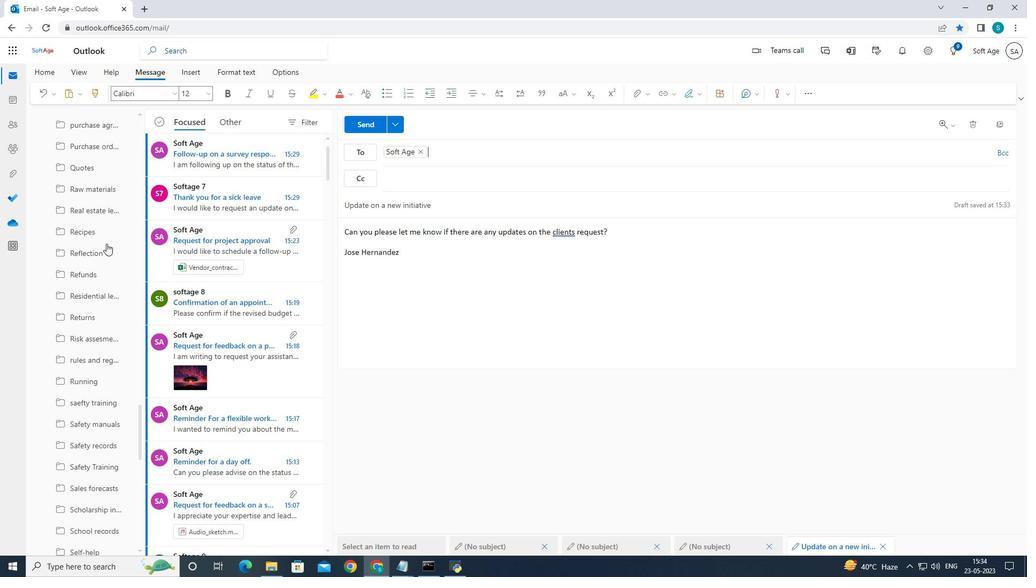 
Action: Mouse scrolled (108, 244) with delta (0, 0)
Screenshot: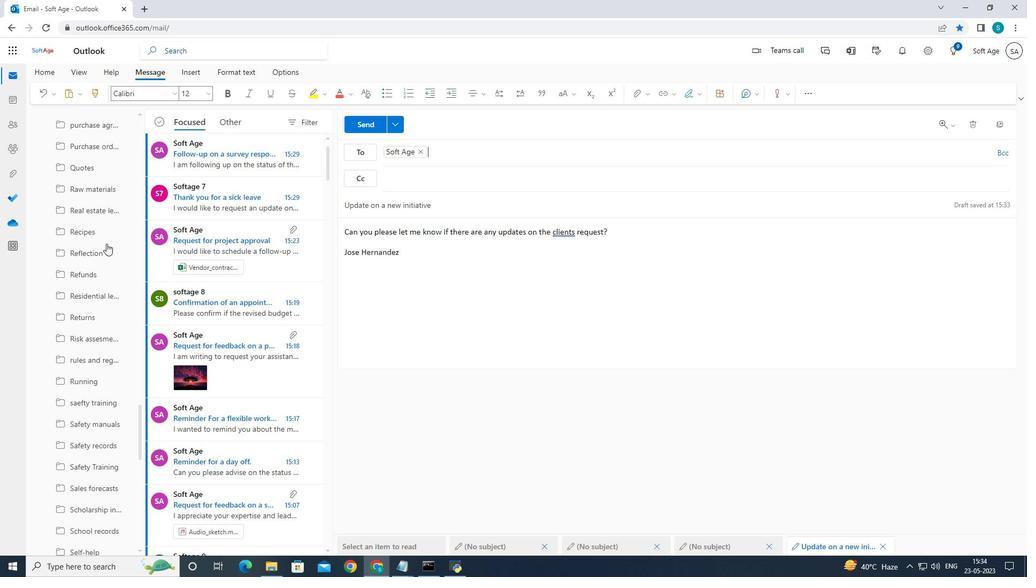 
Action: Mouse moved to (108, 246)
Screenshot: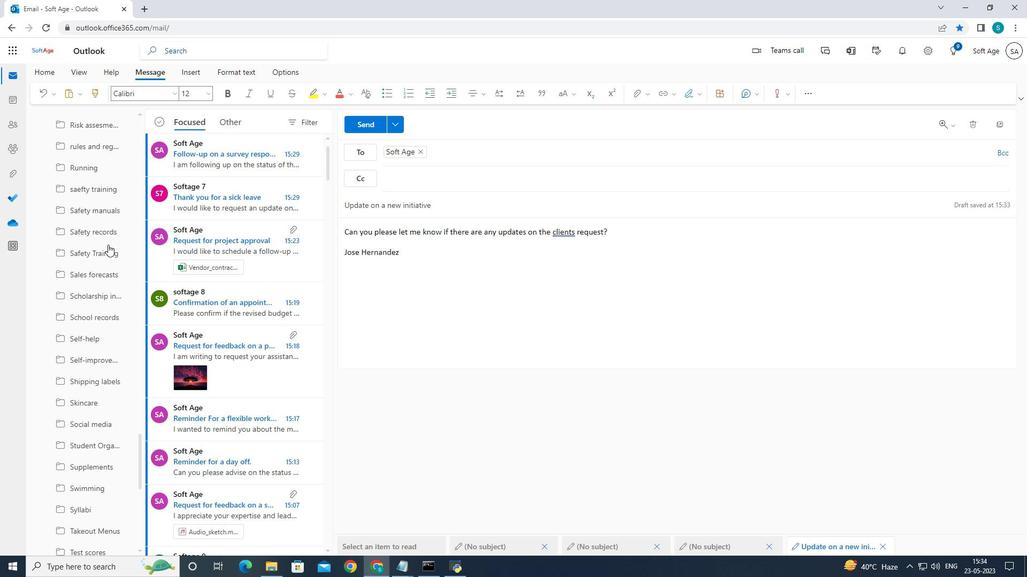 
Action: Mouse scrolled (108, 245) with delta (0, 0)
Screenshot: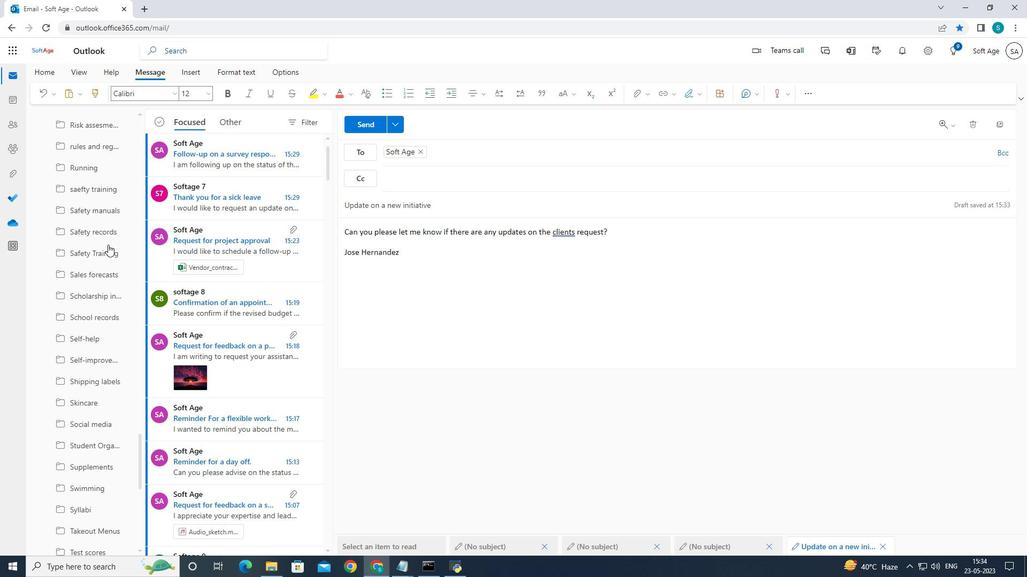 
Action: Mouse scrolled (108, 245) with delta (0, 0)
Screenshot: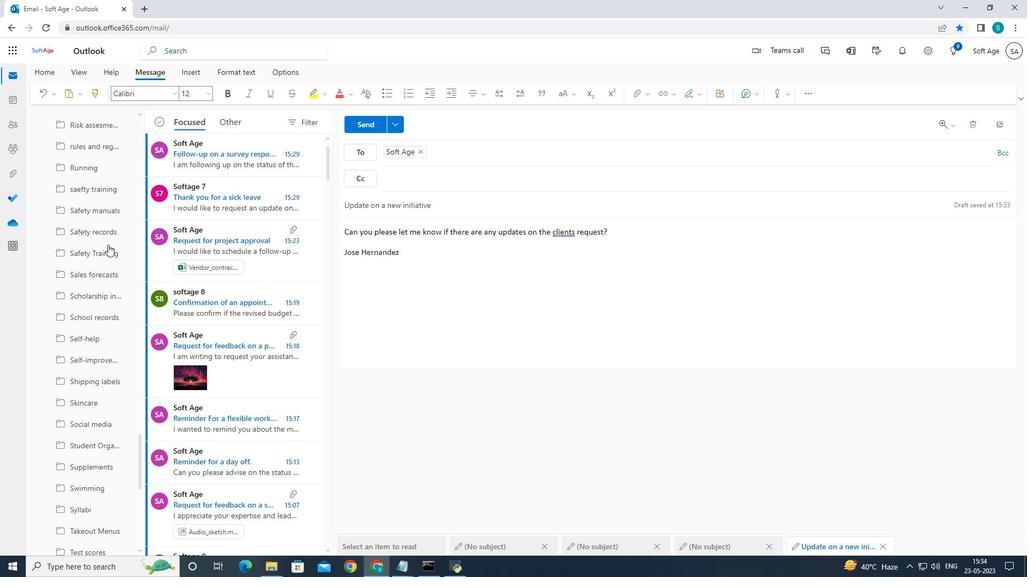 
Action: Mouse scrolled (108, 245) with delta (0, 0)
Screenshot: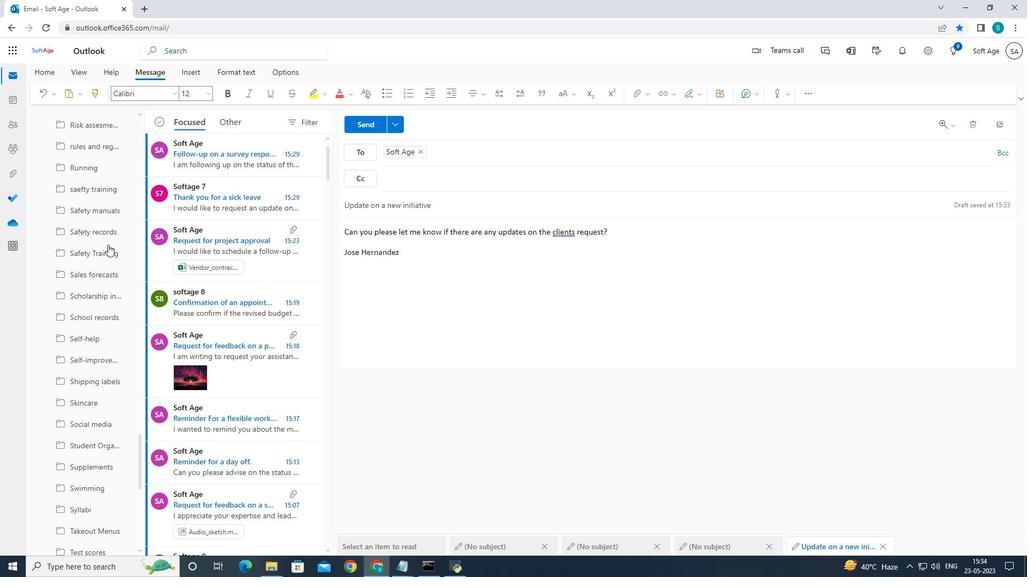 
Action: Mouse scrolled (108, 245) with delta (0, 0)
Screenshot: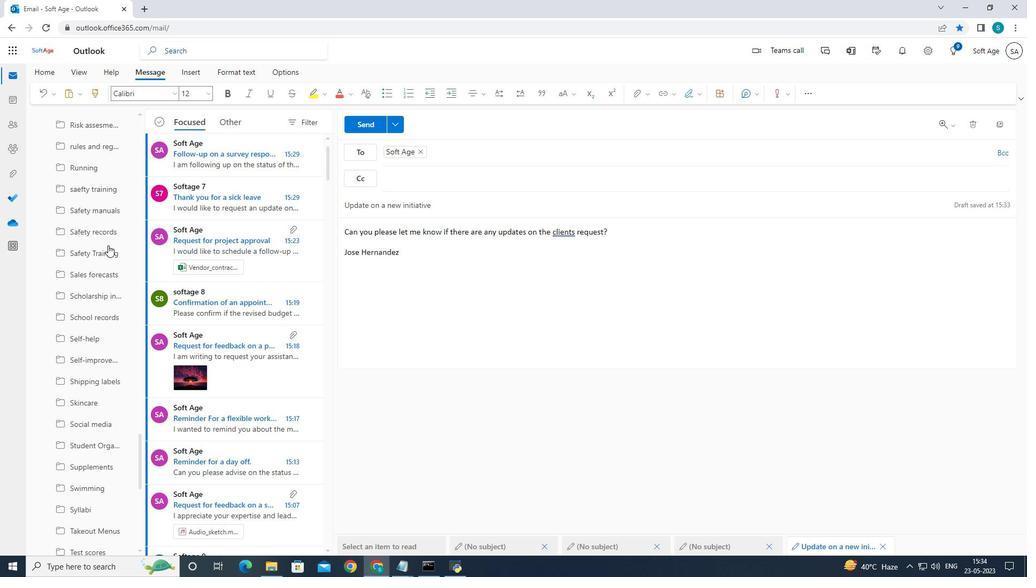 
Action: Mouse moved to (111, 246)
Screenshot: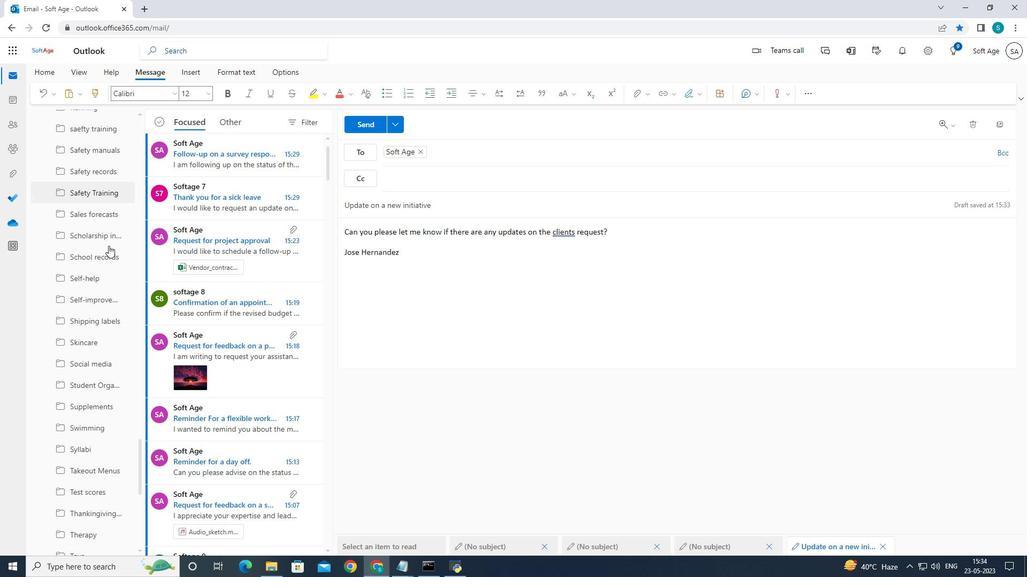 
Action: Mouse scrolled (111, 246) with delta (0, 0)
Screenshot: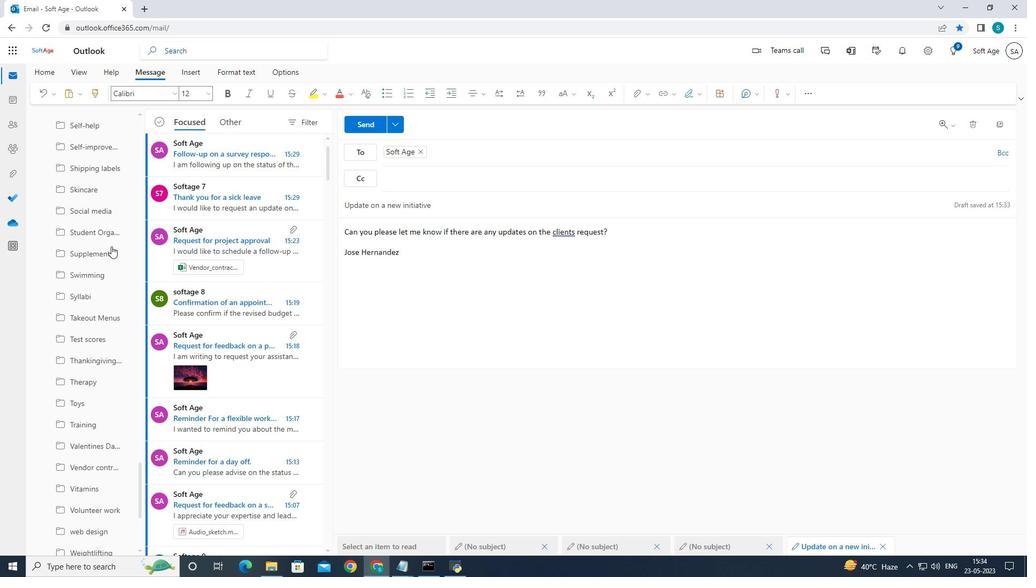 
Action: Mouse moved to (111, 246)
Screenshot: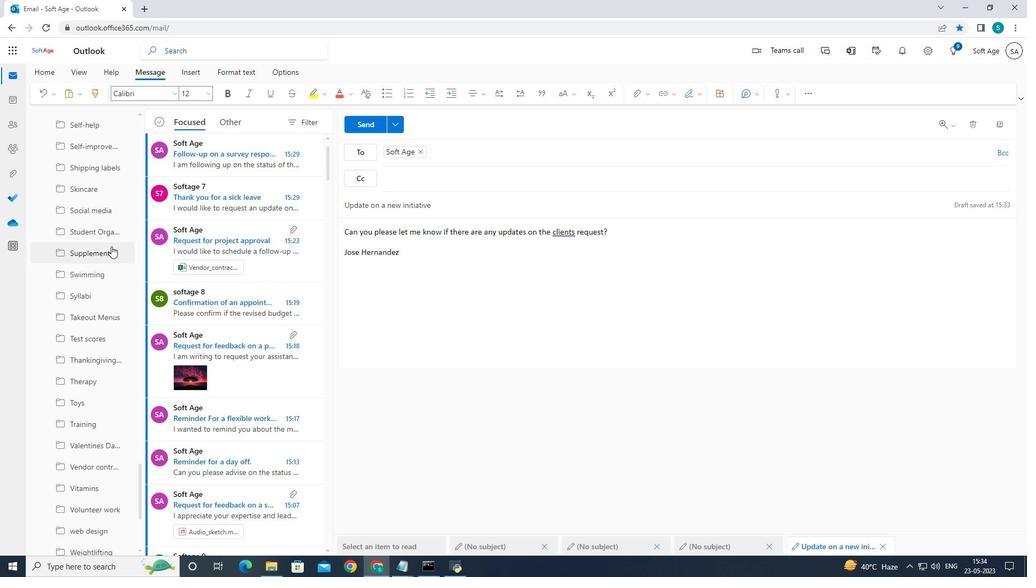 
Action: Mouse scrolled (111, 246) with delta (0, 0)
Screenshot: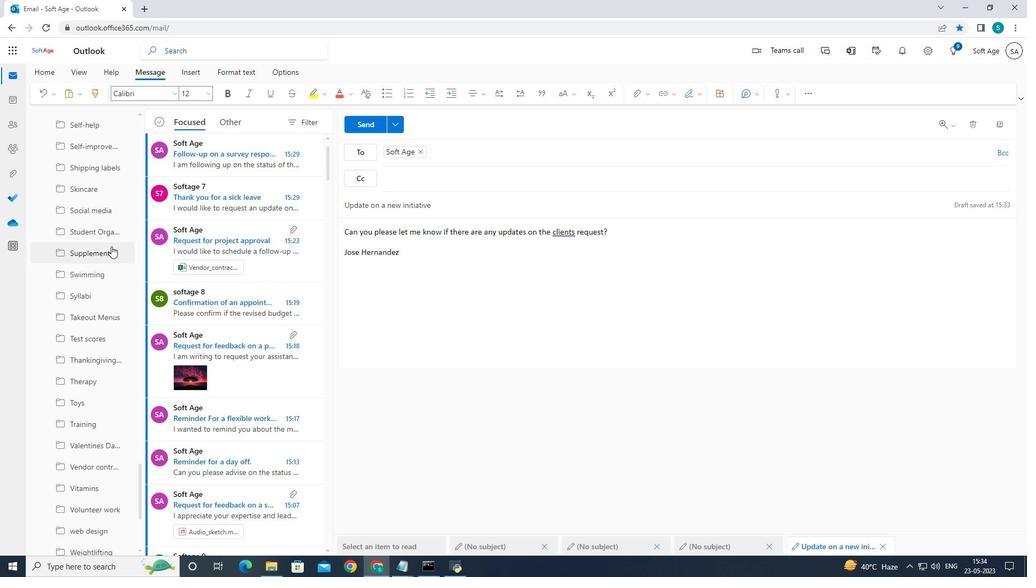 
Action: Mouse scrolled (111, 246) with delta (0, 0)
Screenshot: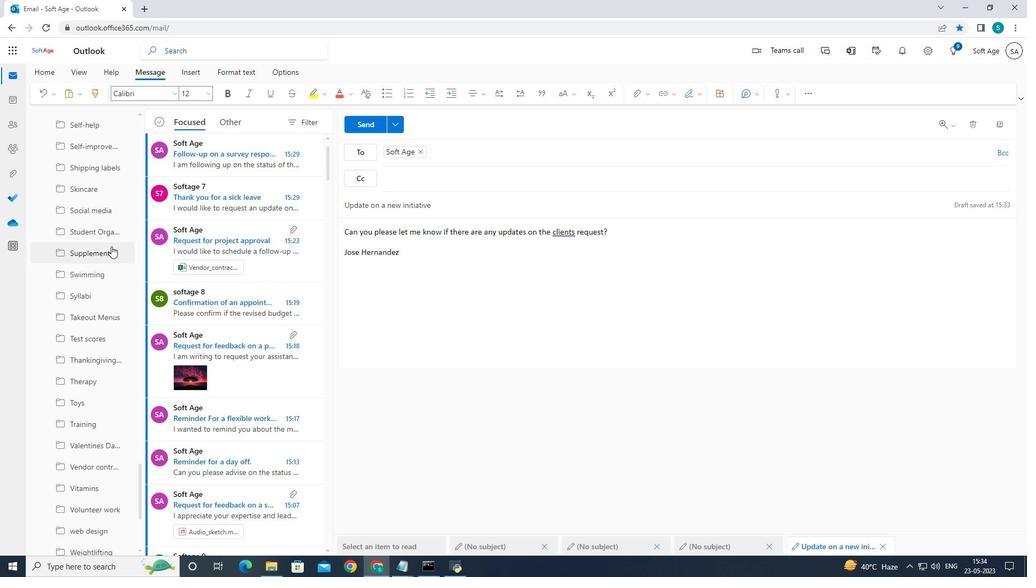 
Action: Mouse scrolled (111, 246) with delta (0, 0)
Screenshot: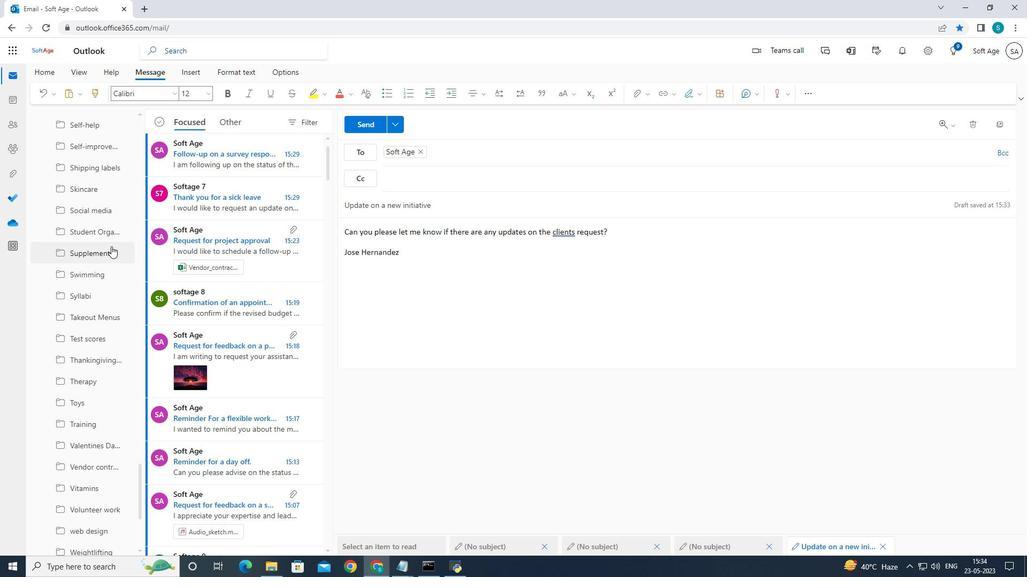
Action: Mouse moved to (121, 241)
Screenshot: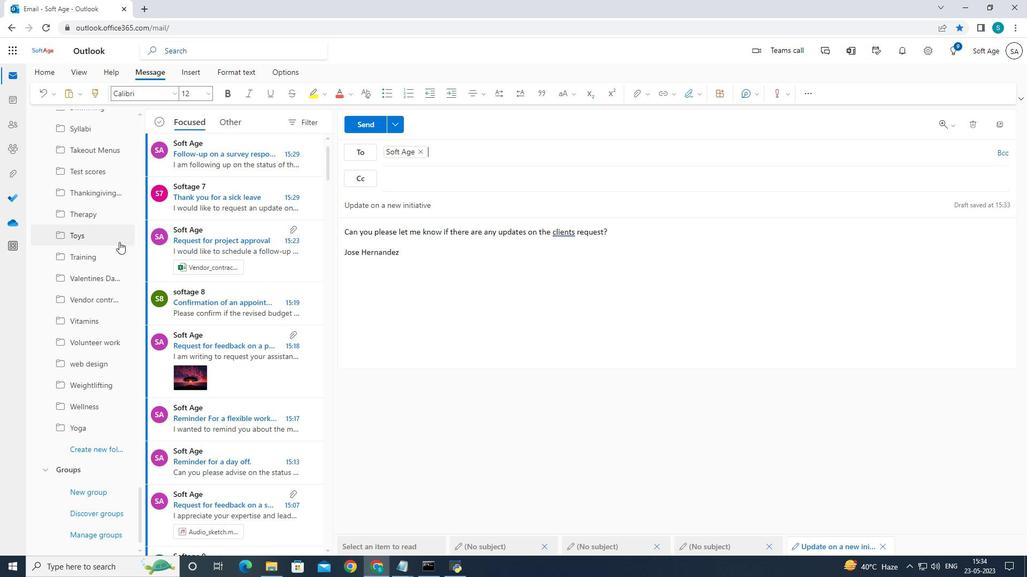 
Action: Mouse scrolled (121, 240) with delta (0, 0)
Screenshot: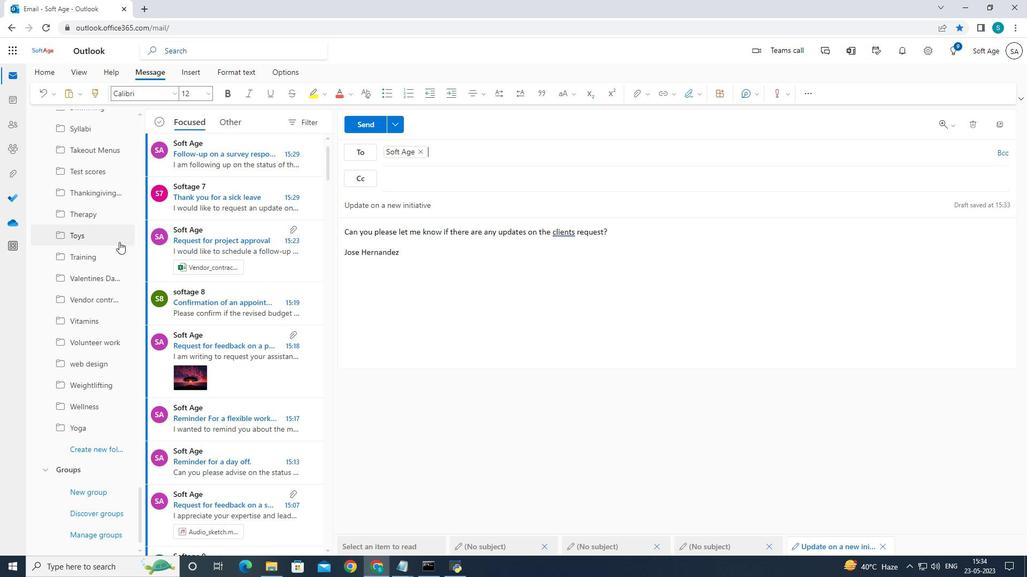 
Action: Mouse moved to (122, 241)
Screenshot: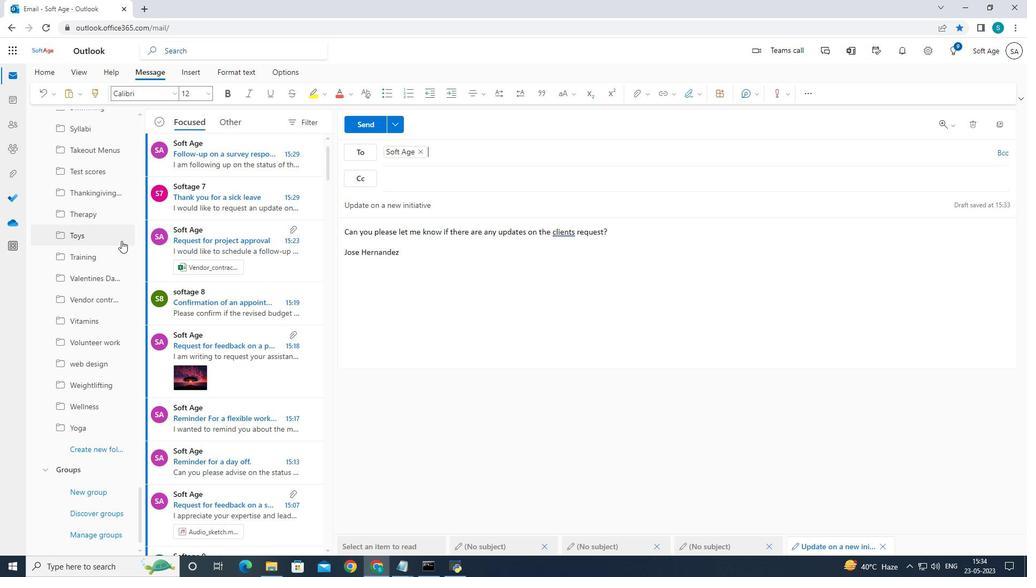 
Action: Mouse scrolled (121, 240) with delta (0, 0)
Screenshot: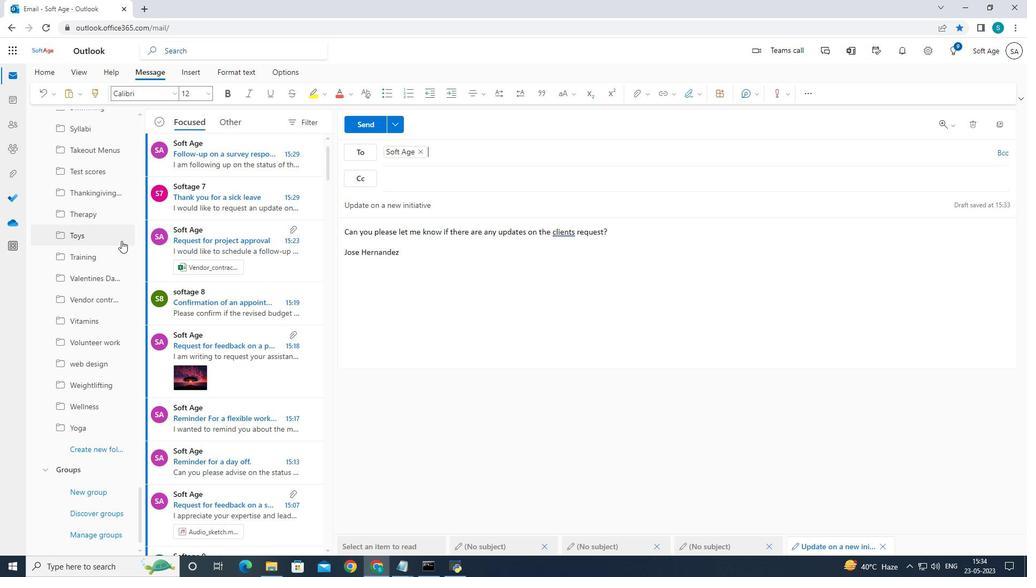 
Action: Mouse moved to (124, 241)
Screenshot: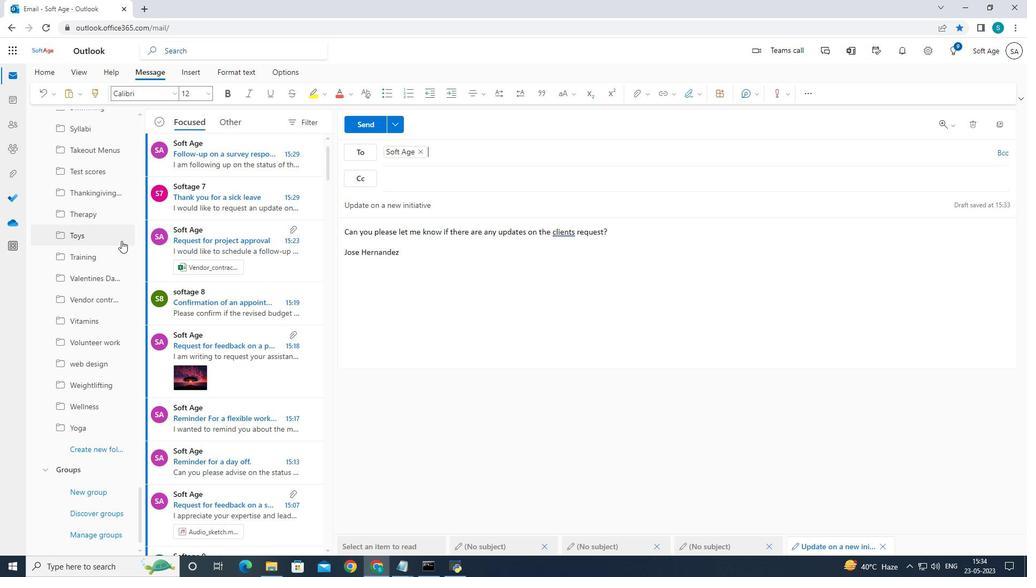 
Action: Mouse scrolled (121, 240) with delta (0, 0)
Screenshot: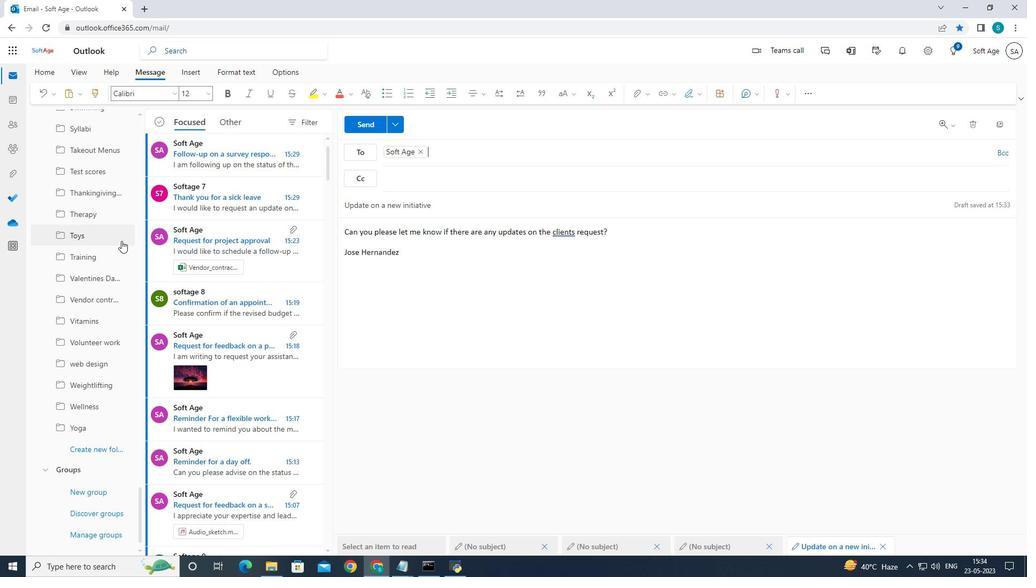 
Action: Mouse scrolled (121, 240) with delta (0, 0)
Screenshot: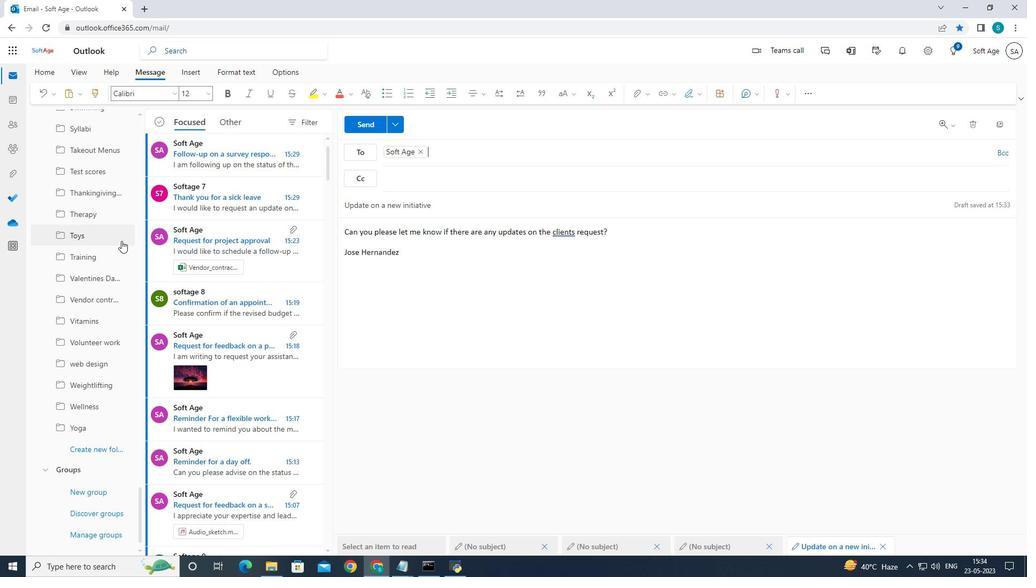 
Action: Mouse moved to (125, 242)
Screenshot: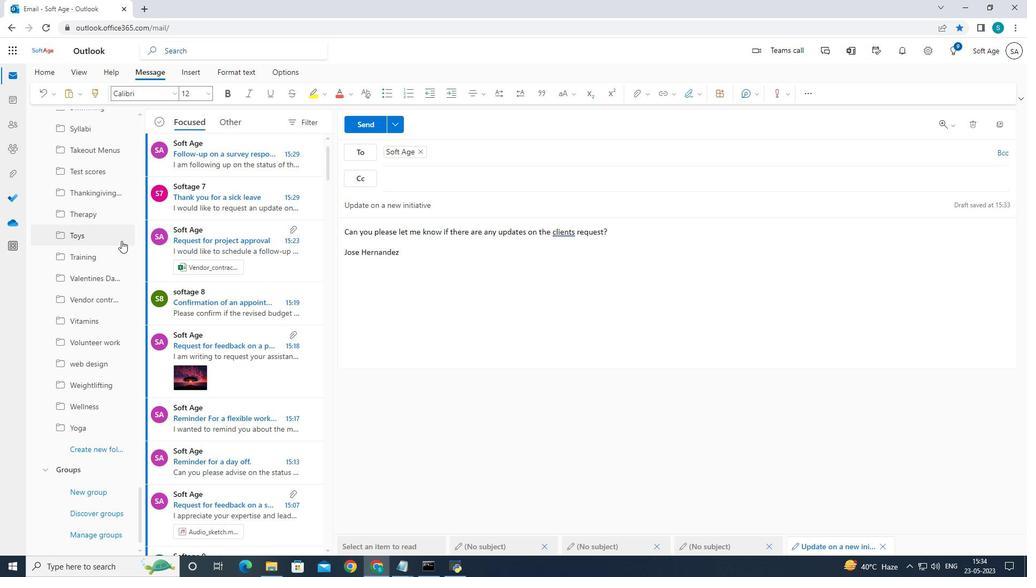 
Action: Mouse scrolled (125, 242) with delta (0, 0)
Screenshot: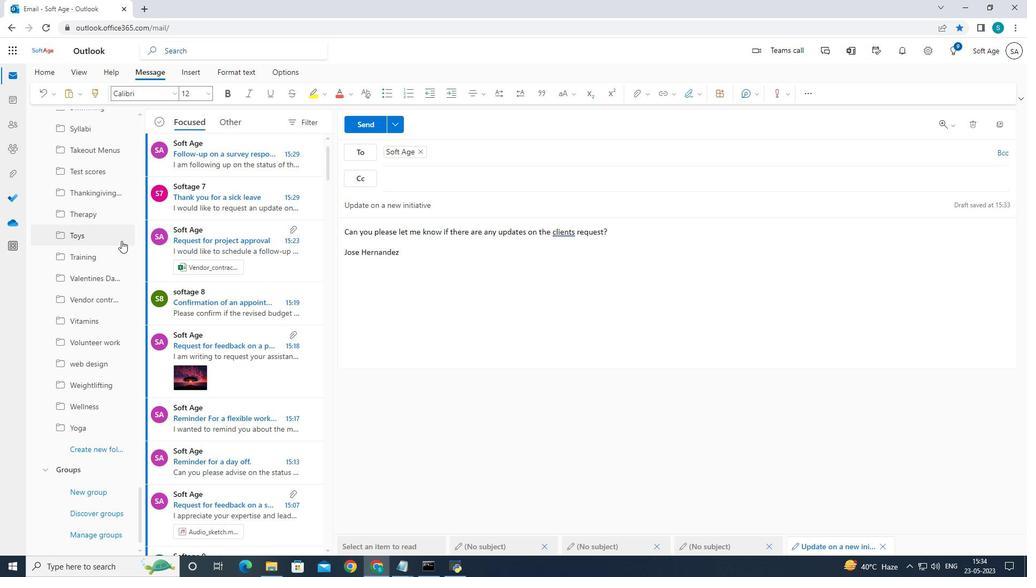 
Action: Mouse moved to (125, 243)
Screenshot: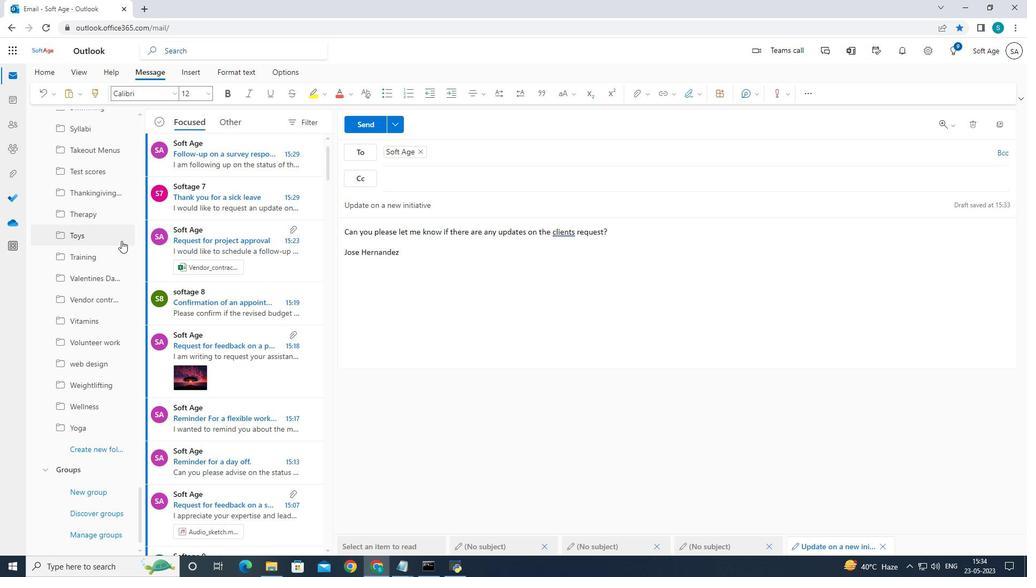 
Action: Mouse scrolled (125, 242) with delta (0, 0)
Screenshot: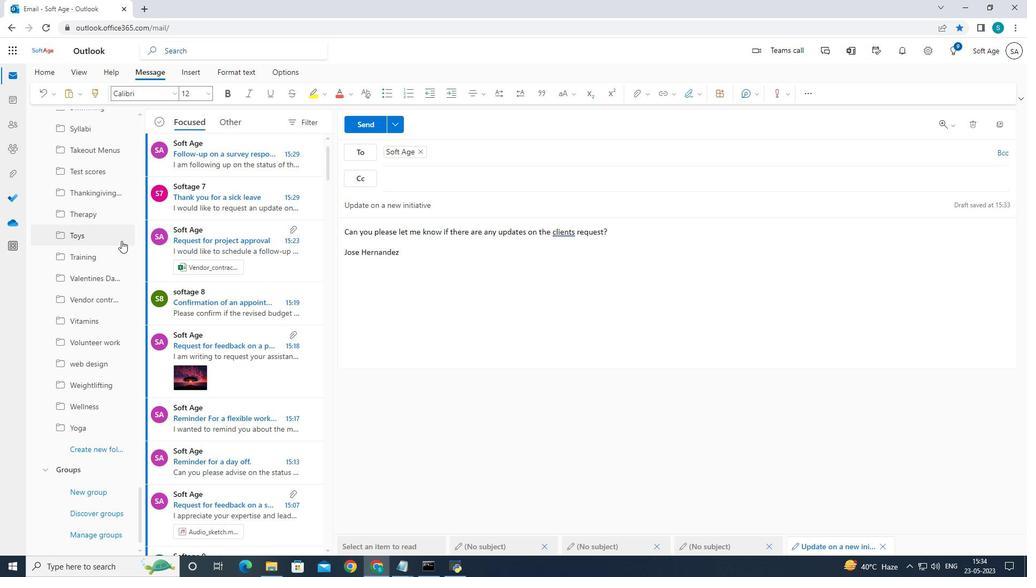 
Action: Mouse scrolled (125, 242) with delta (0, 0)
Screenshot: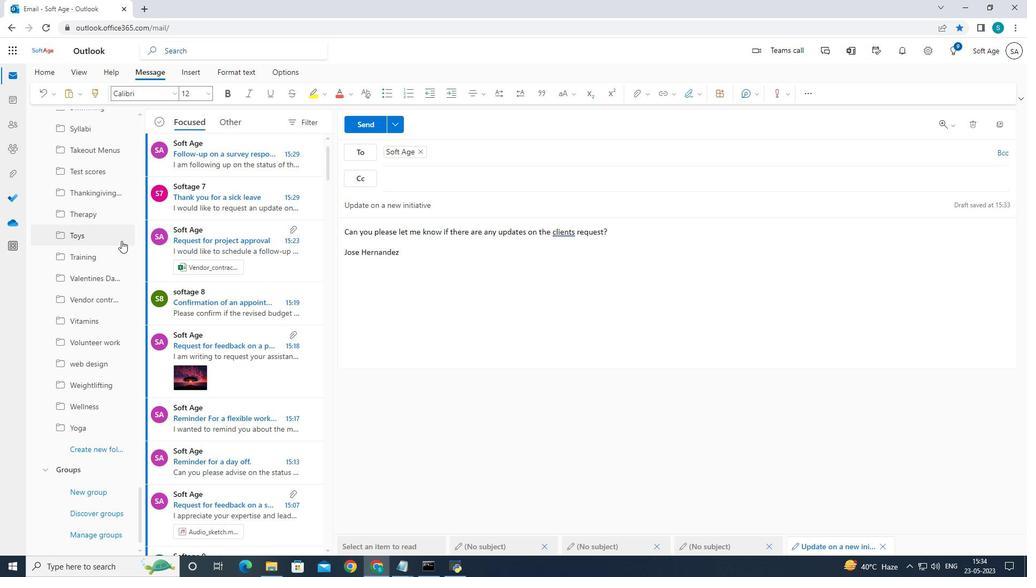 
Action: Mouse scrolled (125, 242) with delta (0, 0)
Screenshot: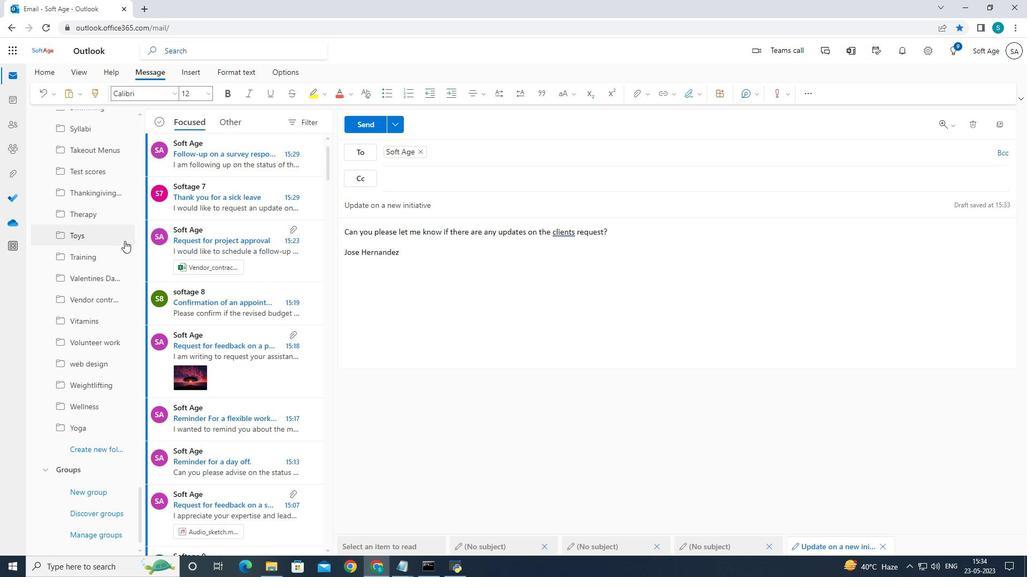 
Action: Mouse moved to (125, 245)
Screenshot: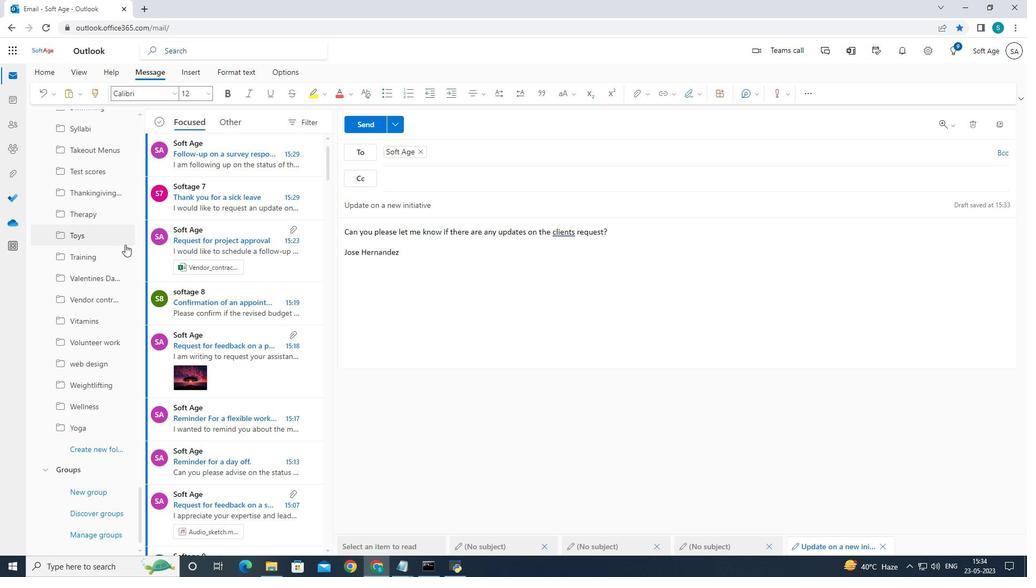 
Action: Mouse scrolled (125, 245) with delta (0, 0)
Screenshot: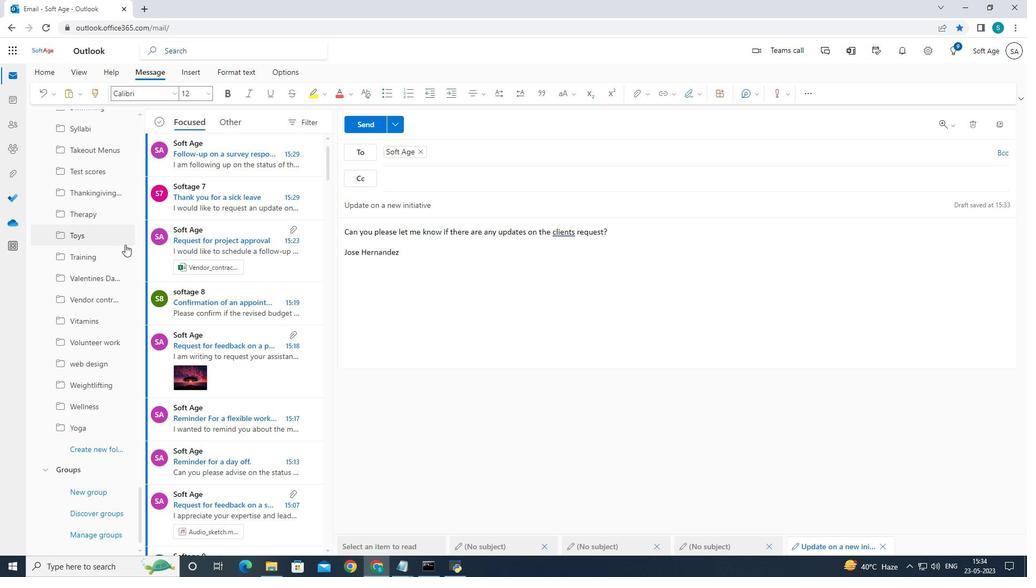 
Action: Mouse scrolled (125, 245) with delta (0, 0)
Screenshot: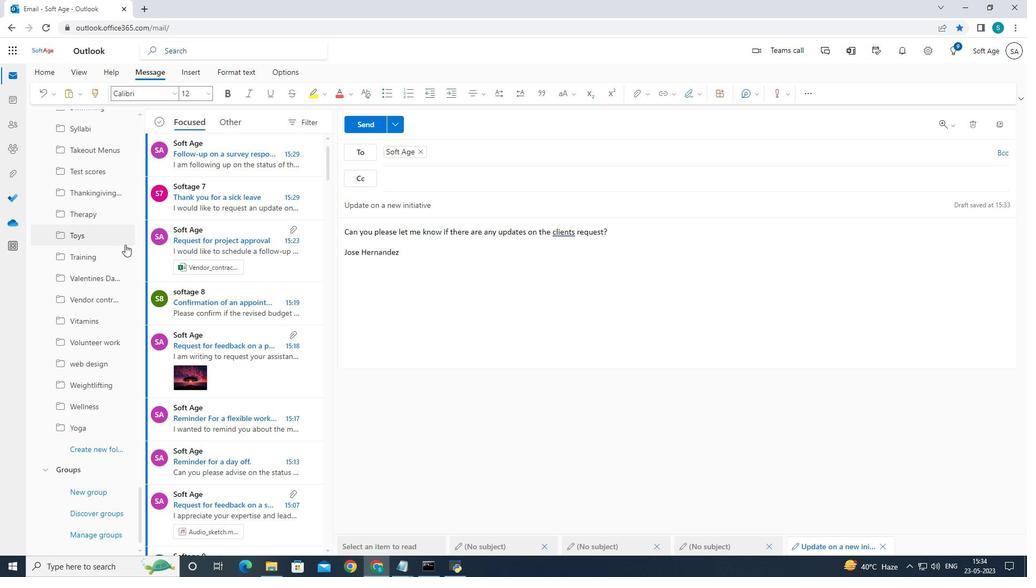 
Action: Mouse scrolled (125, 245) with delta (0, 0)
Screenshot: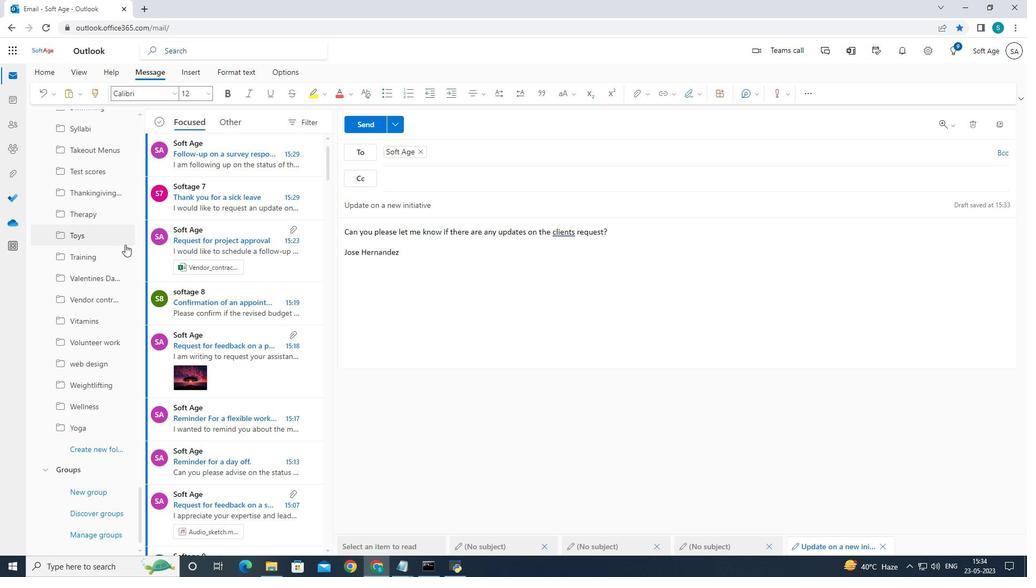 
Action: Mouse moved to (125, 245)
Screenshot: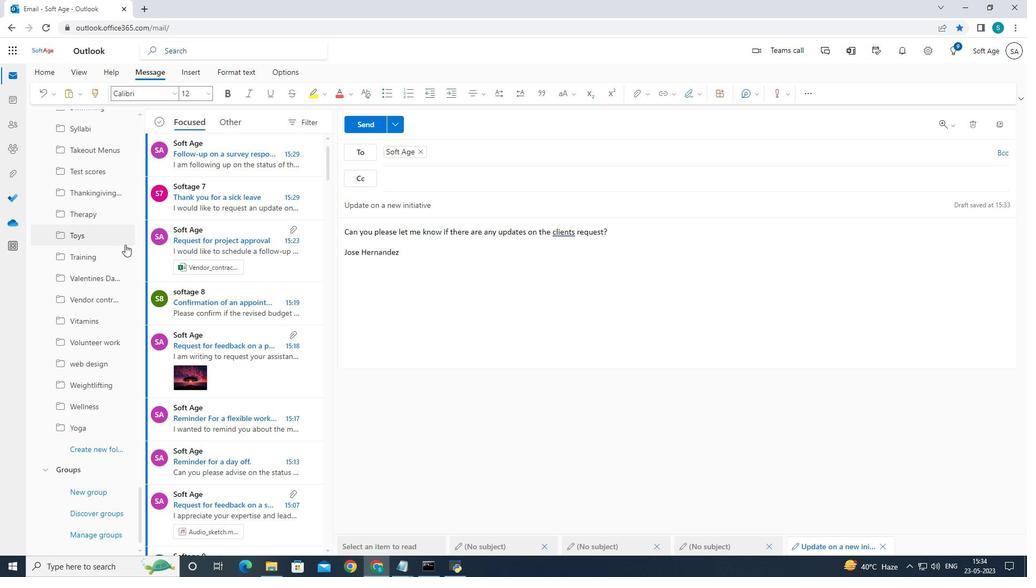 
Action: Mouse scrolled (125, 245) with delta (0, 0)
Screenshot: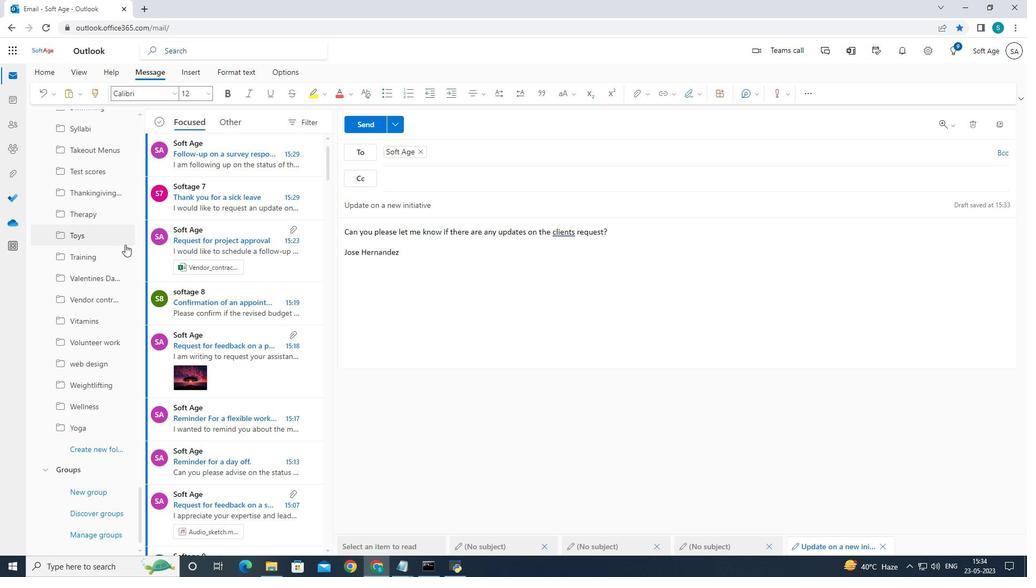 
Action: Mouse scrolled (125, 245) with delta (0, 0)
Screenshot: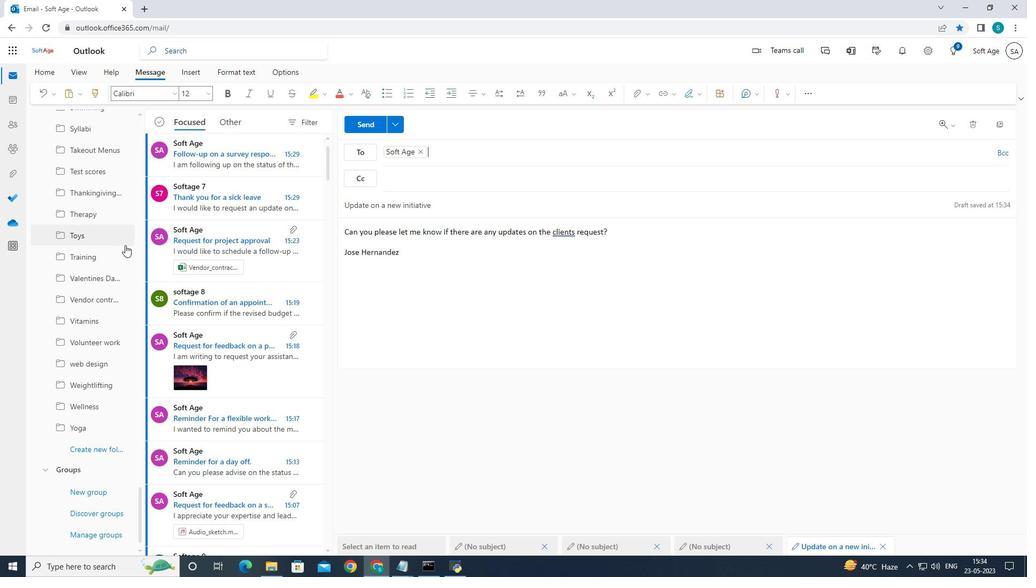 
Action: Mouse moved to (125, 245)
Screenshot: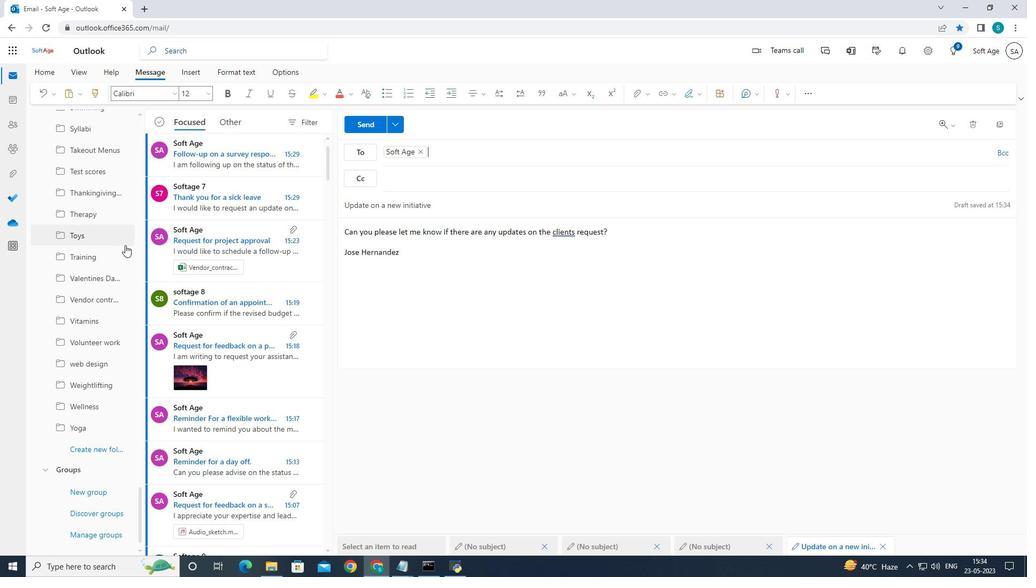 
Action: Mouse scrolled (125, 245) with delta (0, 0)
Screenshot: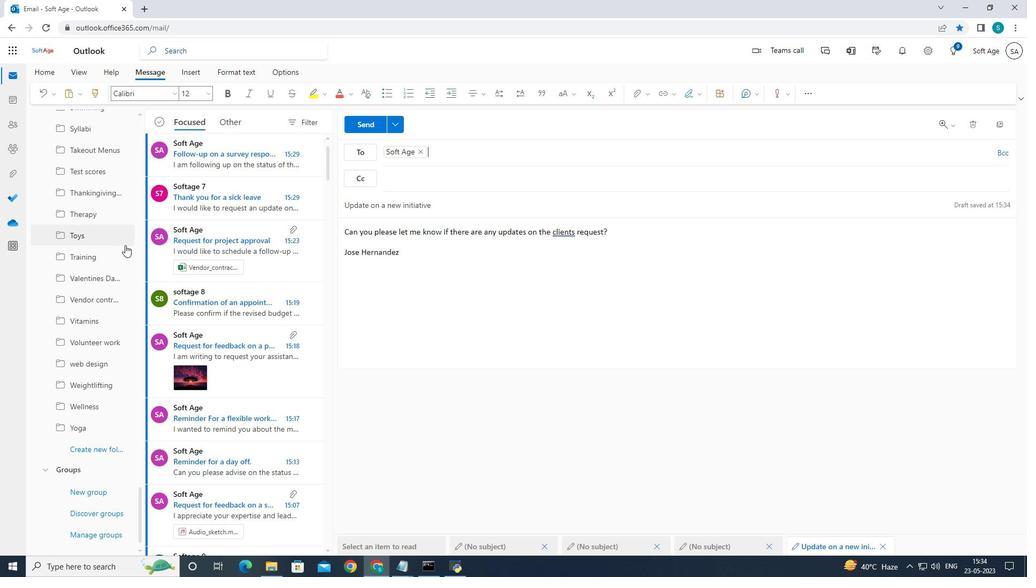 
Action: Mouse scrolled (125, 245) with delta (0, 0)
Screenshot: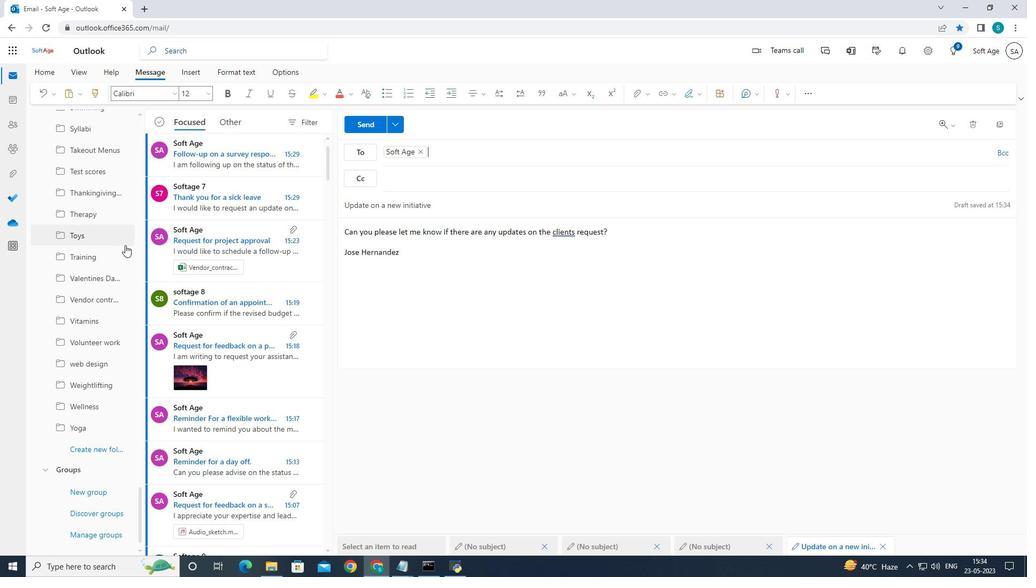 
Action: Mouse scrolled (125, 245) with delta (0, 0)
Screenshot: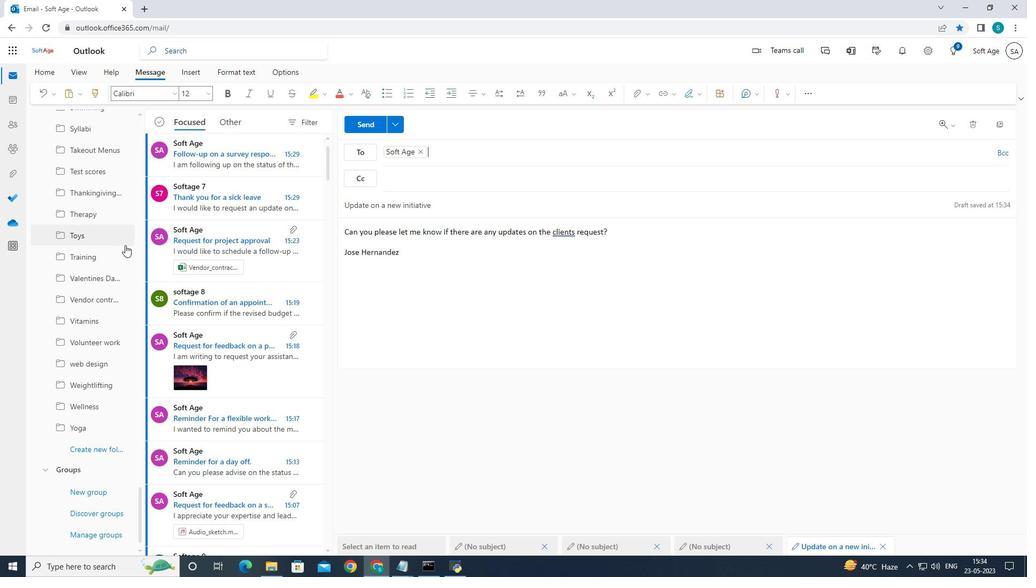 
Action: Mouse moved to (81, 452)
Screenshot: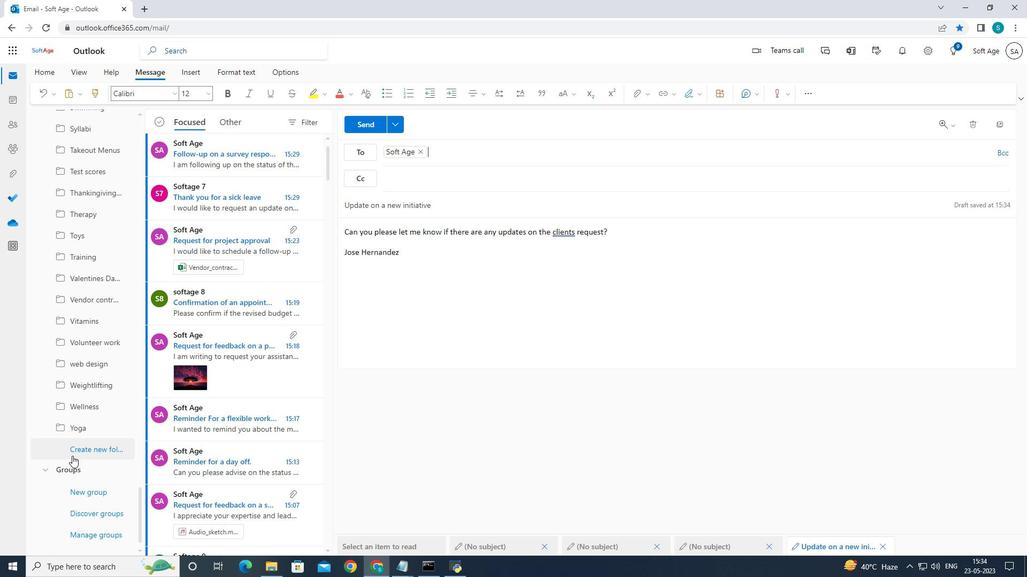 
Action: Mouse pressed left at (81, 452)
Screenshot: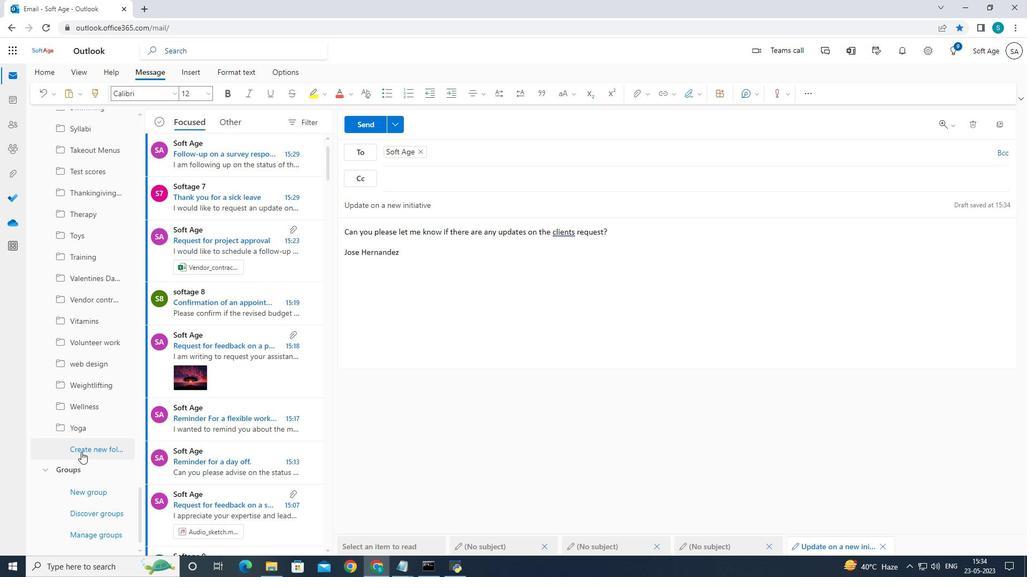 
Action: Mouse moved to (206, 396)
Screenshot: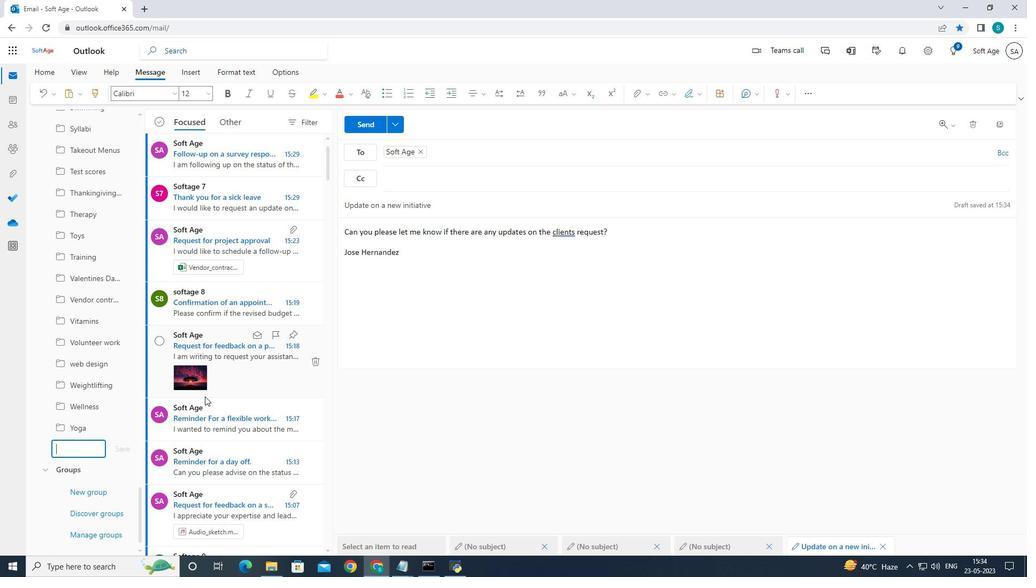 
Action: Key pressed <Key.caps_lock>S<Key.caps_lock>oftware<Key.space>development
Screenshot: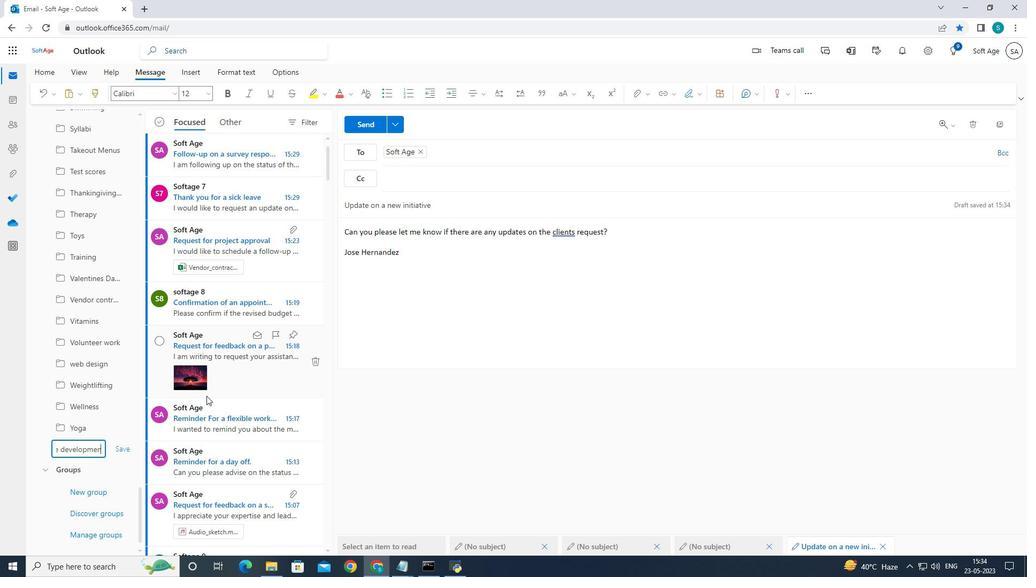 
Action: Mouse moved to (209, 391)
Screenshot: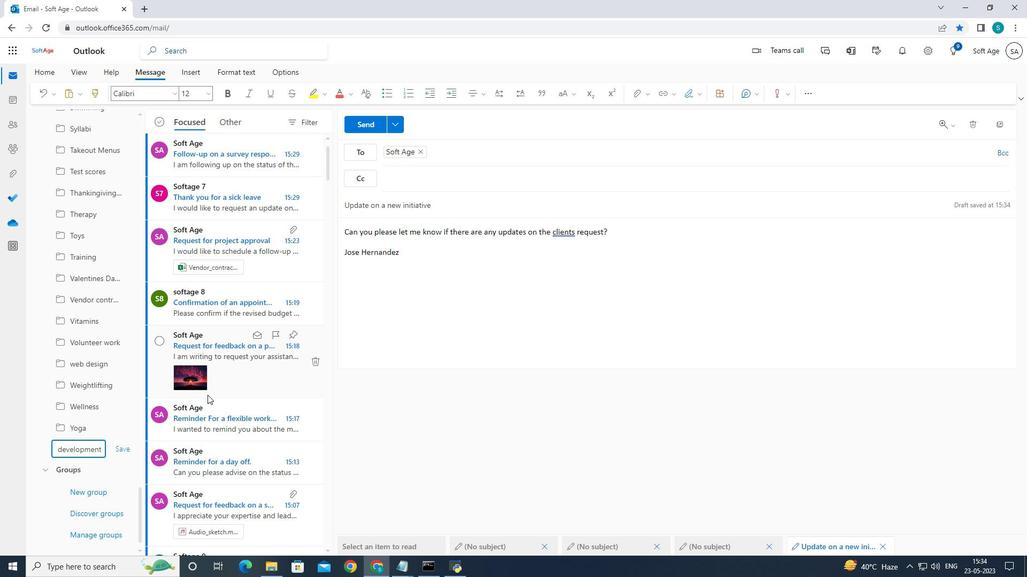 
Action: Key pressed <Key.enter>
Screenshot: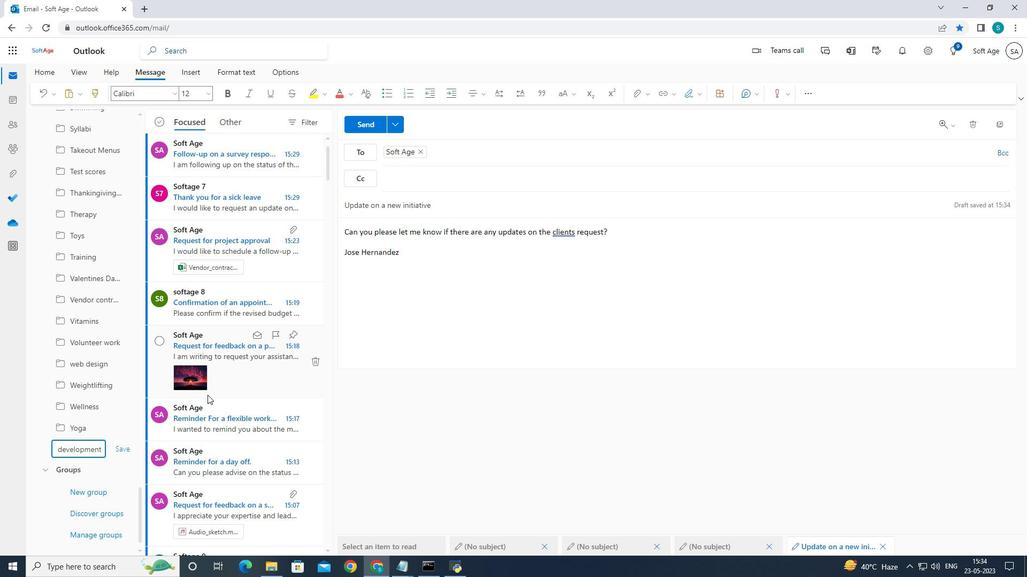 
Action: Mouse moved to (367, 125)
Screenshot: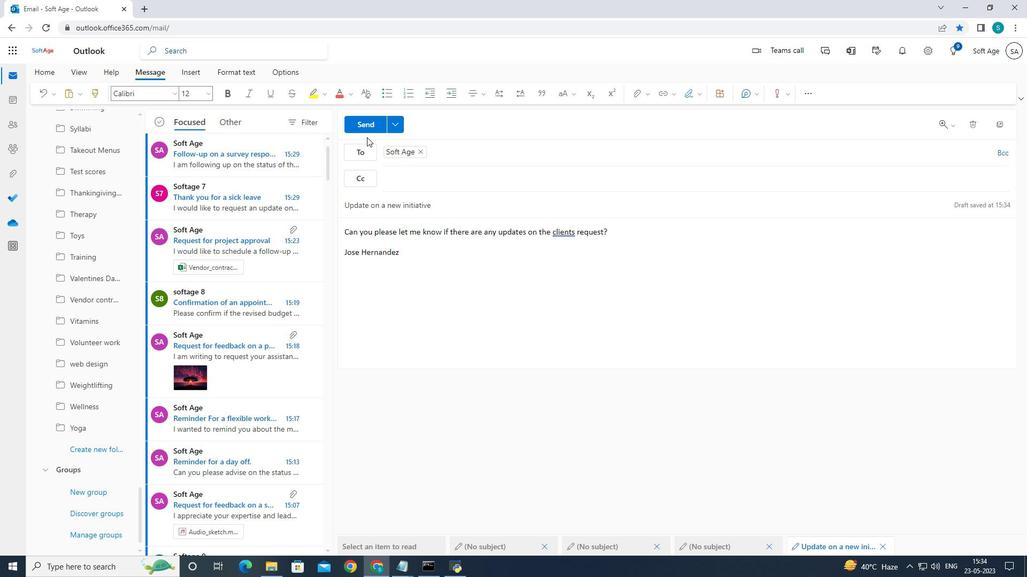 
Action: Mouse pressed left at (367, 125)
Screenshot: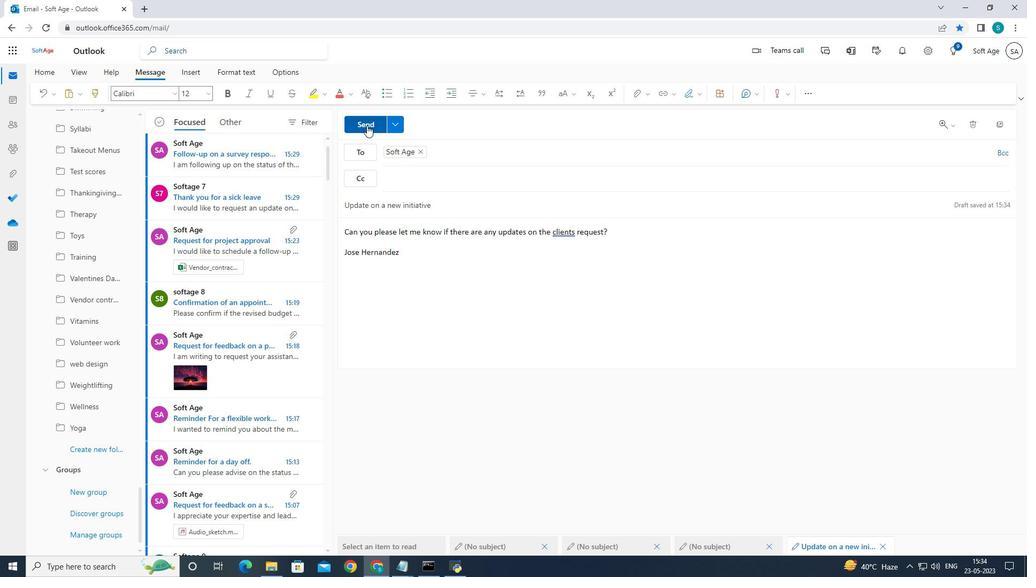 
Action: Mouse moved to (369, 131)
Screenshot: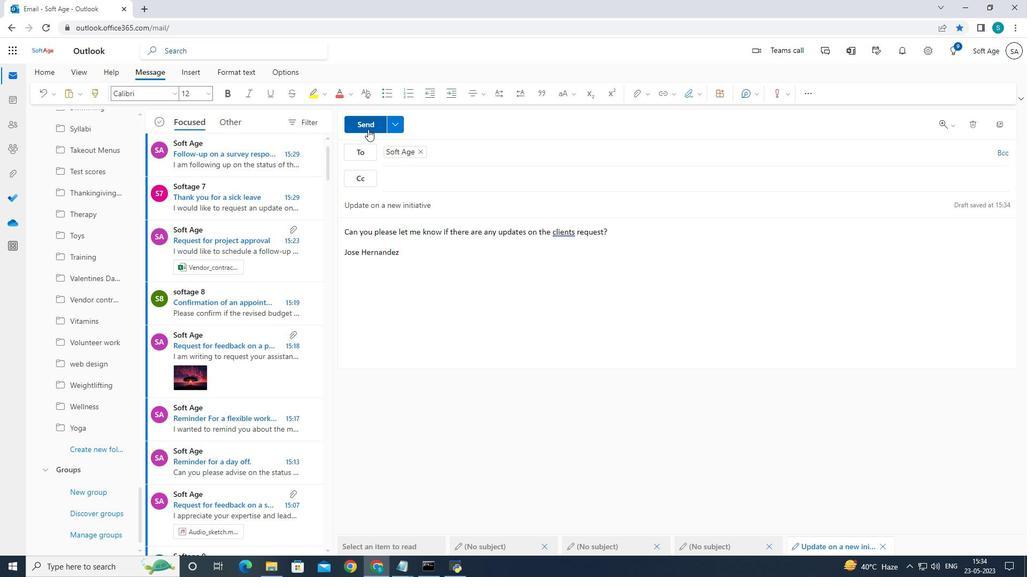 
